 Task: Find connections with filter location Seropédica with filter topic #Trainerwith filter profile language Spanish with filter current company ArisGlobal with filter school Chaitanya Bharathi Institute Of Technology with filter industry Cutlery and Handtool Manufacturing with filter service category Corporate Events with filter keywords title Director
Action: Mouse moved to (558, 105)
Screenshot: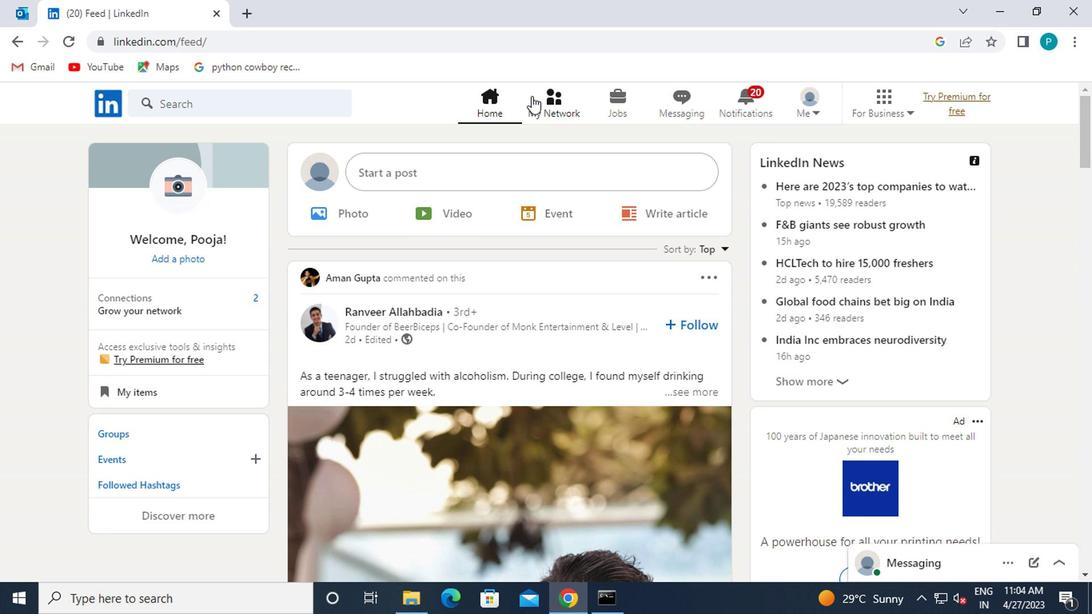 
Action: Mouse pressed left at (558, 105)
Screenshot: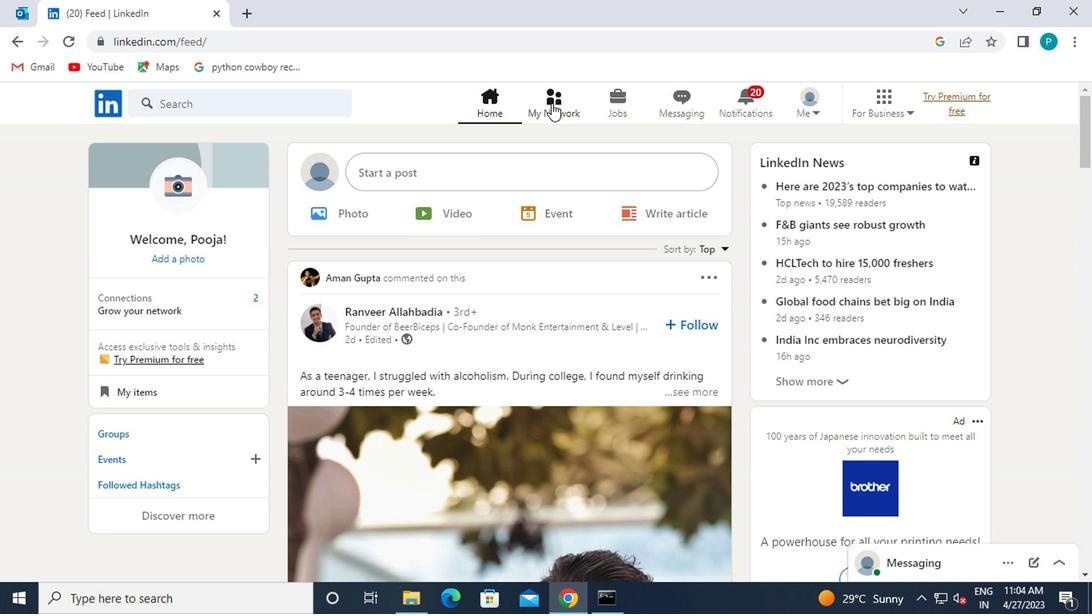 
Action: Mouse moved to (208, 197)
Screenshot: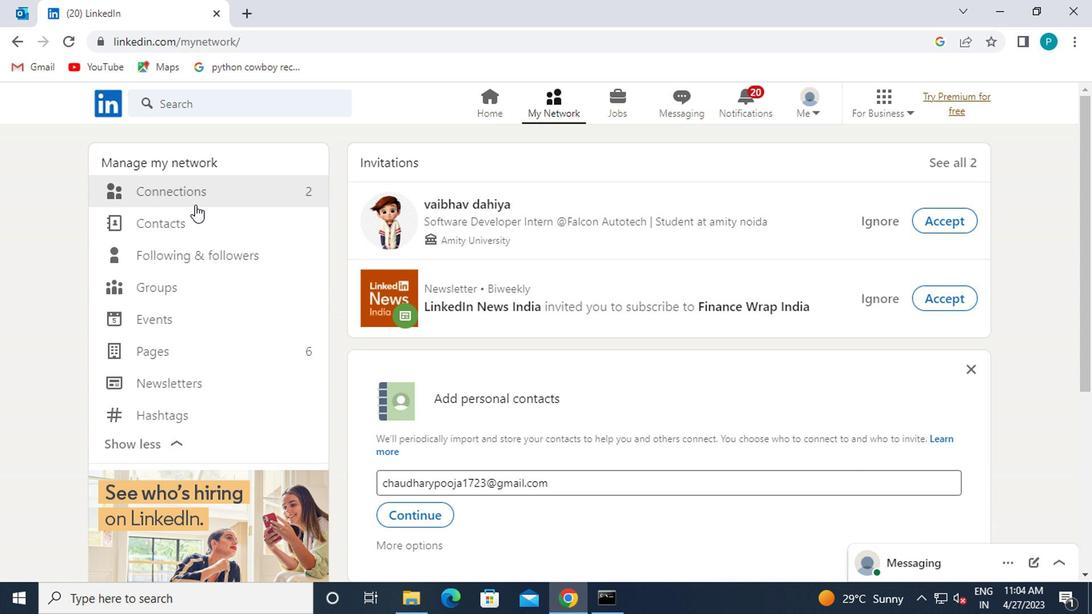 
Action: Mouse pressed left at (208, 197)
Screenshot: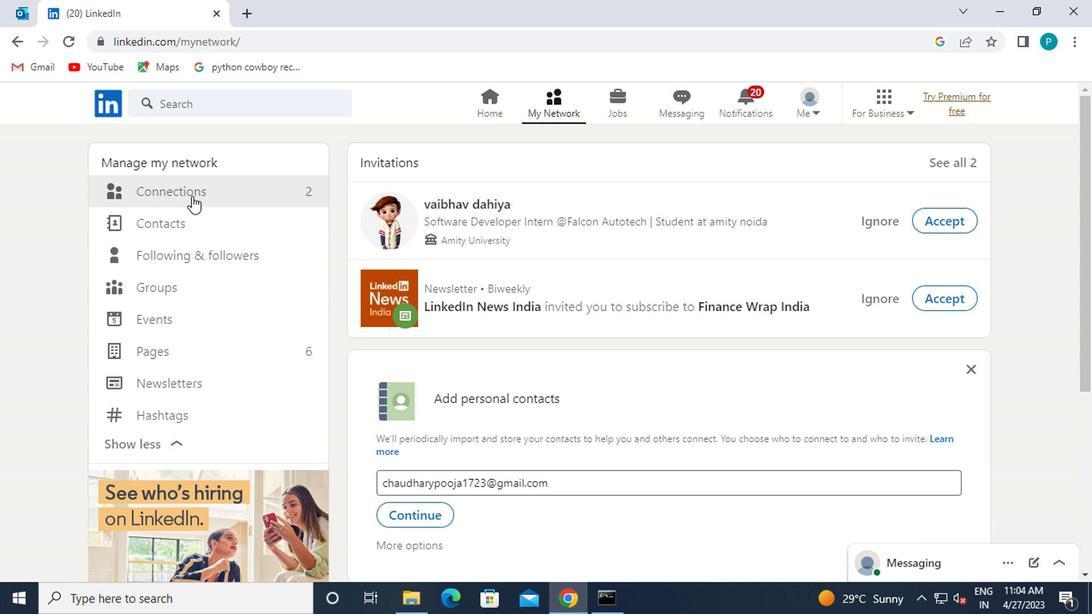 
Action: Mouse moved to (646, 191)
Screenshot: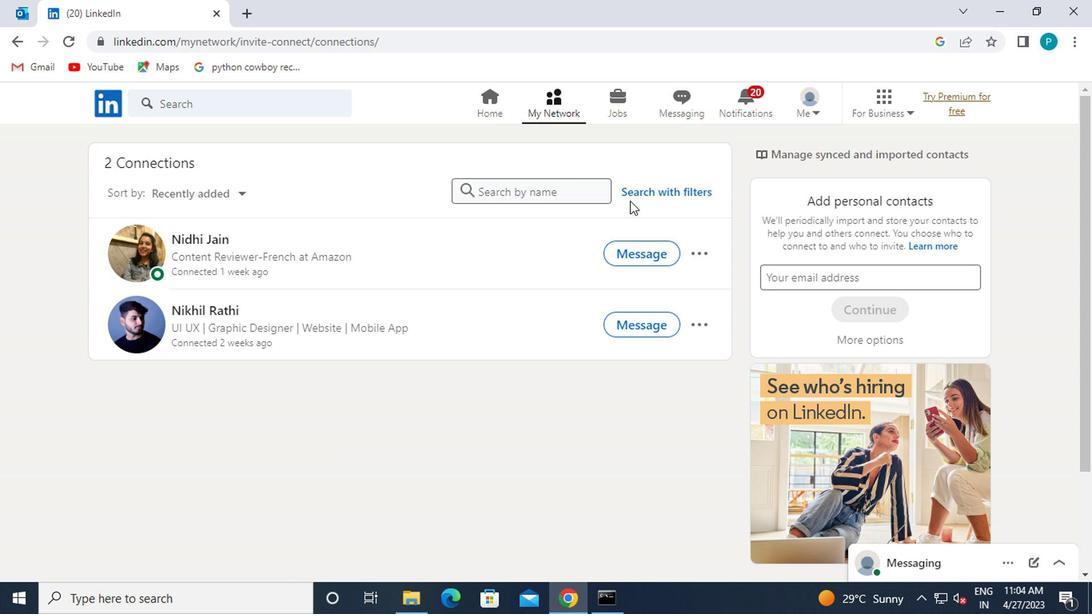 
Action: Mouse pressed left at (646, 191)
Screenshot: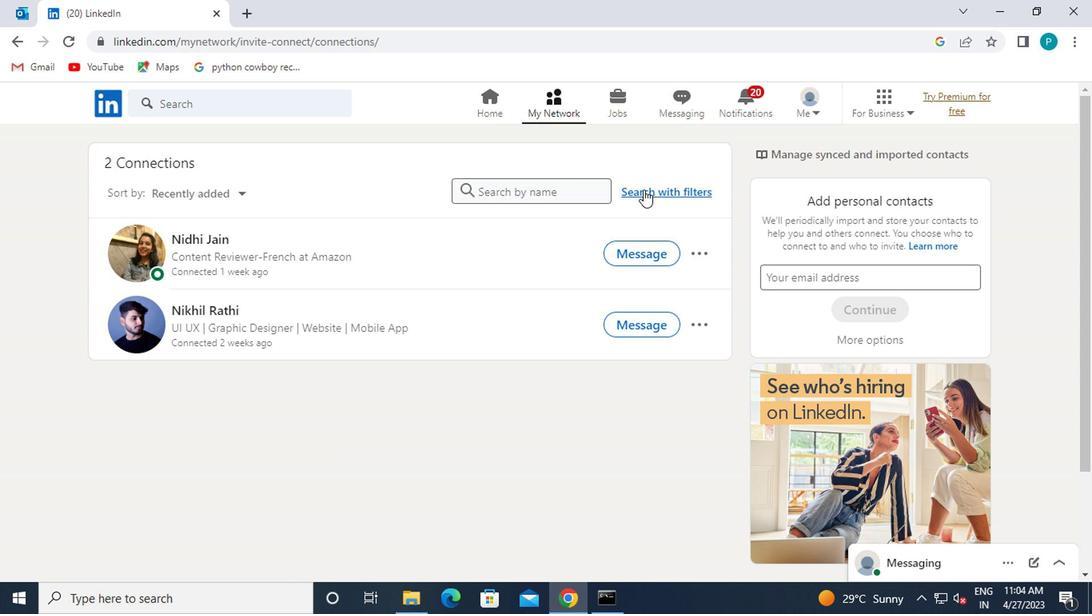 
Action: Mouse moved to (589, 148)
Screenshot: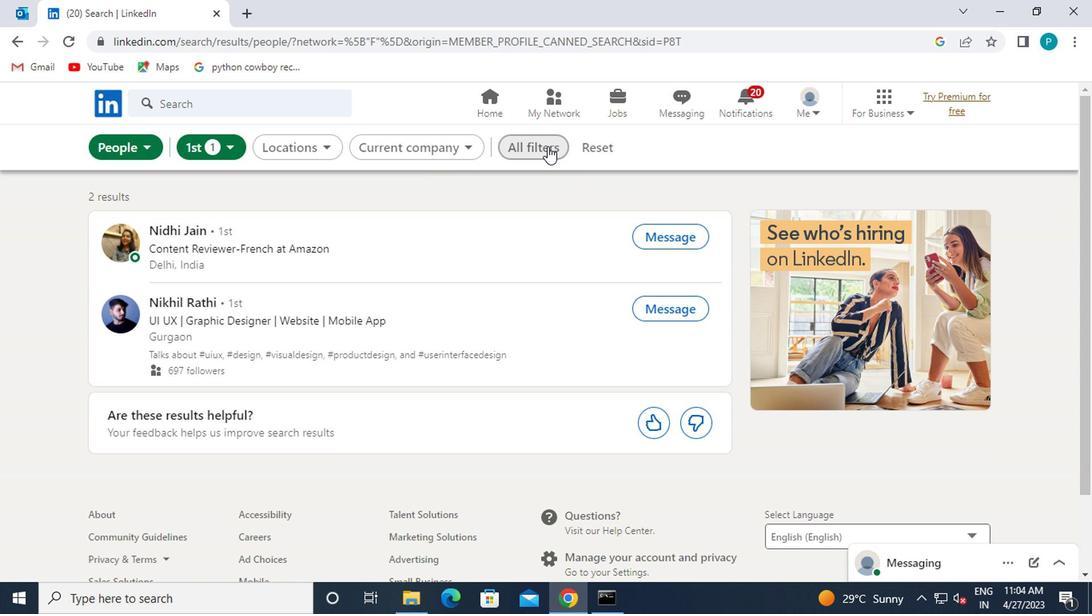 
Action: Mouse pressed left at (589, 148)
Screenshot: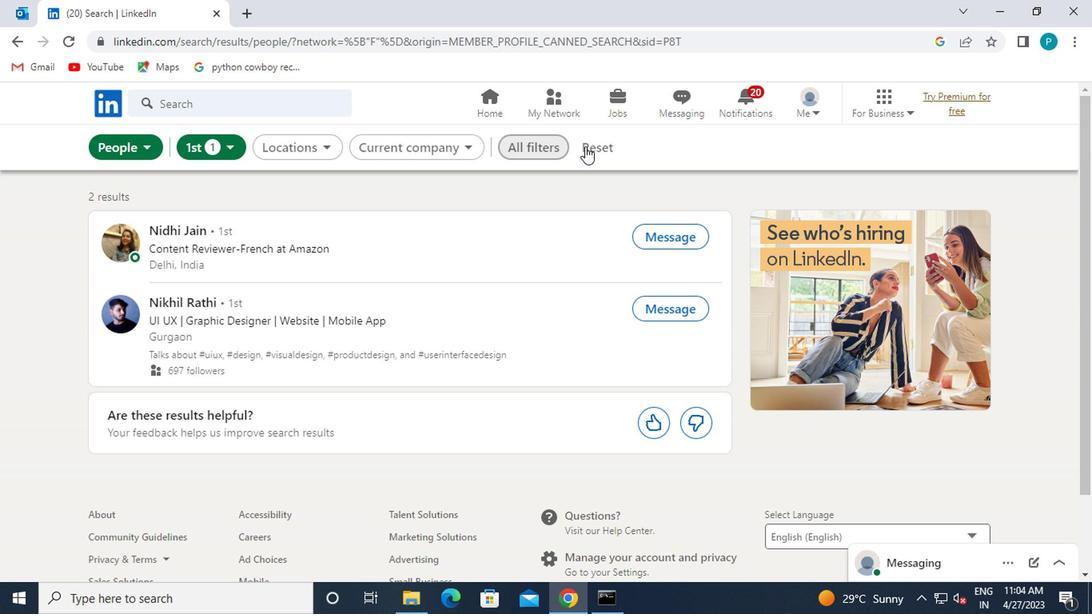 
Action: Mouse moved to (554, 147)
Screenshot: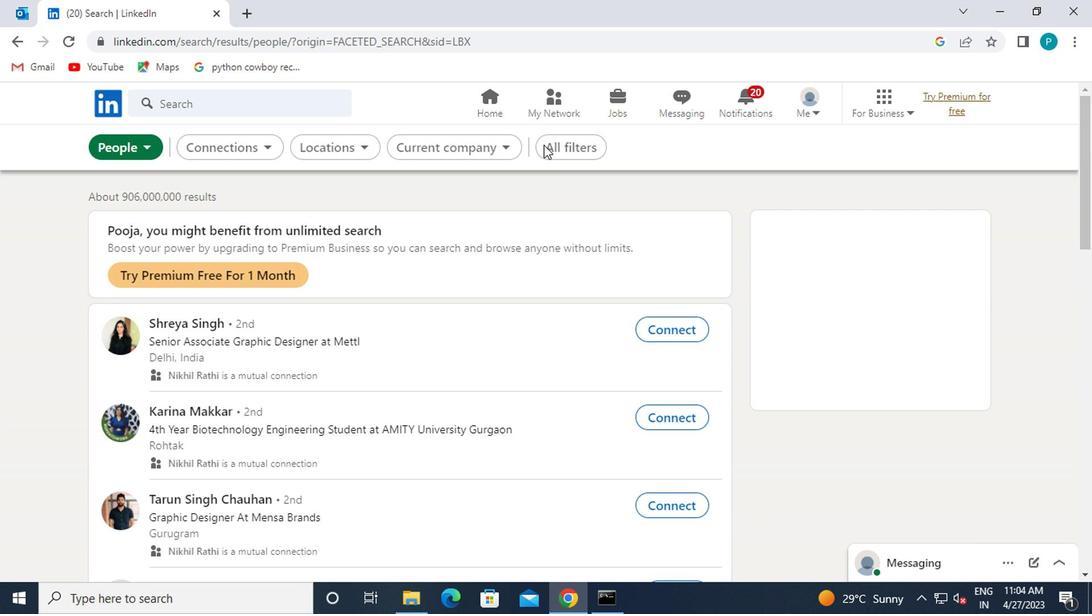 
Action: Mouse pressed left at (554, 147)
Screenshot: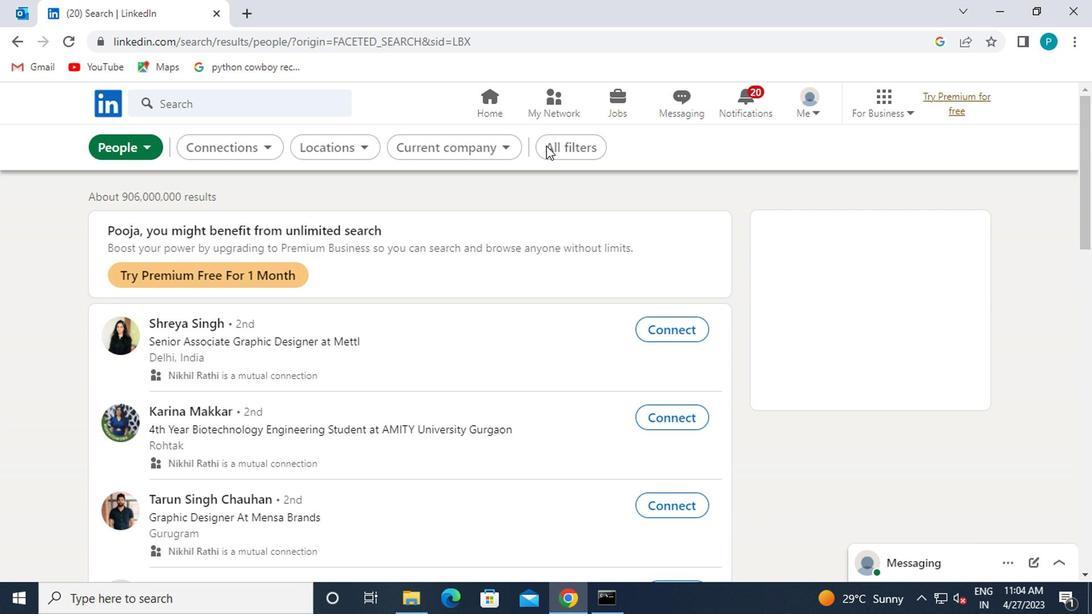 
Action: Mouse moved to (717, 315)
Screenshot: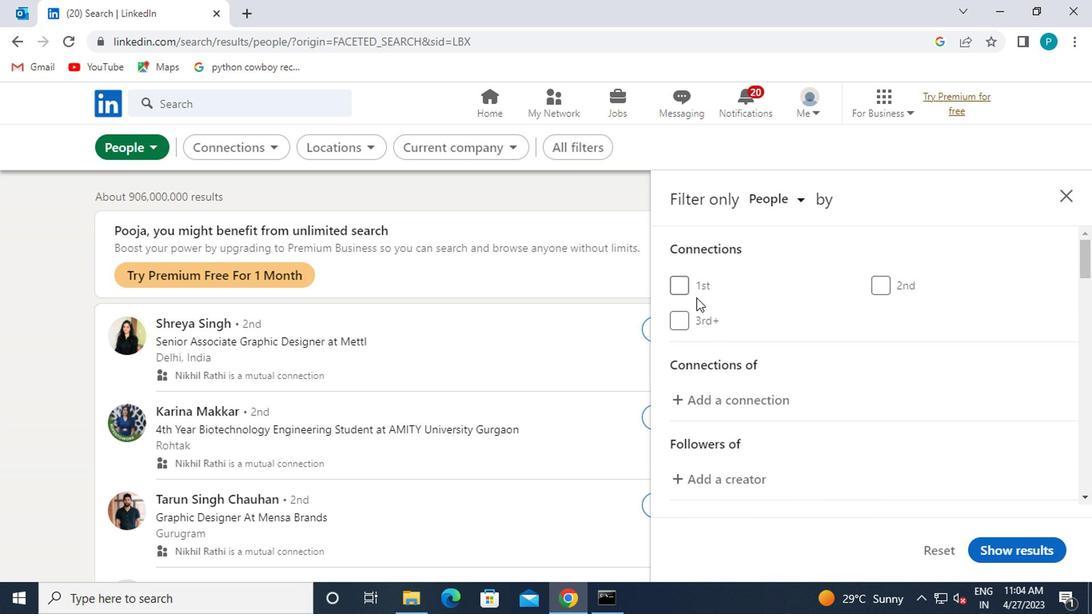 
Action: Mouse scrolled (717, 315) with delta (0, 0)
Screenshot: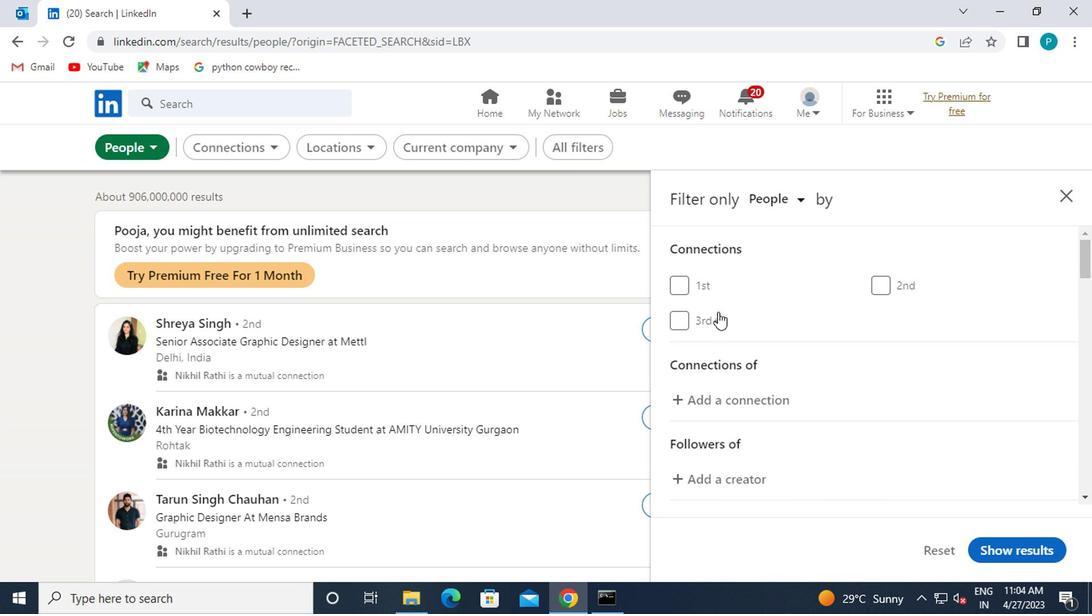 
Action: Mouse scrolled (717, 315) with delta (0, 0)
Screenshot: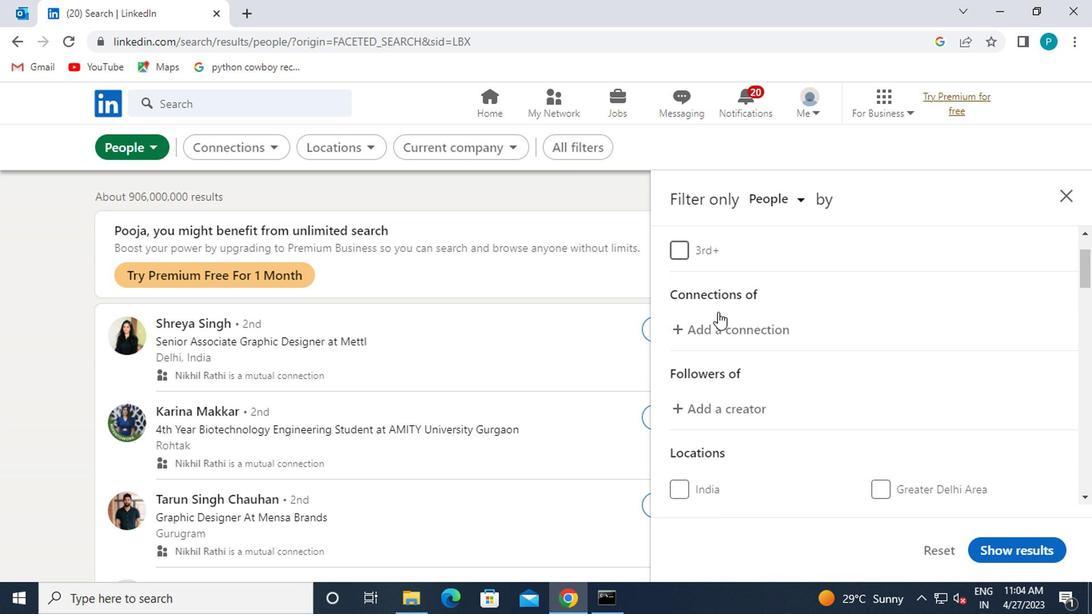 
Action: Mouse moved to (772, 359)
Screenshot: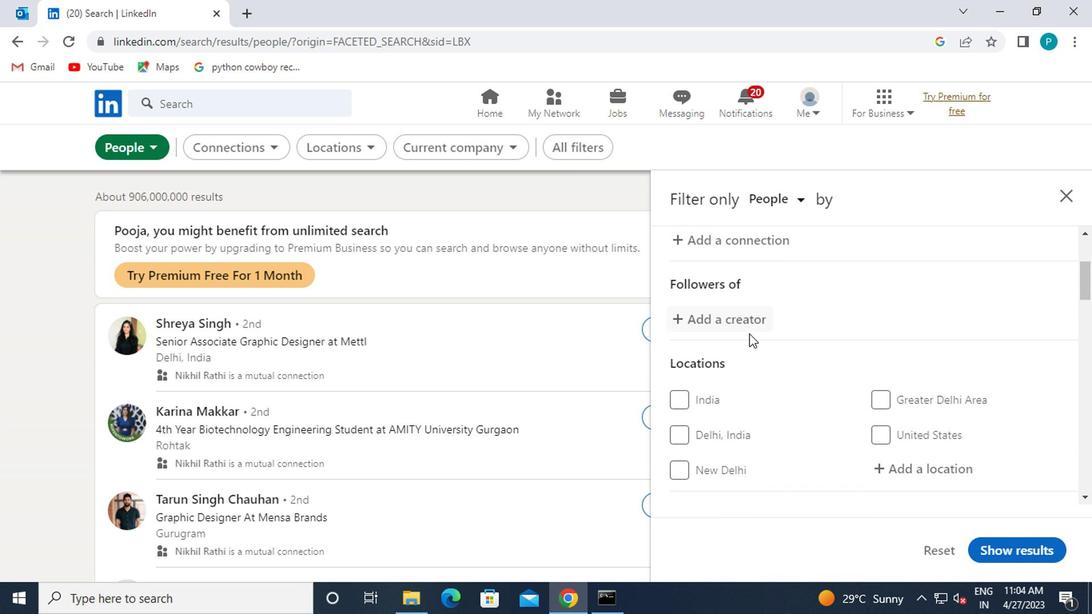 
Action: Mouse scrolled (772, 359) with delta (0, 0)
Screenshot: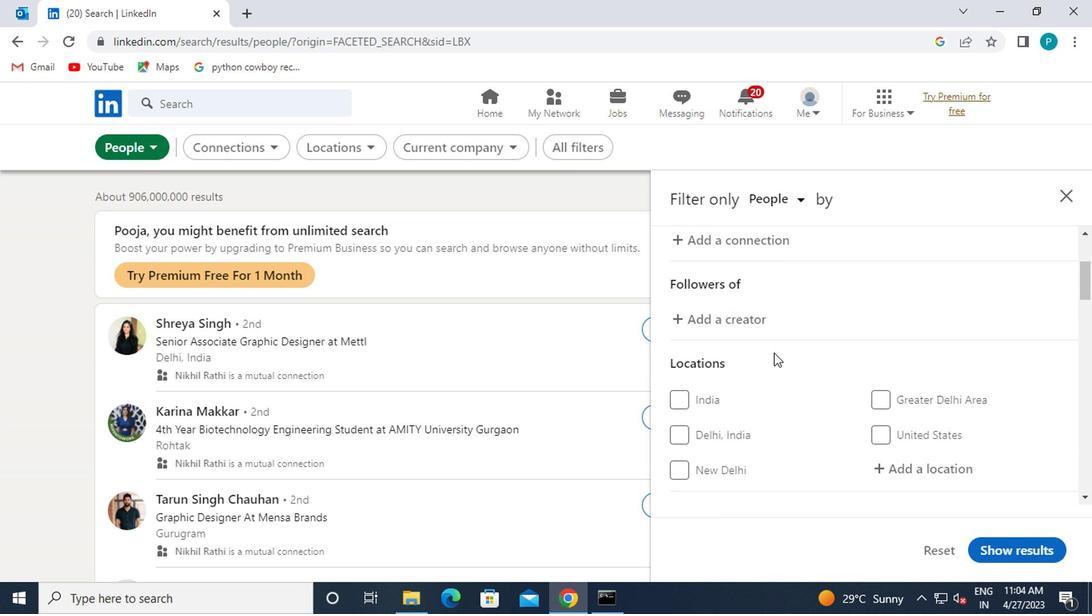 
Action: Mouse moved to (902, 386)
Screenshot: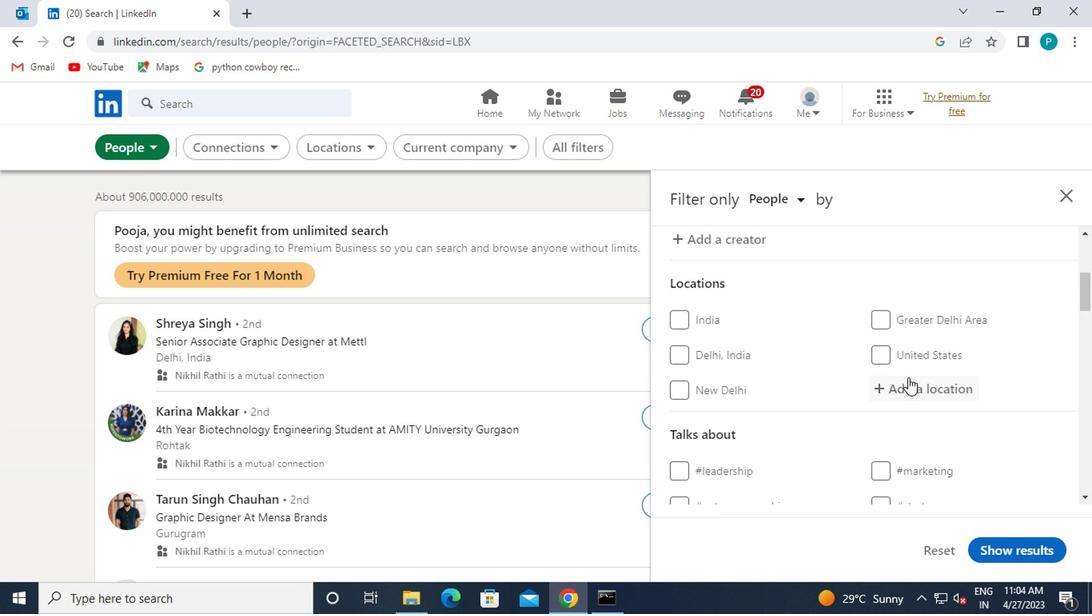 
Action: Mouse pressed left at (902, 386)
Screenshot: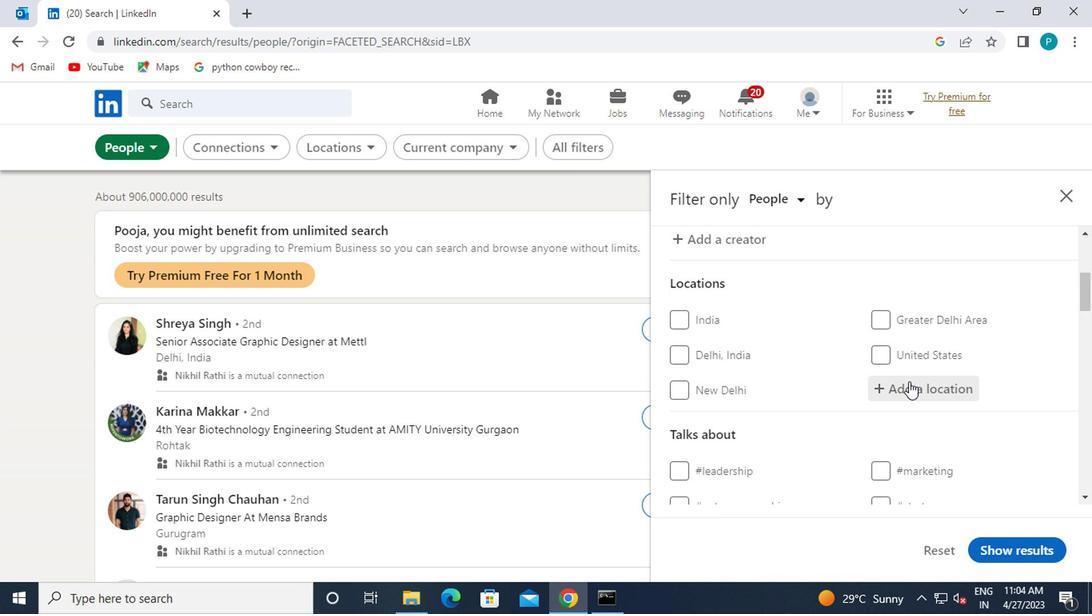 
Action: Mouse moved to (812, 450)
Screenshot: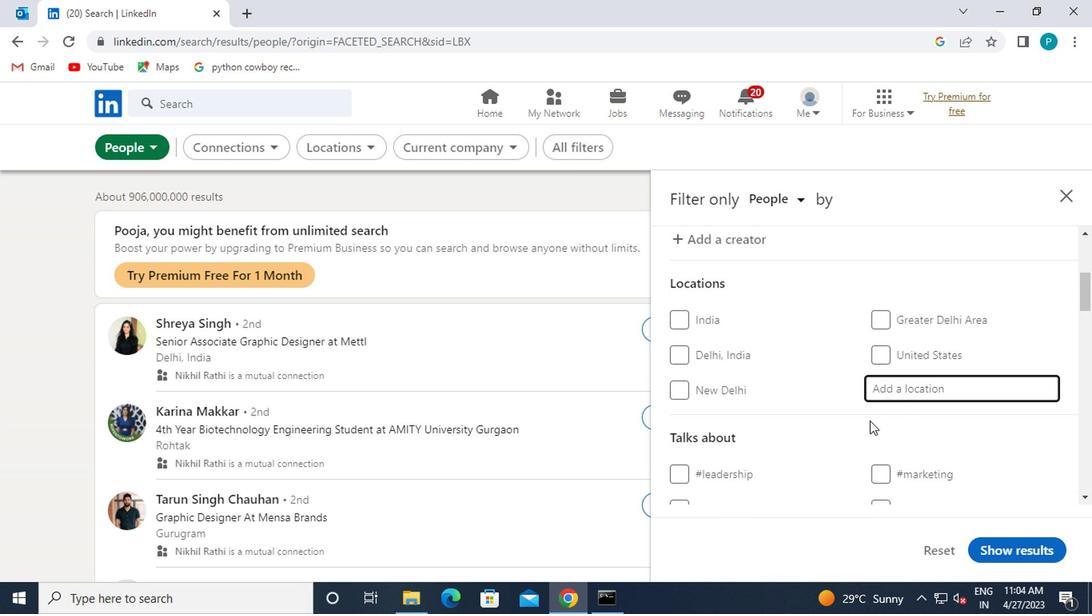 
Action: Key pressed seropedica
Screenshot: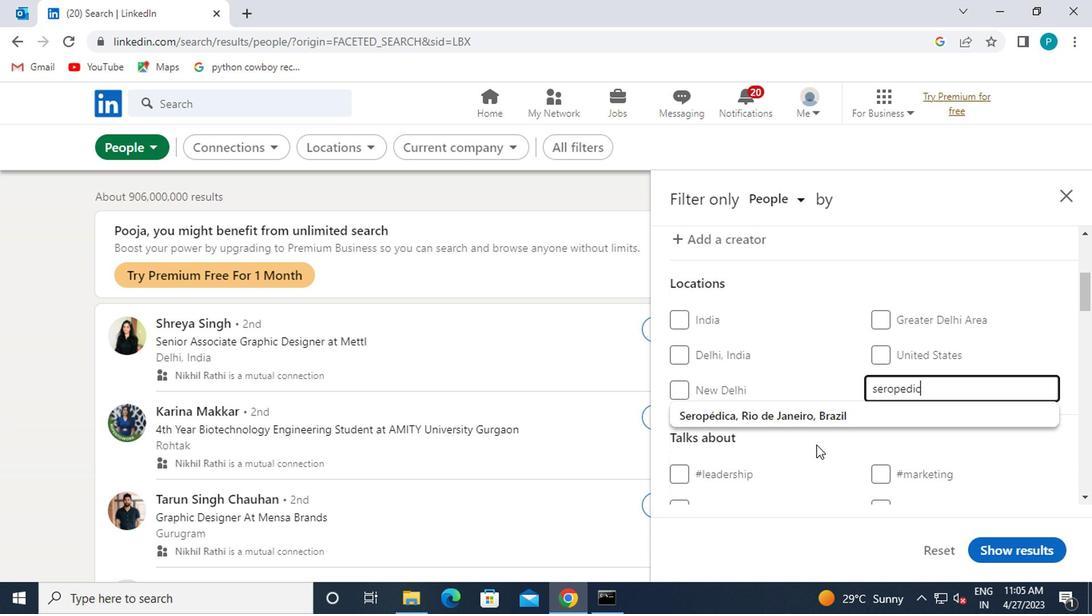 
Action: Mouse moved to (806, 428)
Screenshot: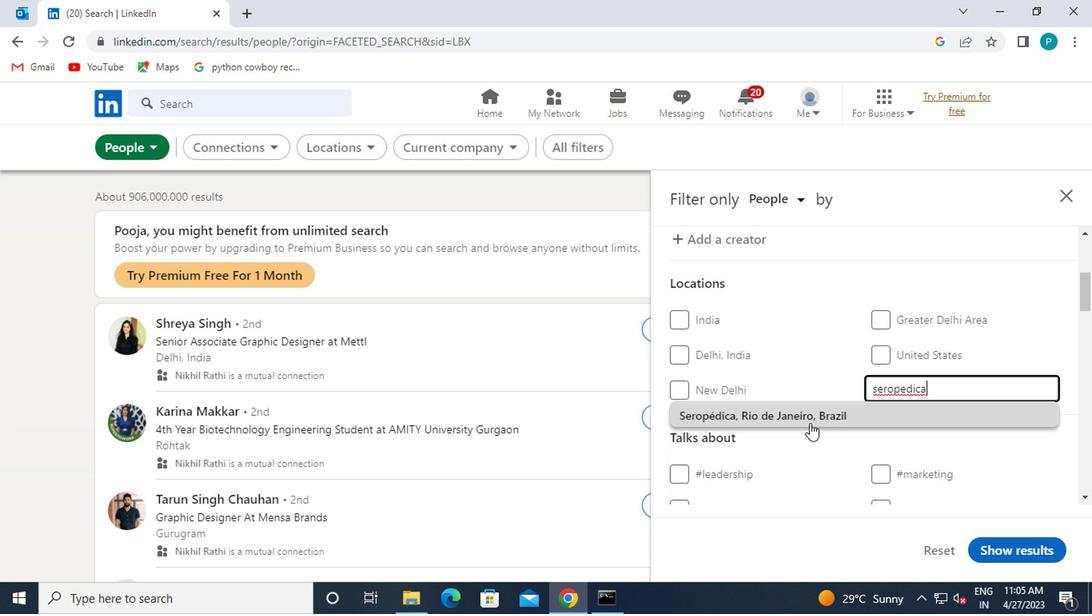 
Action: Mouse pressed left at (806, 428)
Screenshot: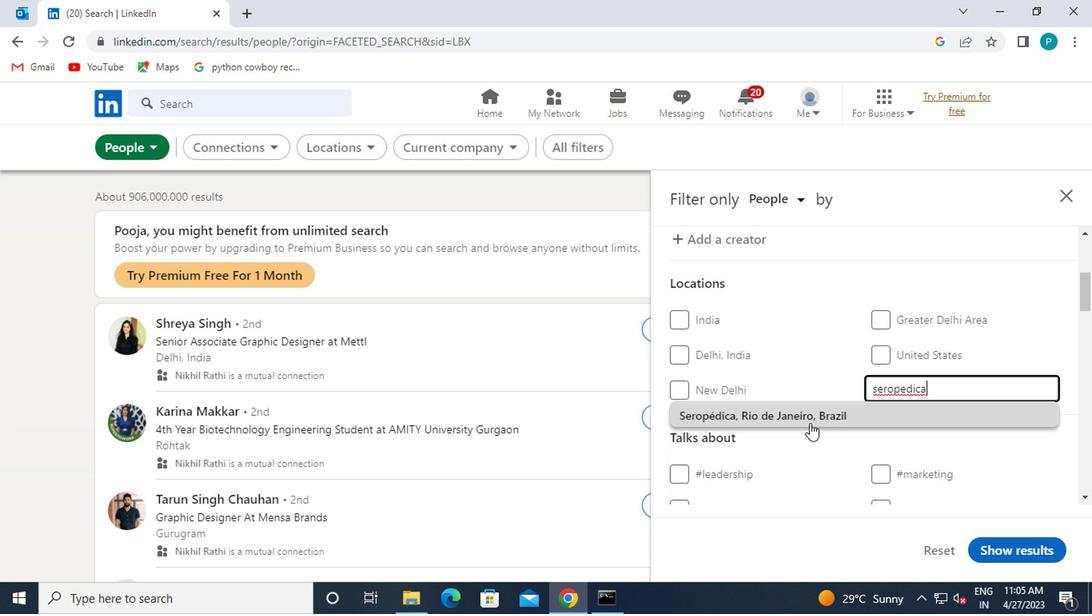 
Action: Mouse moved to (840, 441)
Screenshot: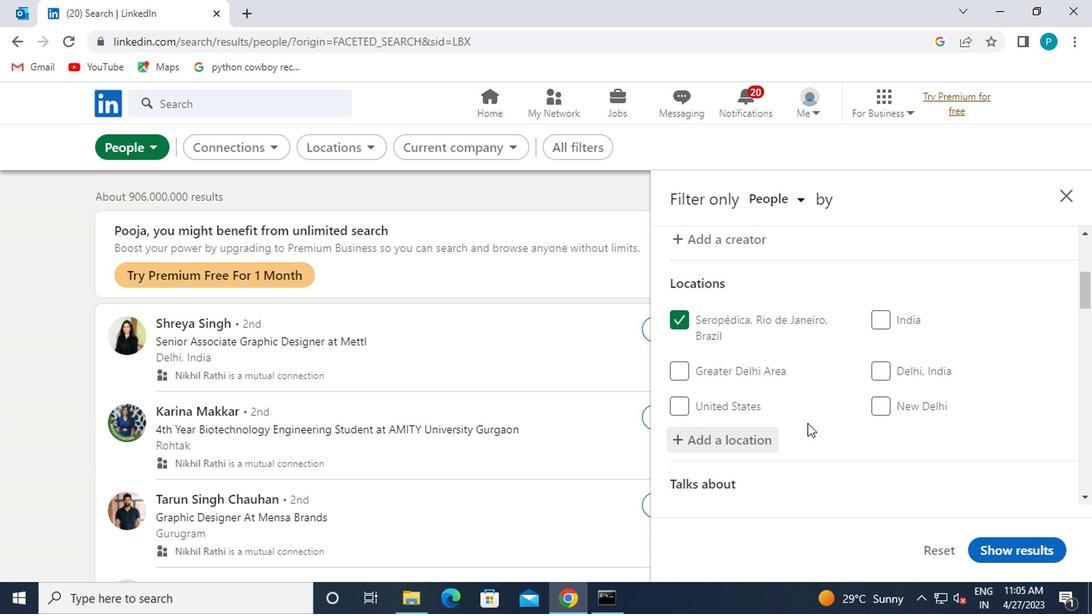 
Action: Mouse scrolled (840, 441) with delta (0, 0)
Screenshot: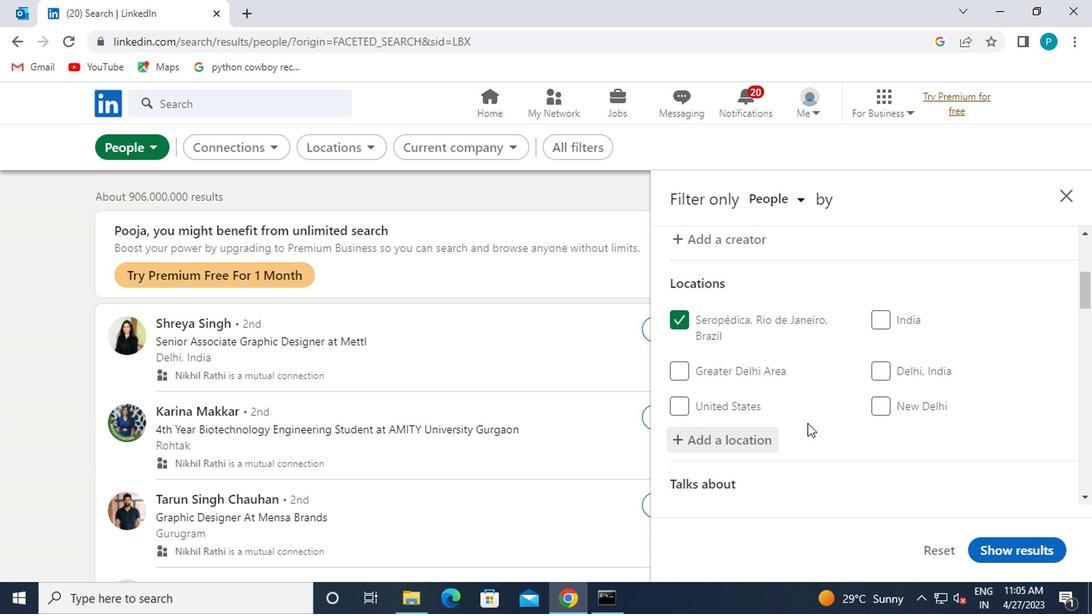 
Action: Mouse moved to (874, 432)
Screenshot: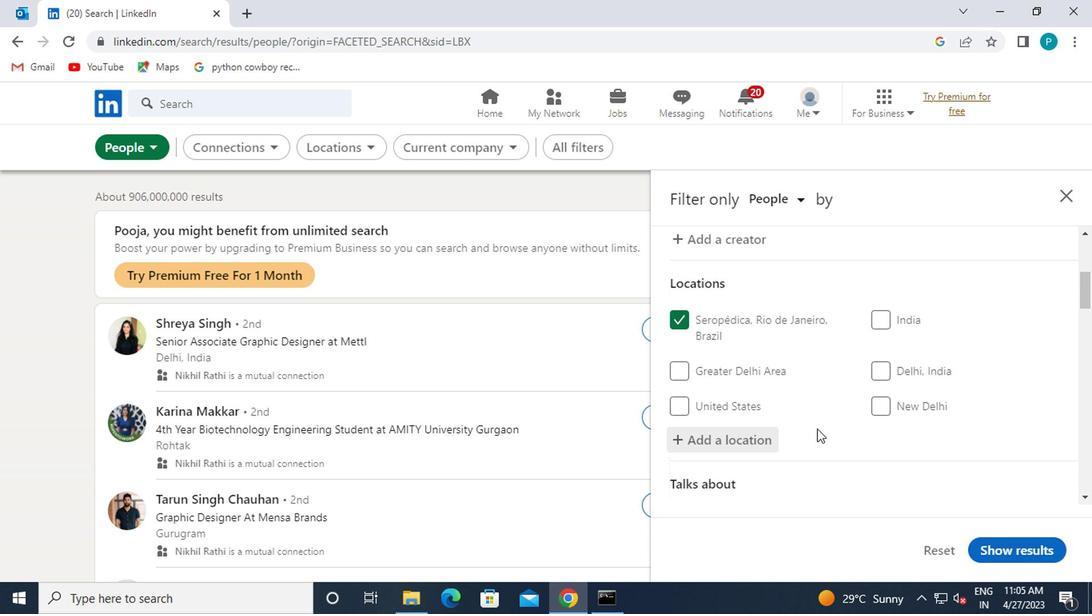 
Action: Mouse scrolled (874, 430) with delta (0, -1)
Screenshot: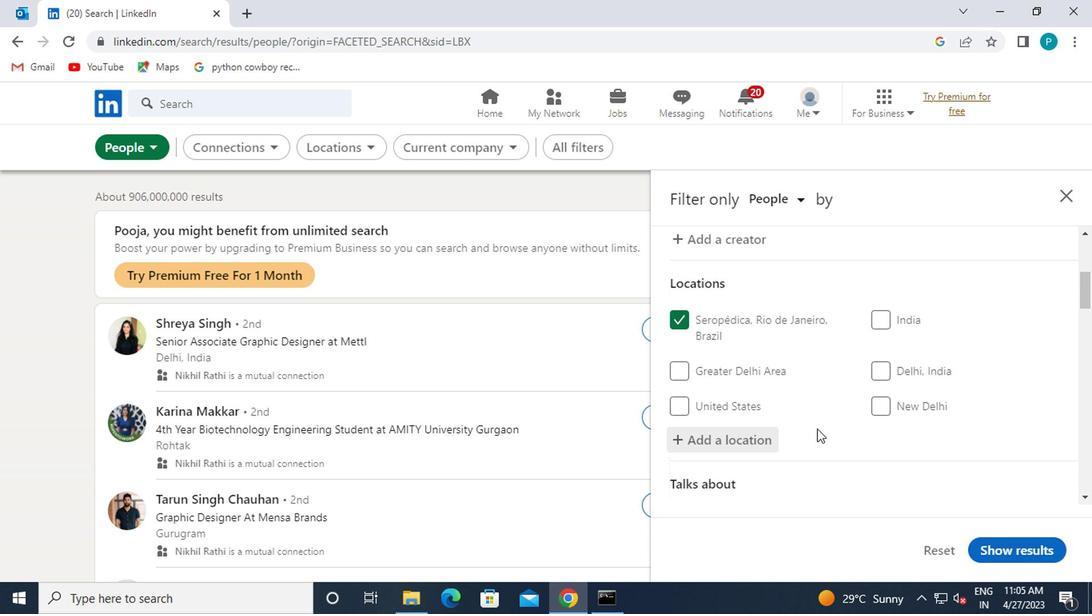 
Action: Mouse moved to (819, 404)
Screenshot: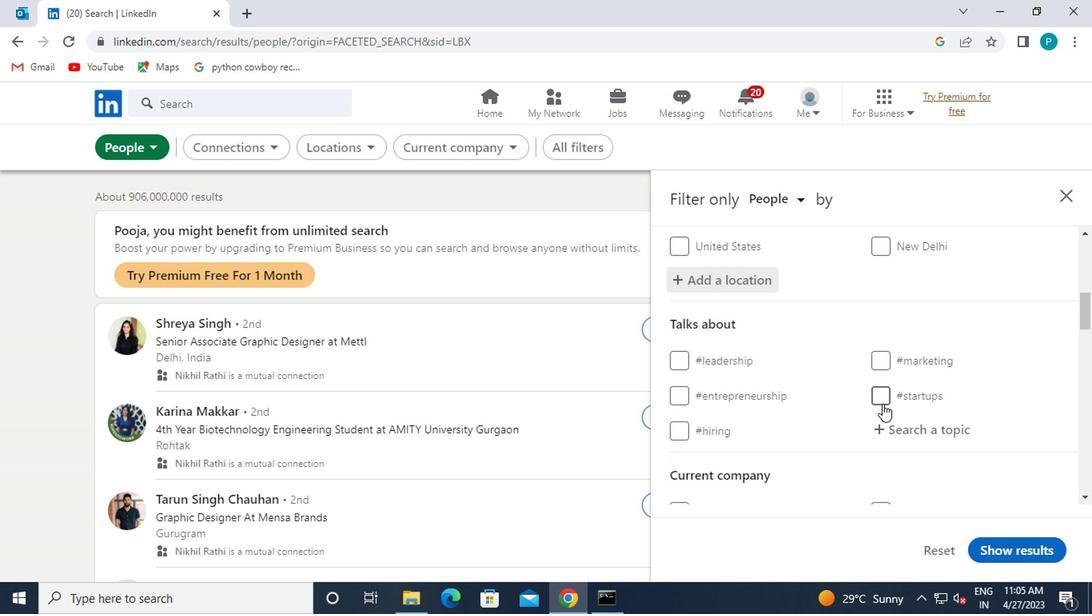 
Action: Mouse scrolled (819, 405) with delta (0, 1)
Screenshot: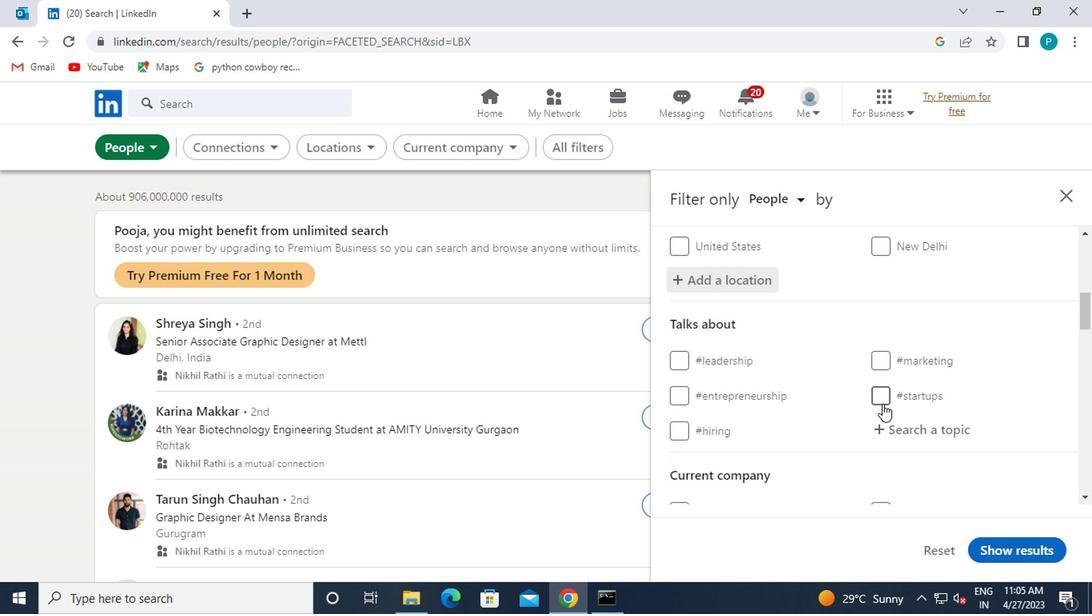 
Action: Mouse moved to (811, 407)
Screenshot: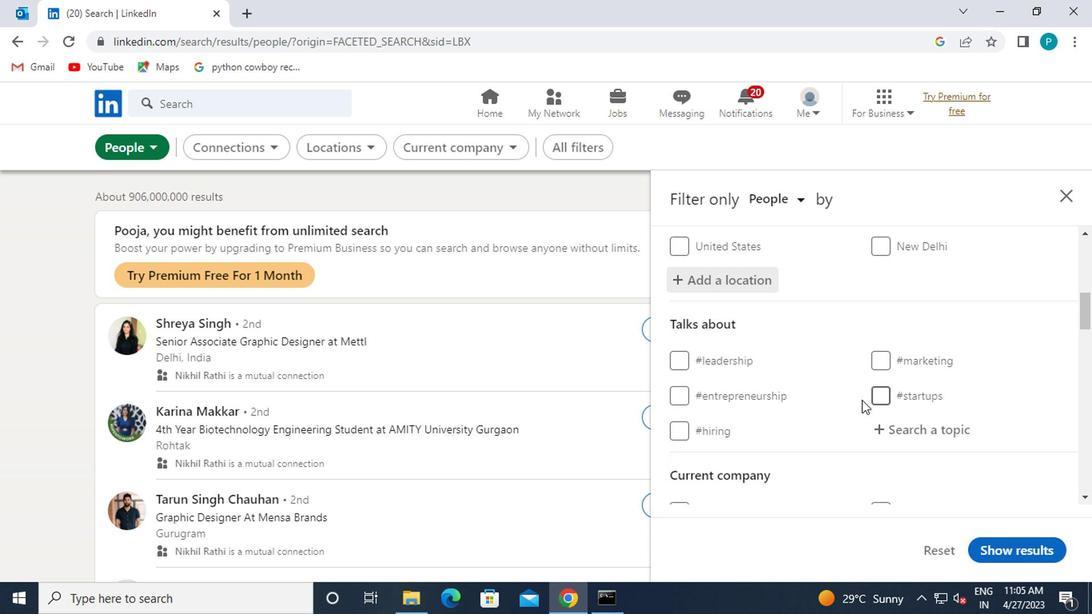 
Action: Mouse scrolled (811, 407) with delta (0, 0)
Screenshot: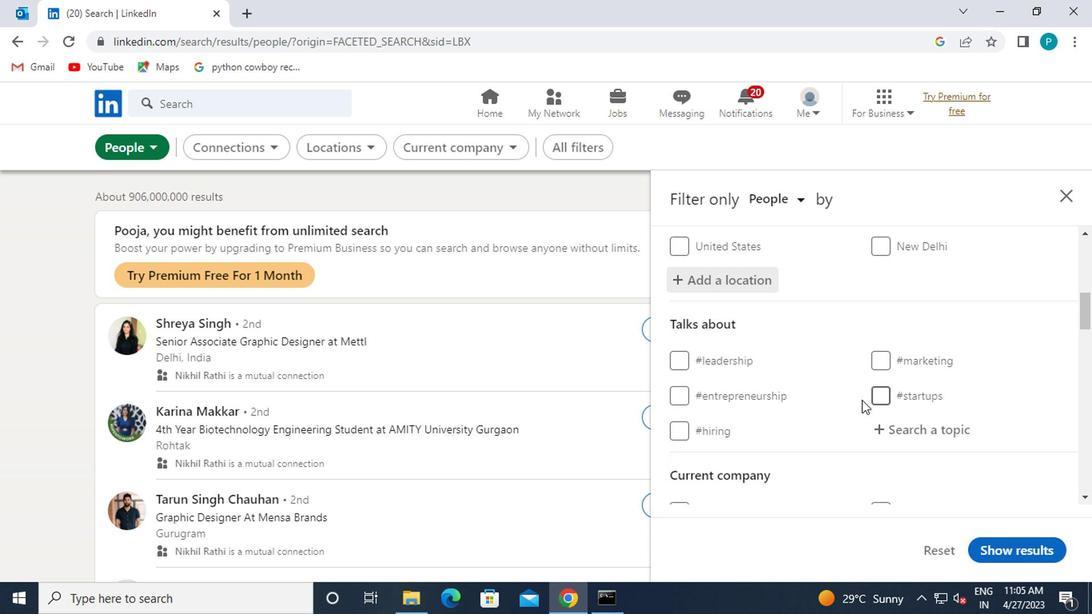 
Action: Mouse moved to (806, 407)
Screenshot: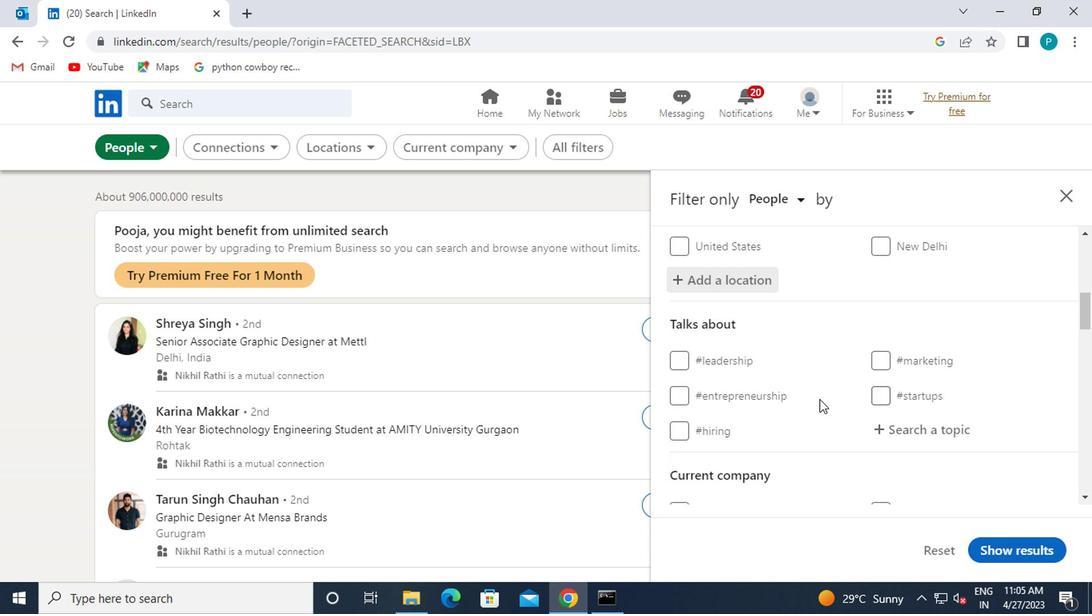 
Action: Mouse scrolled (806, 405) with delta (0, -1)
Screenshot: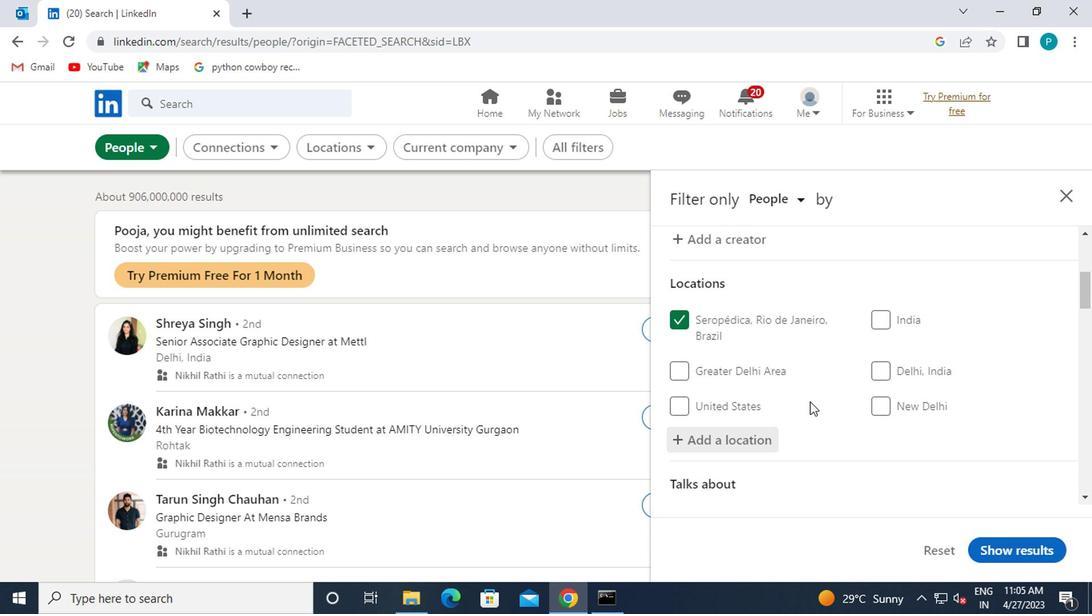 
Action: Mouse scrolled (806, 405) with delta (0, -1)
Screenshot: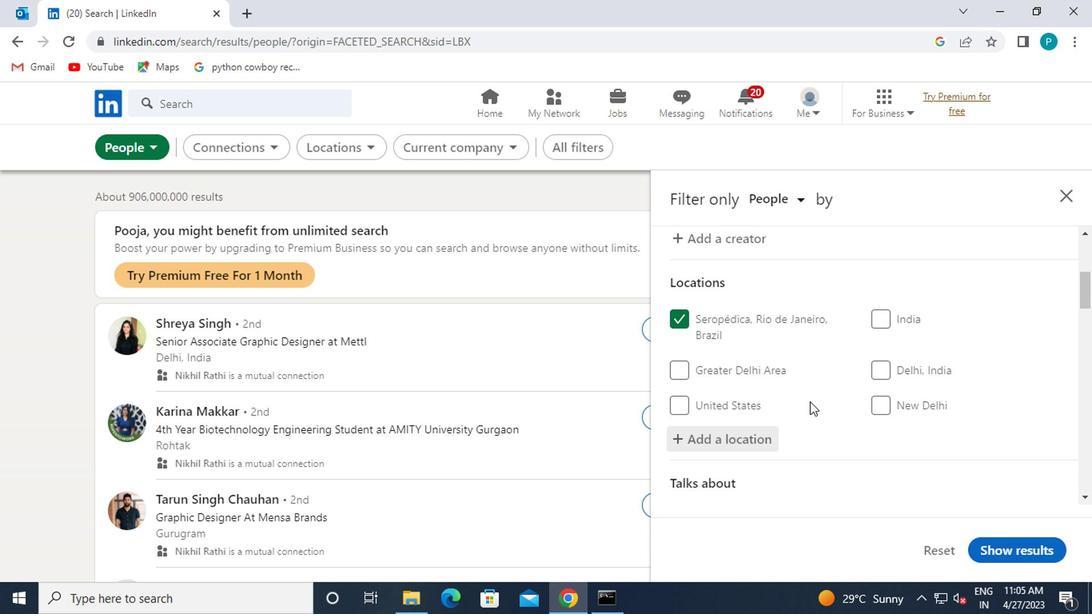 
Action: Mouse scrolled (806, 405) with delta (0, -1)
Screenshot: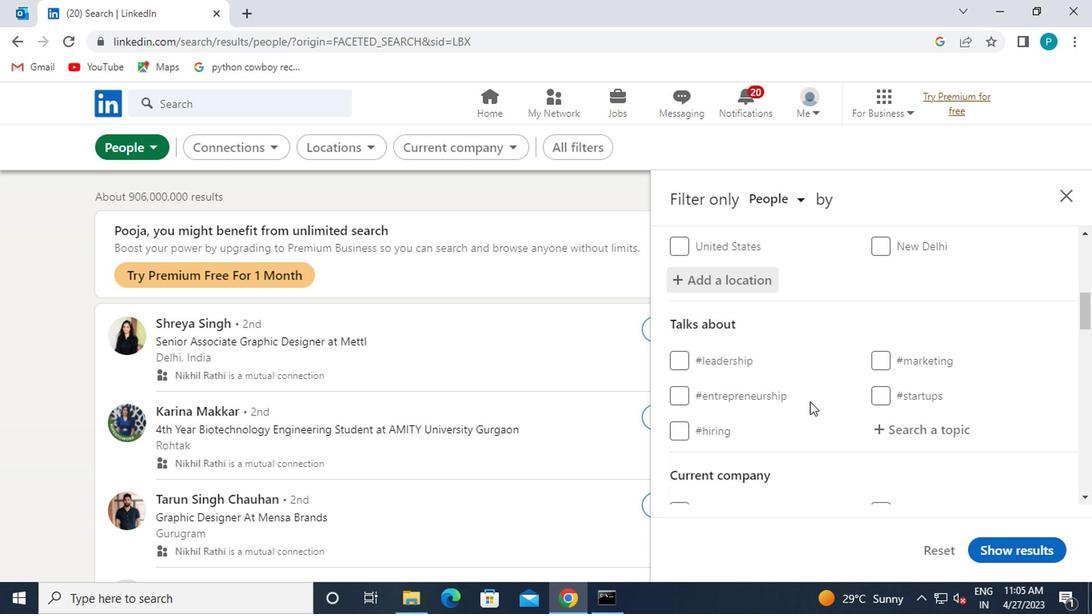 
Action: Mouse moved to (875, 363)
Screenshot: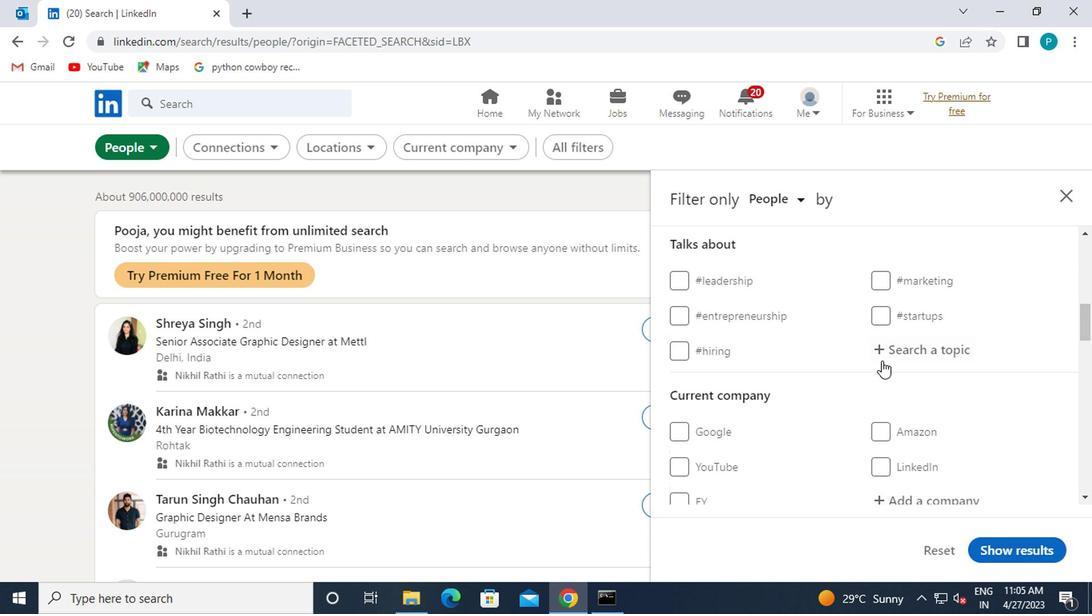 
Action: Mouse pressed left at (875, 363)
Screenshot: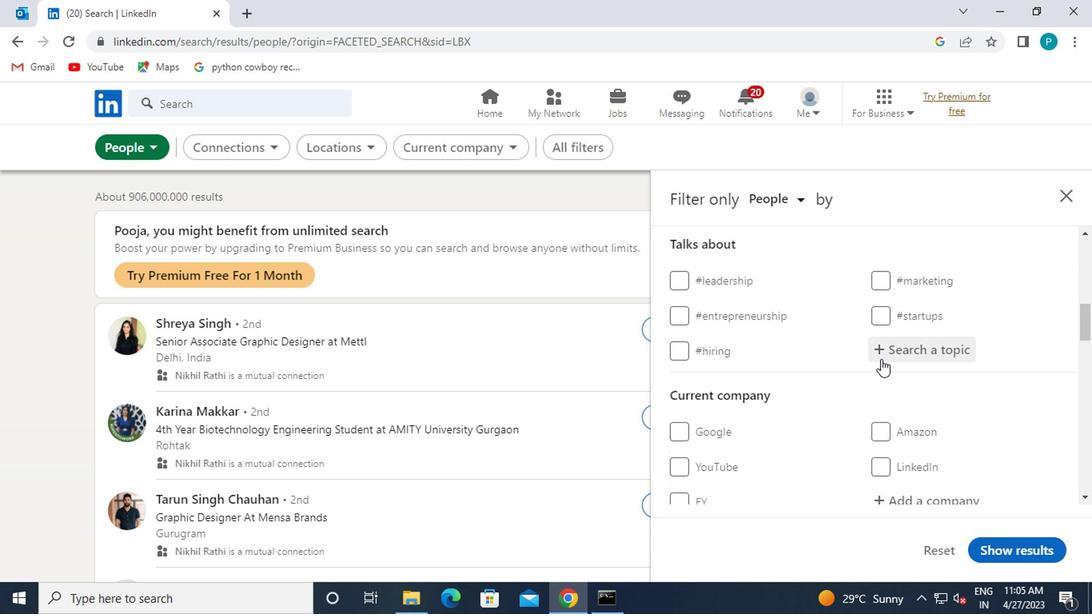 
Action: Mouse moved to (178, 378)
Screenshot: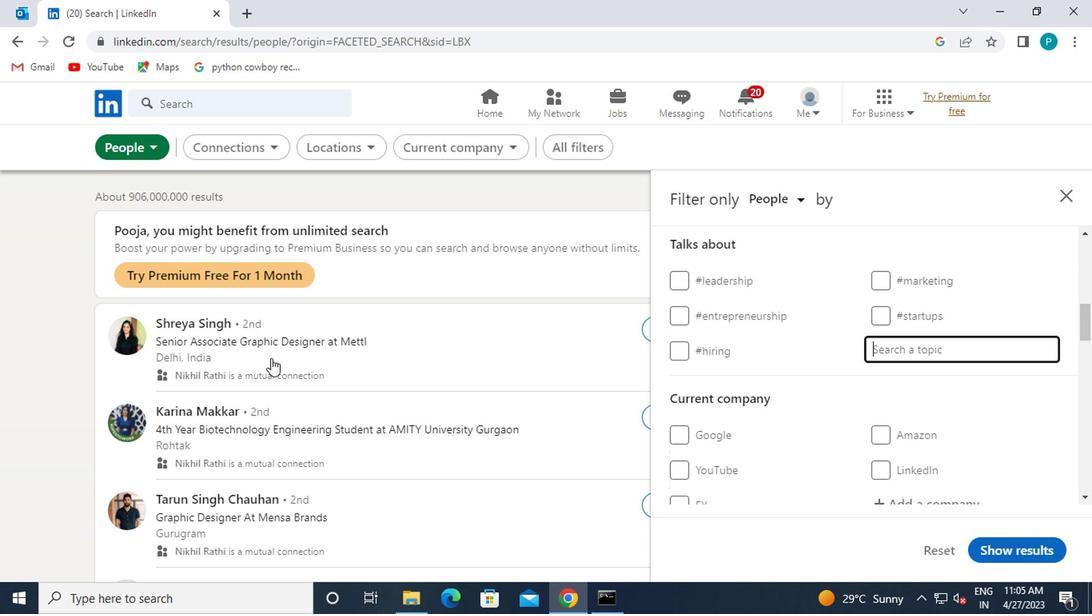 
Action: Key pressed <Key.shift>#<Key.caps_lock>T<Key.caps_lock>RAINER
Screenshot: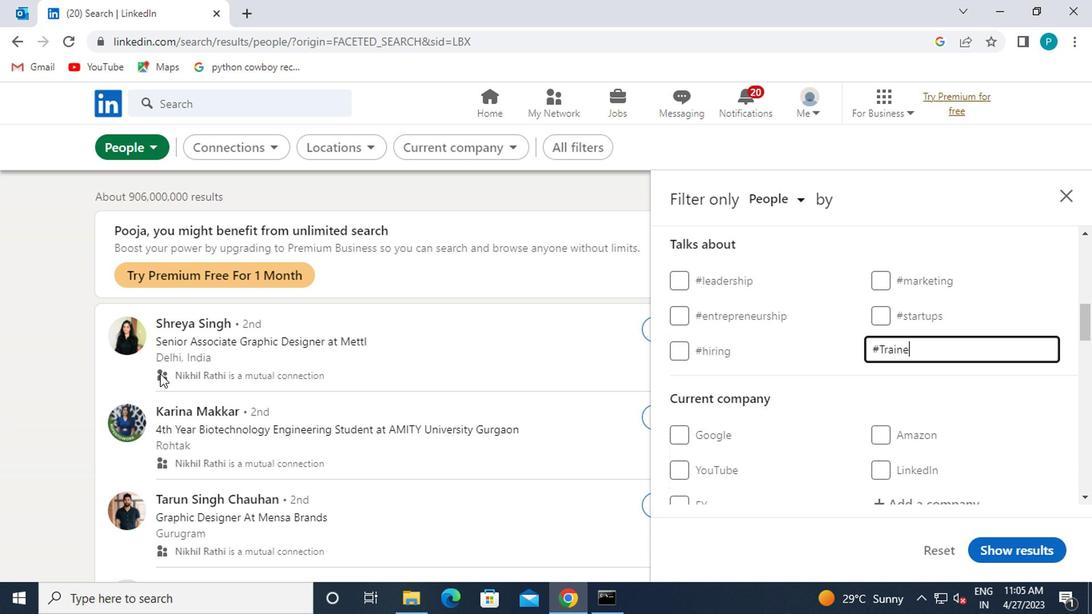 
Action: Mouse moved to (247, 412)
Screenshot: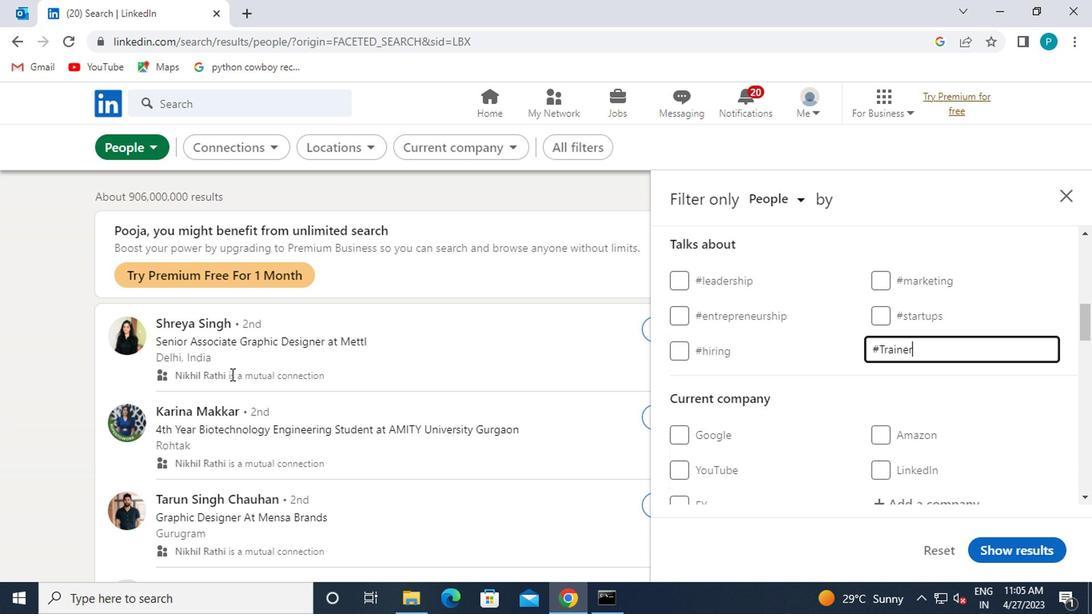 
Action: Mouse scrolled (247, 411) with delta (0, -1)
Screenshot: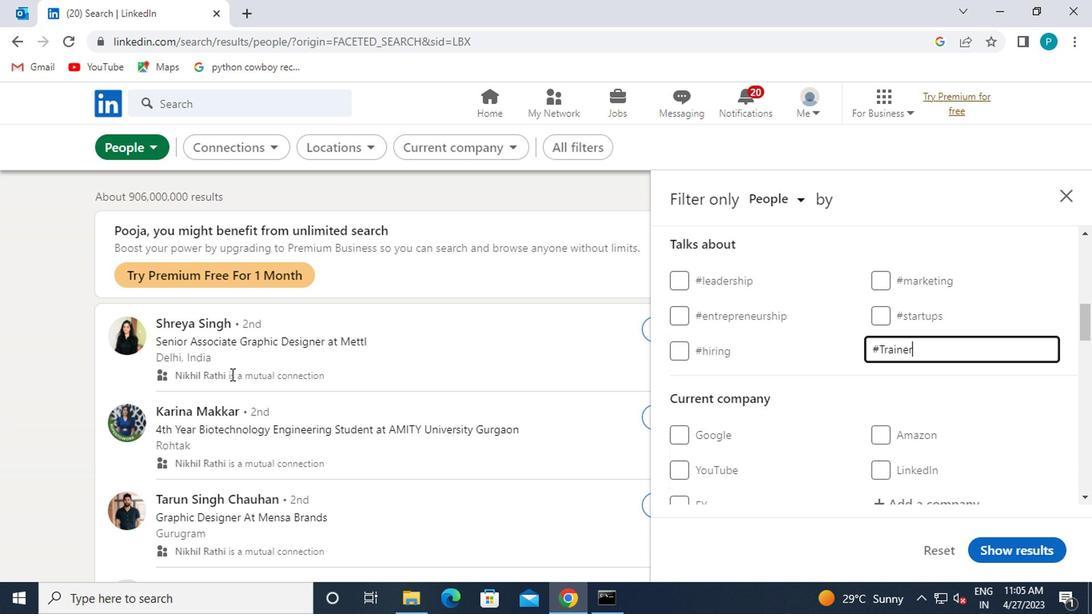 
Action: Mouse moved to (792, 390)
Screenshot: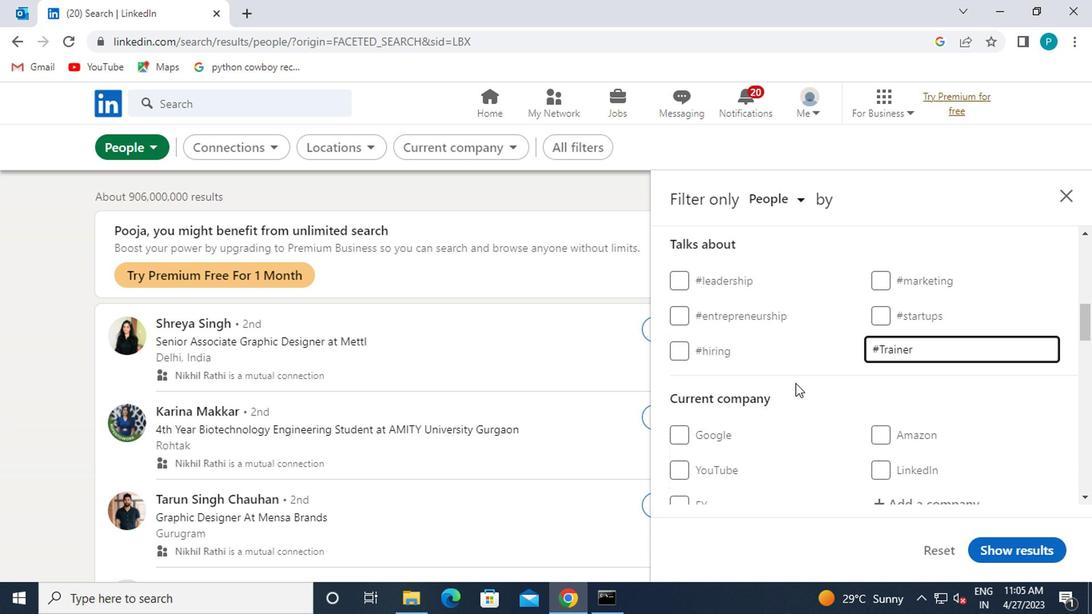 
Action: Mouse scrolled (792, 389) with delta (0, 0)
Screenshot: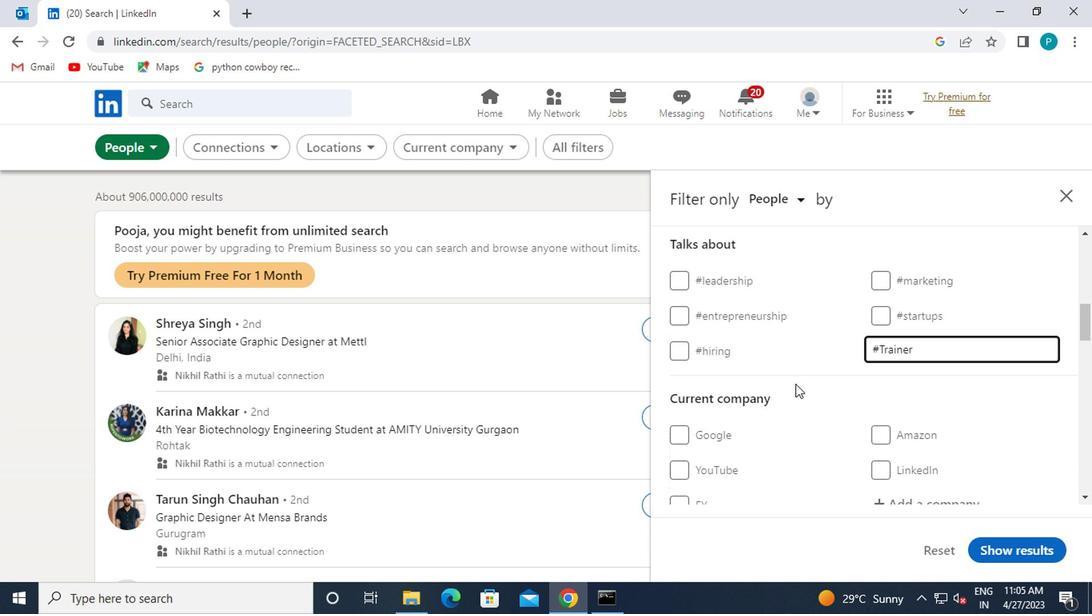 
Action: Mouse scrolled (792, 389) with delta (0, 0)
Screenshot: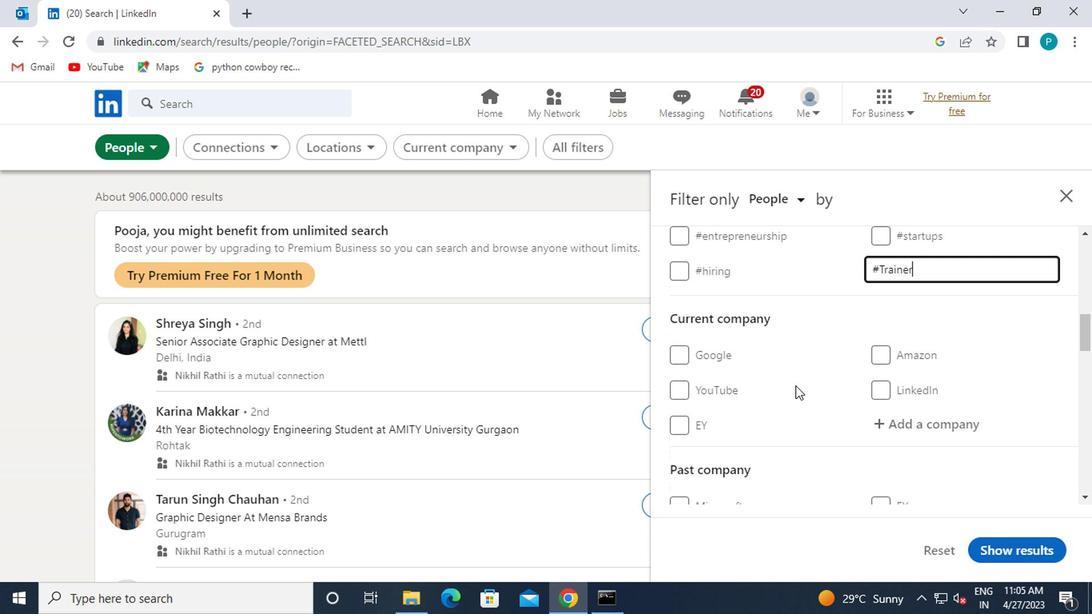 
Action: Mouse moved to (801, 403)
Screenshot: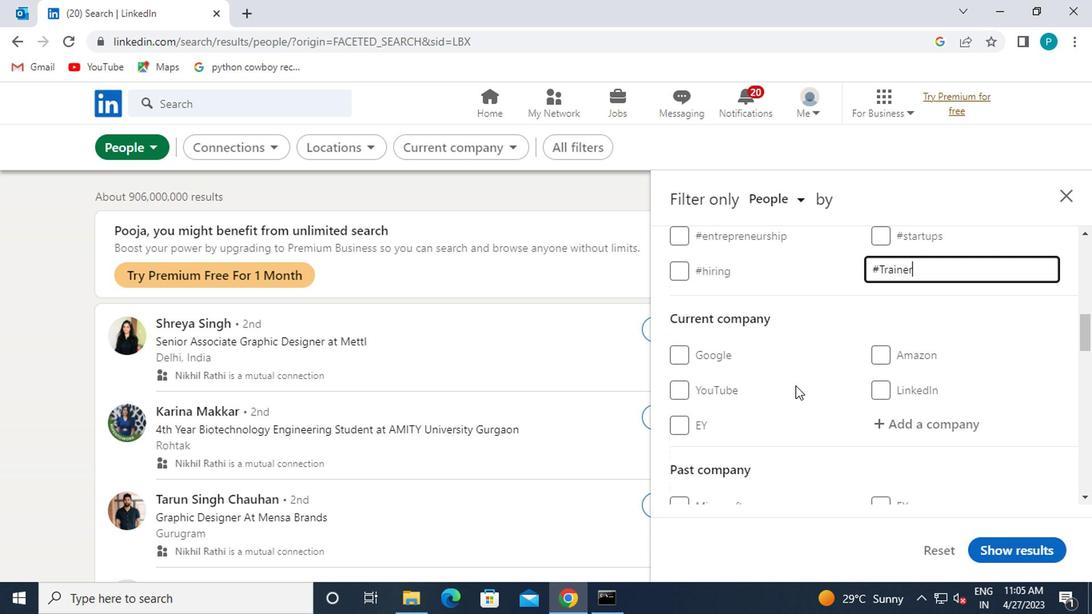
Action: Mouse scrolled (801, 401) with delta (0, -1)
Screenshot: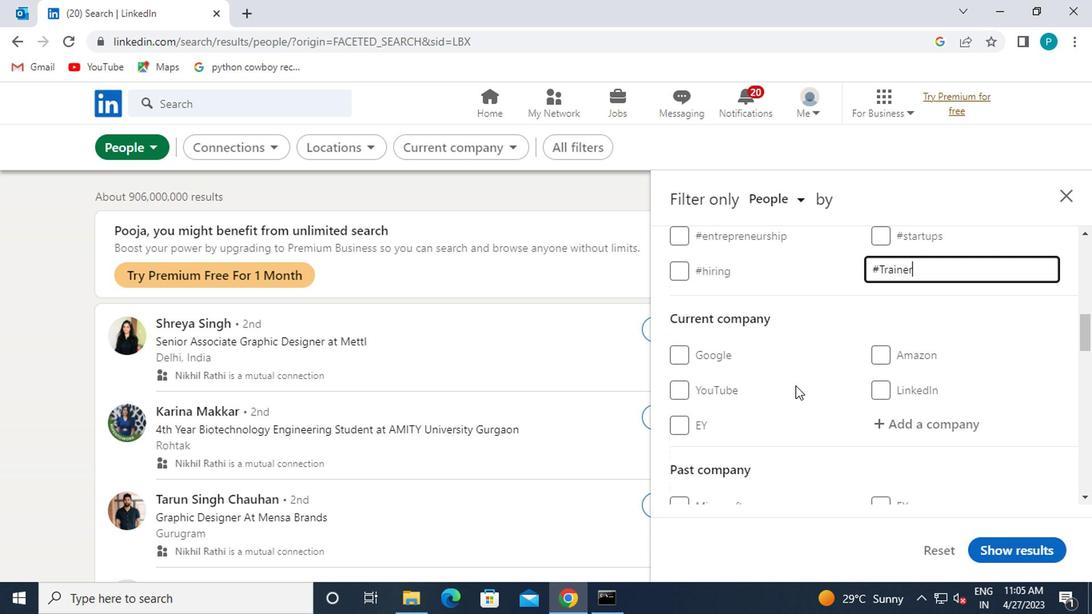 
Action: Mouse moved to (825, 322)
Screenshot: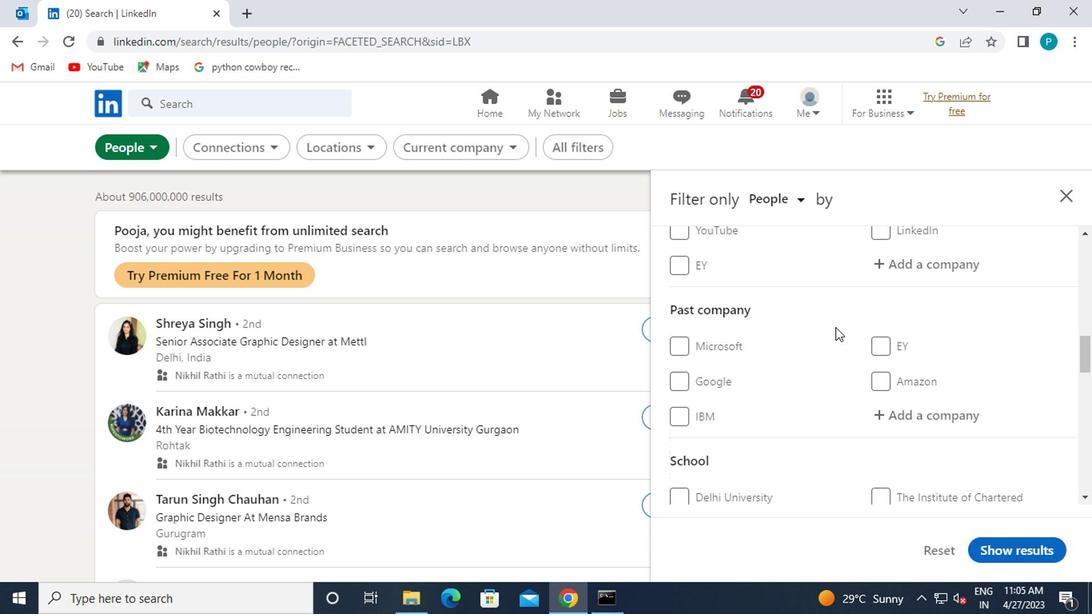 
Action: Mouse pressed left at (825, 322)
Screenshot: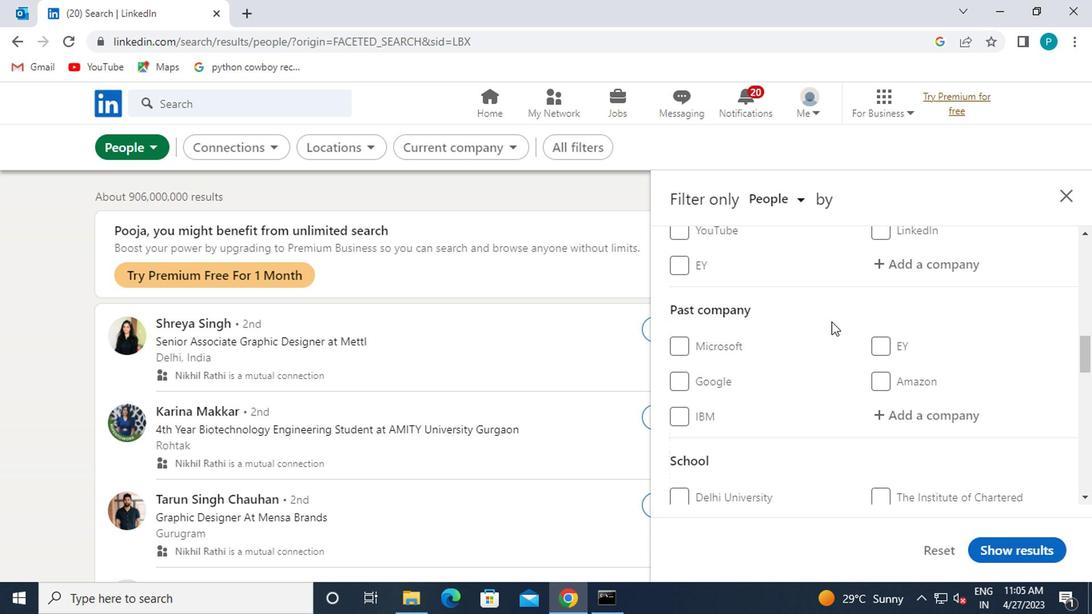 
Action: Mouse moved to (881, 311)
Screenshot: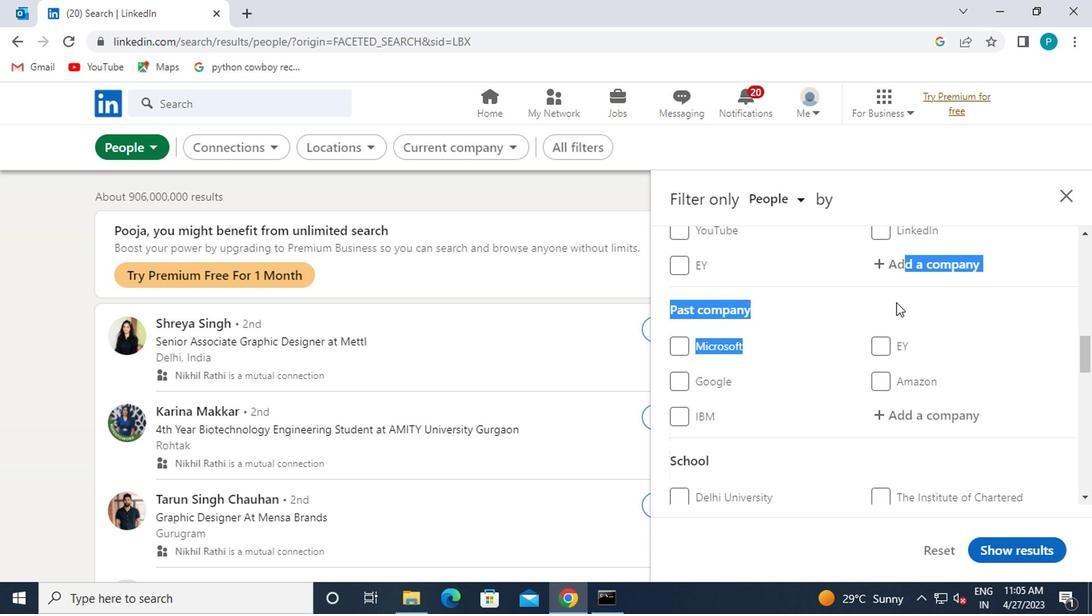 
Action: Mouse pressed left at (881, 311)
Screenshot: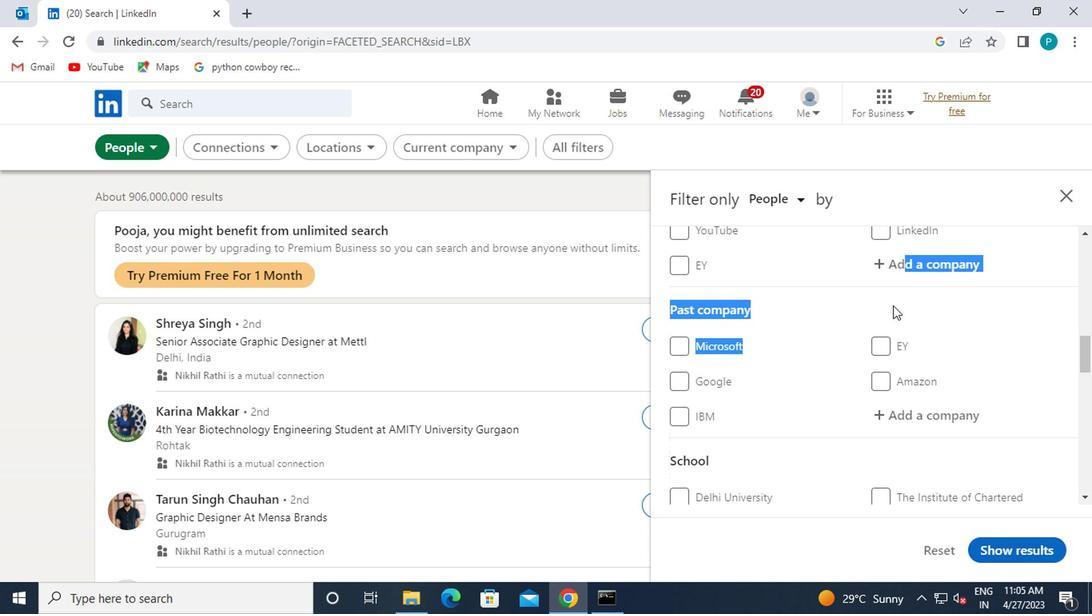 
Action: Mouse moved to (885, 310)
Screenshot: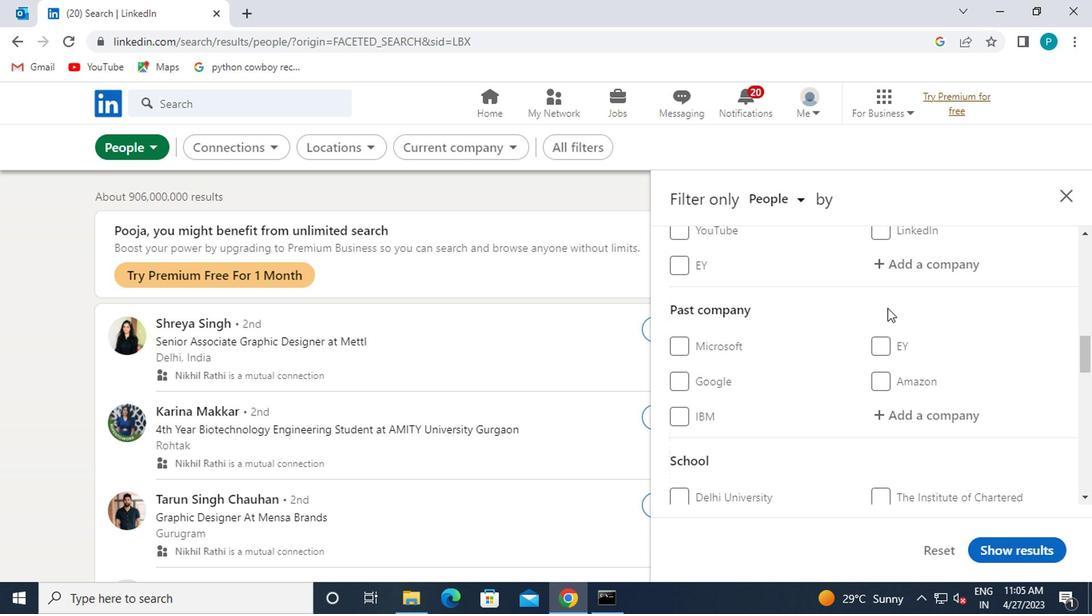 
Action: Mouse scrolled (885, 311) with delta (0, 1)
Screenshot: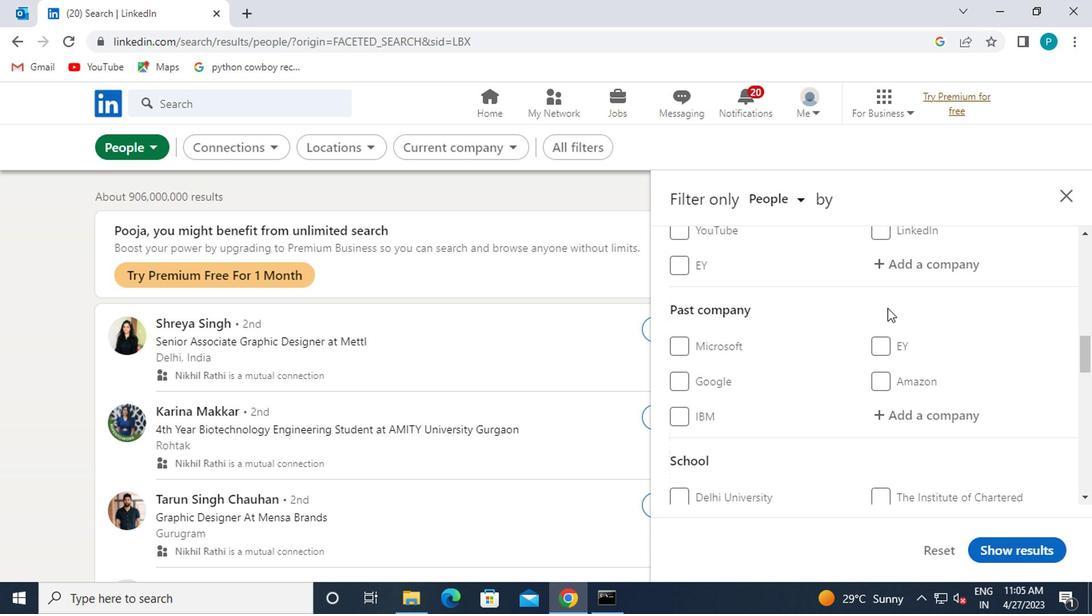 
Action: Mouse scrolled (885, 311) with delta (0, 1)
Screenshot: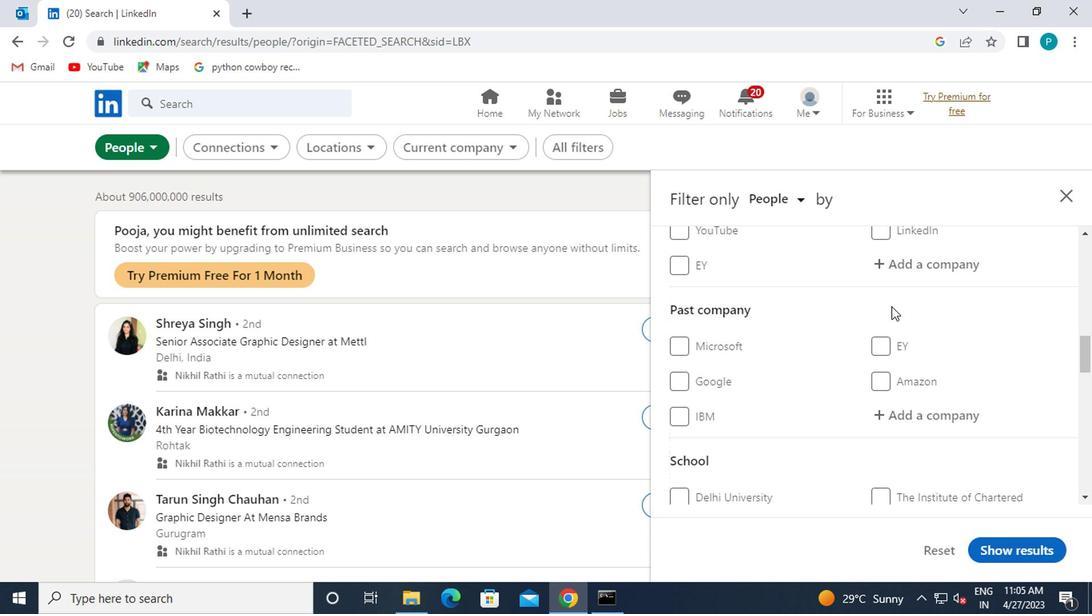 
Action: Mouse moved to (885, 426)
Screenshot: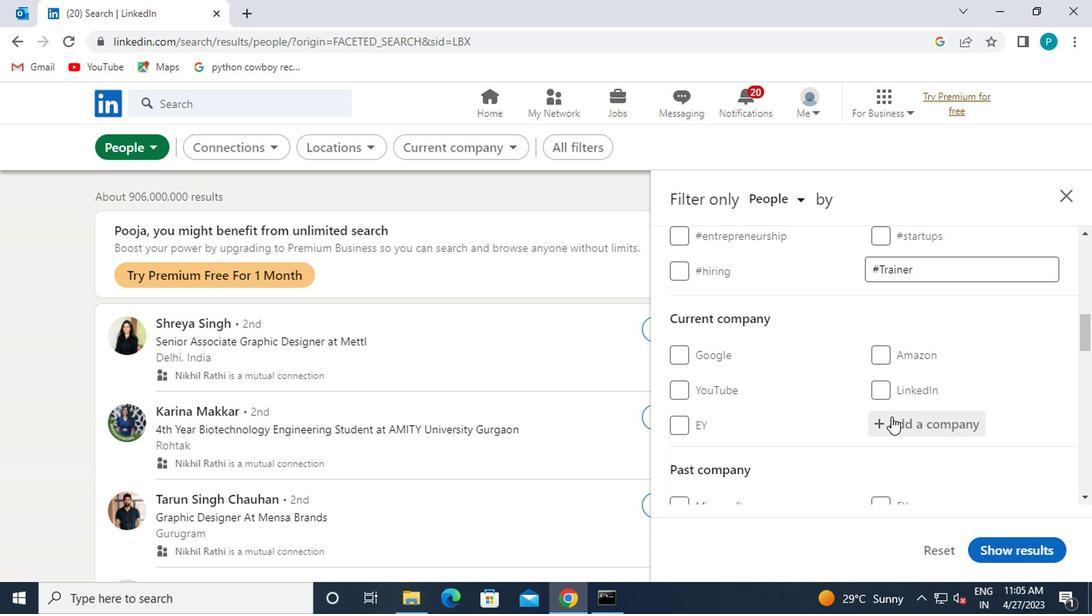 
Action: Mouse pressed left at (885, 426)
Screenshot: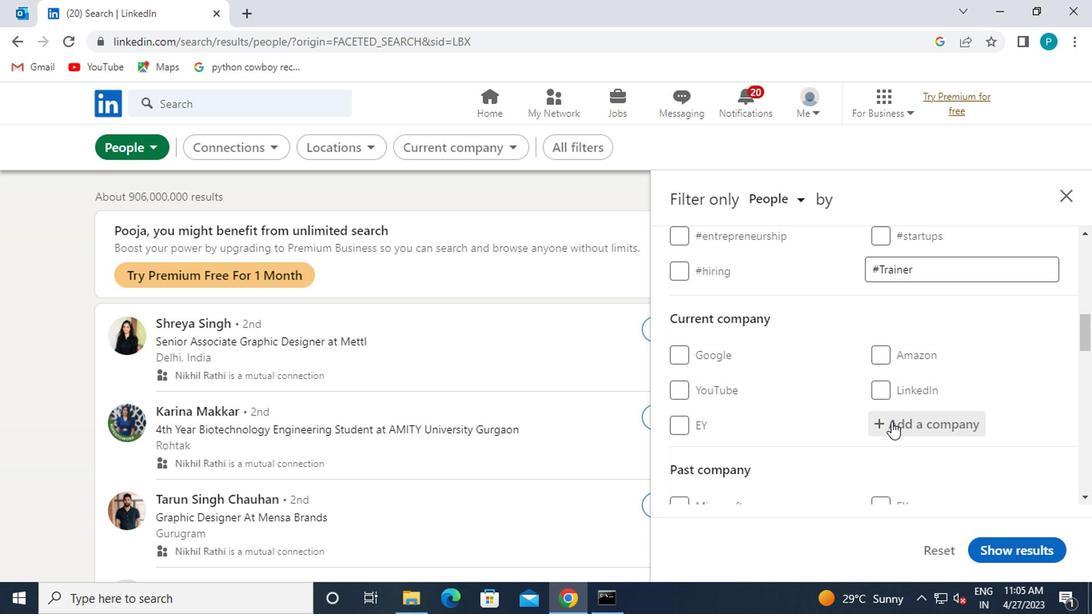 
Action: Mouse moved to (885, 428)
Screenshot: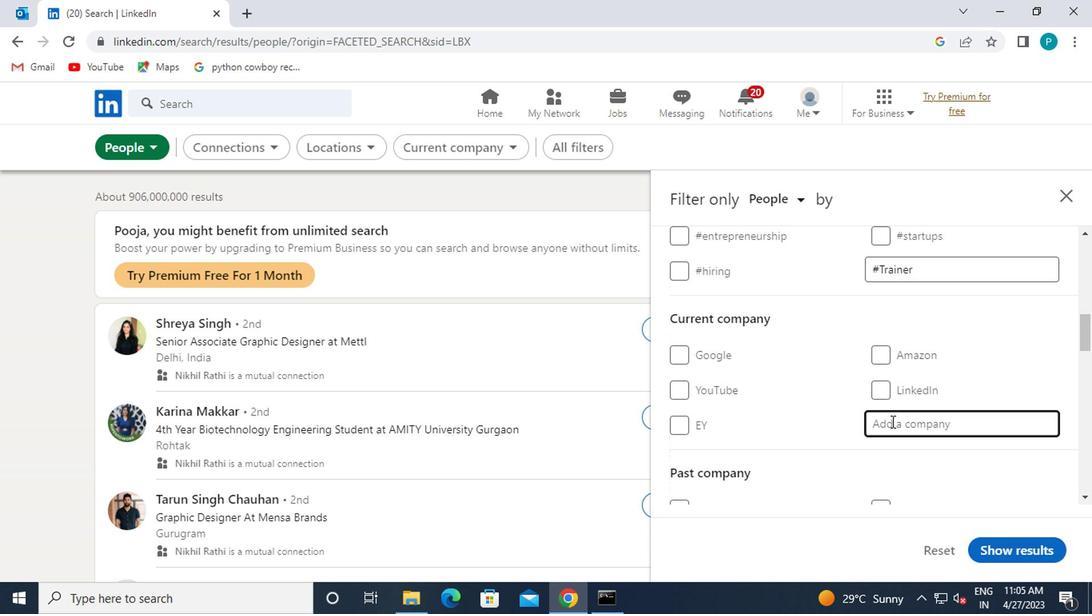 
Action: Key pressed <Key.caps_lock>A<Key.caps_lock>RIS
Screenshot: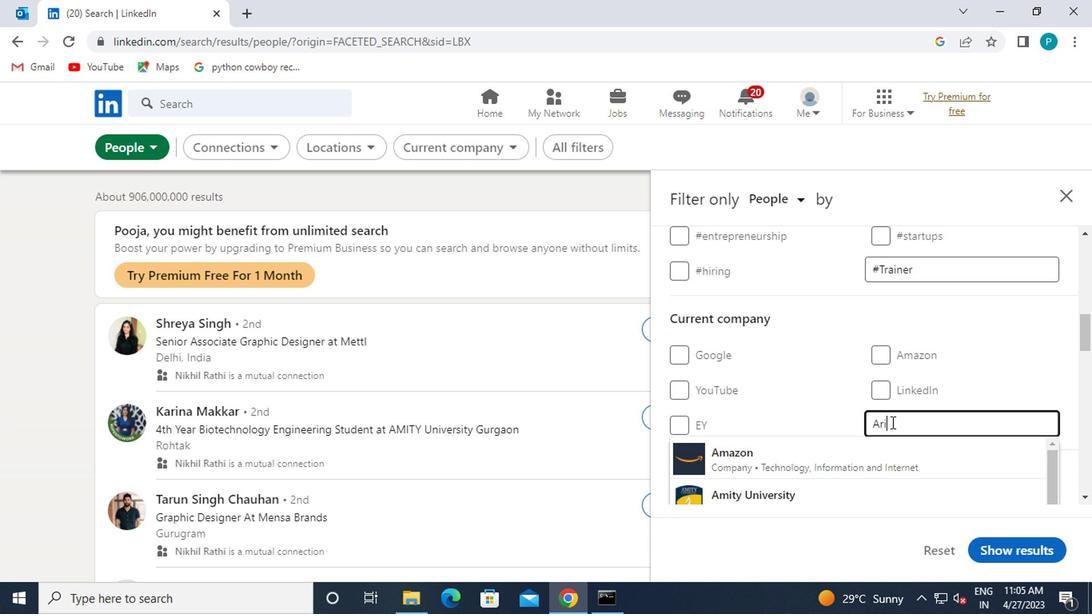 
Action: Mouse moved to (872, 444)
Screenshot: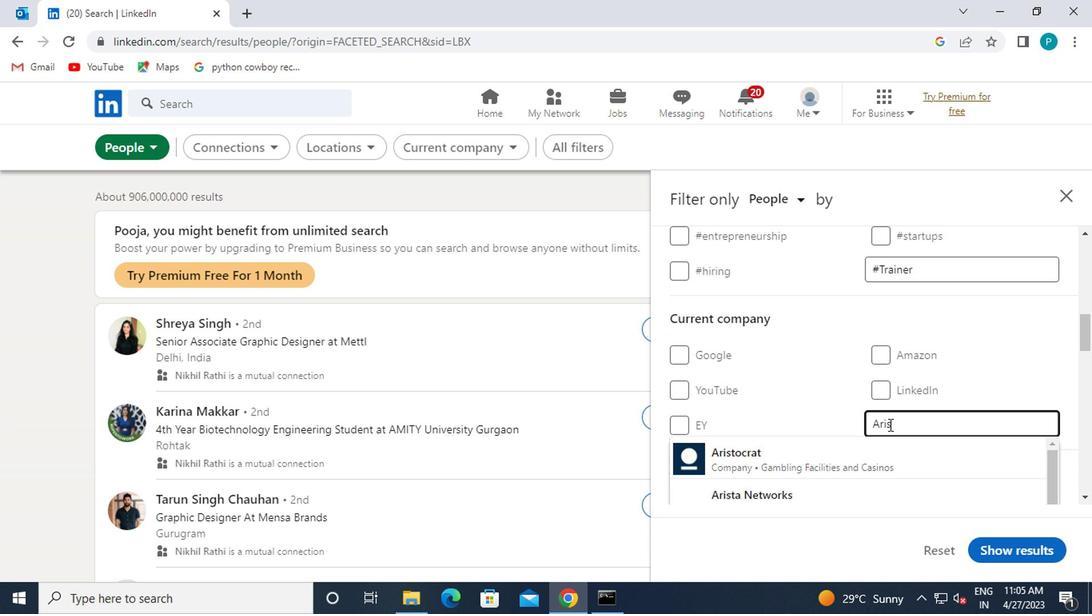 
Action: Mouse scrolled (872, 443) with delta (0, 0)
Screenshot: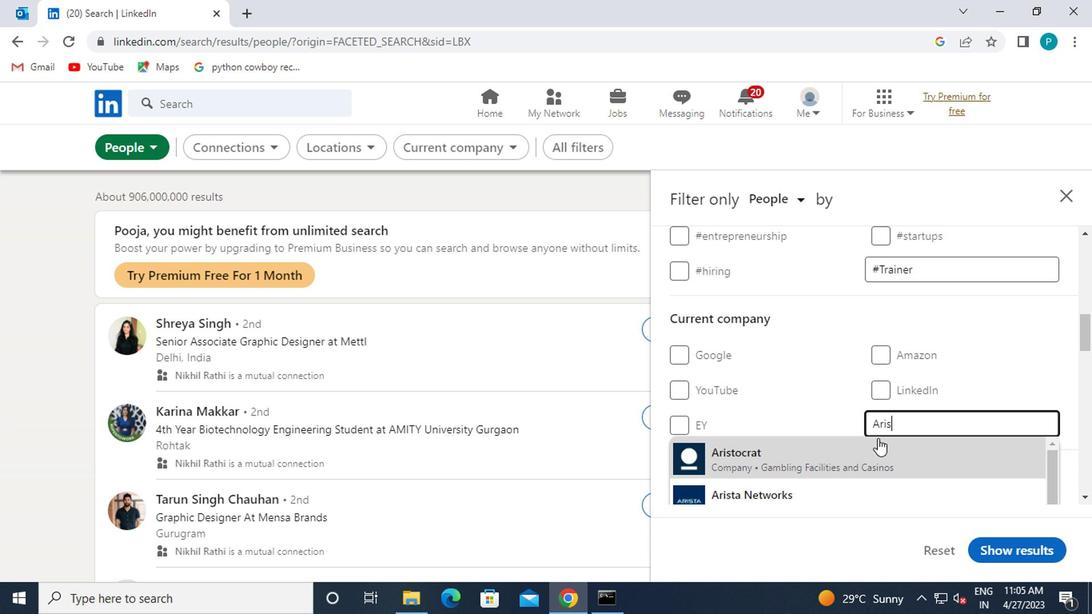 
Action: Mouse moved to (745, 501)
Screenshot: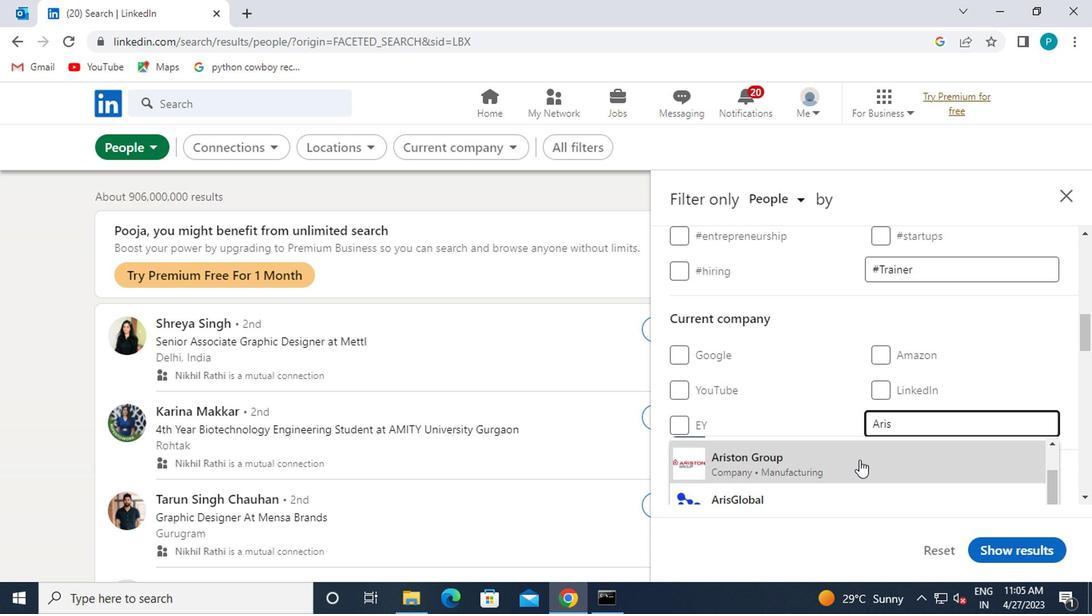 
Action: Mouse pressed left at (745, 501)
Screenshot: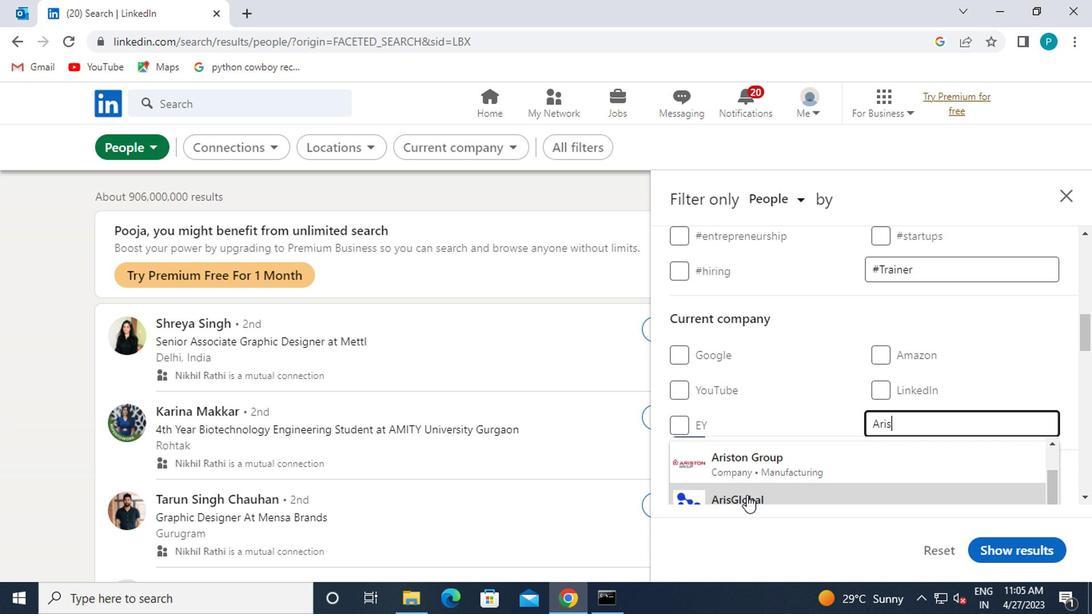 
Action: Mouse moved to (725, 470)
Screenshot: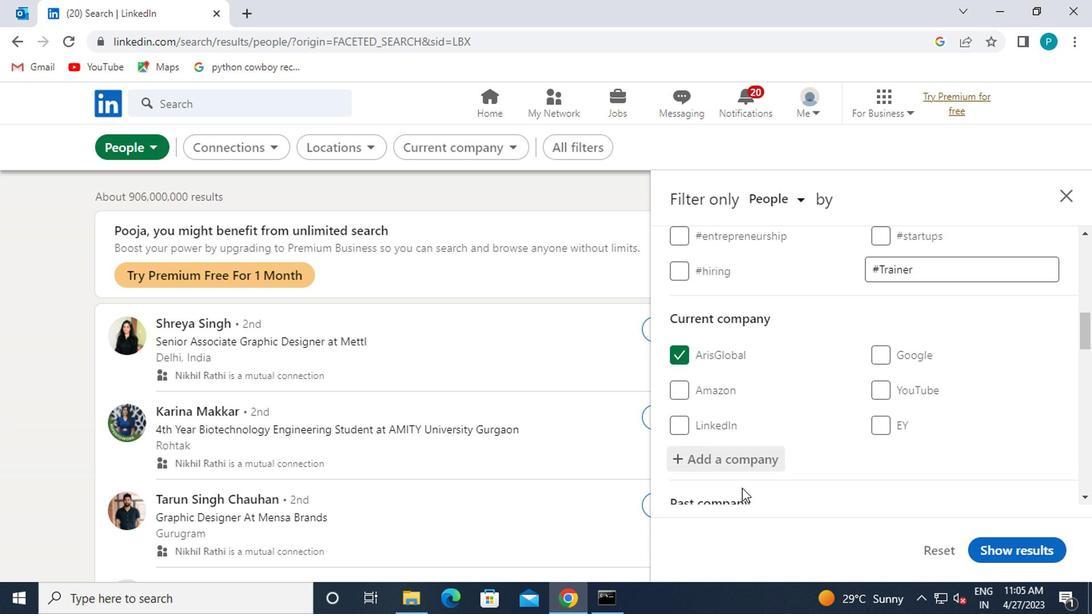 
Action: Mouse scrolled (725, 470) with delta (0, 0)
Screenshot: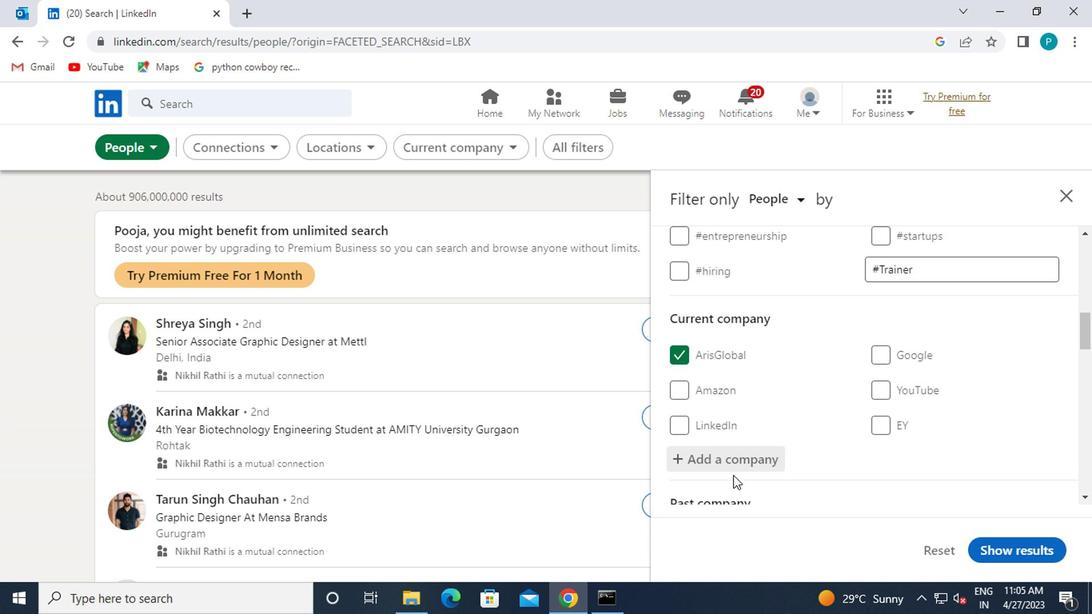 
Action: Mouse scrolled (725, 470) with delta (0, 0)
Screenshot: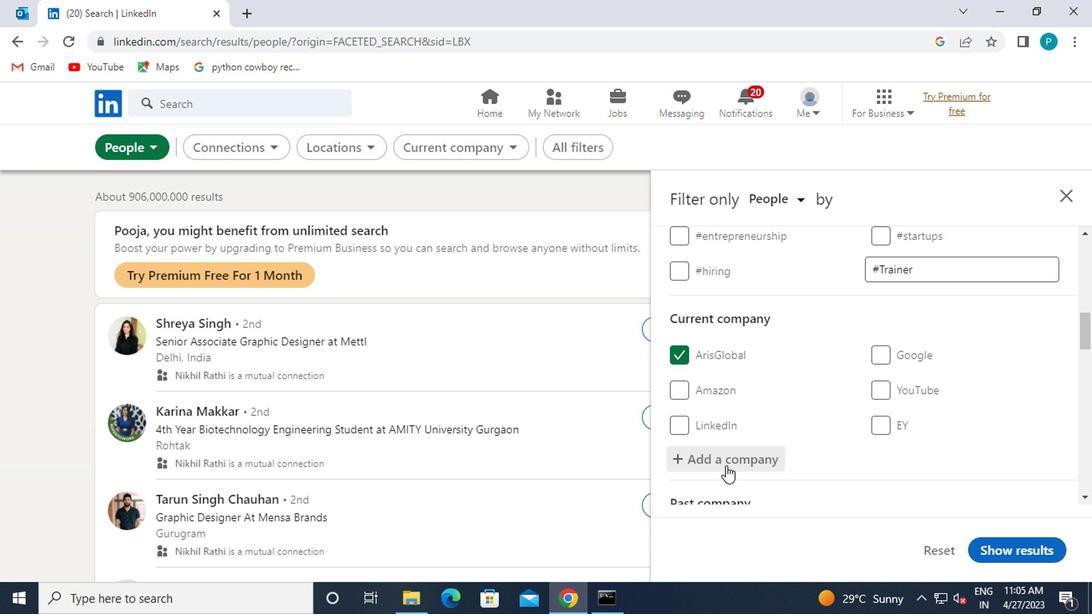 
Action: Mouse moved to (801, 426)
Screenshot: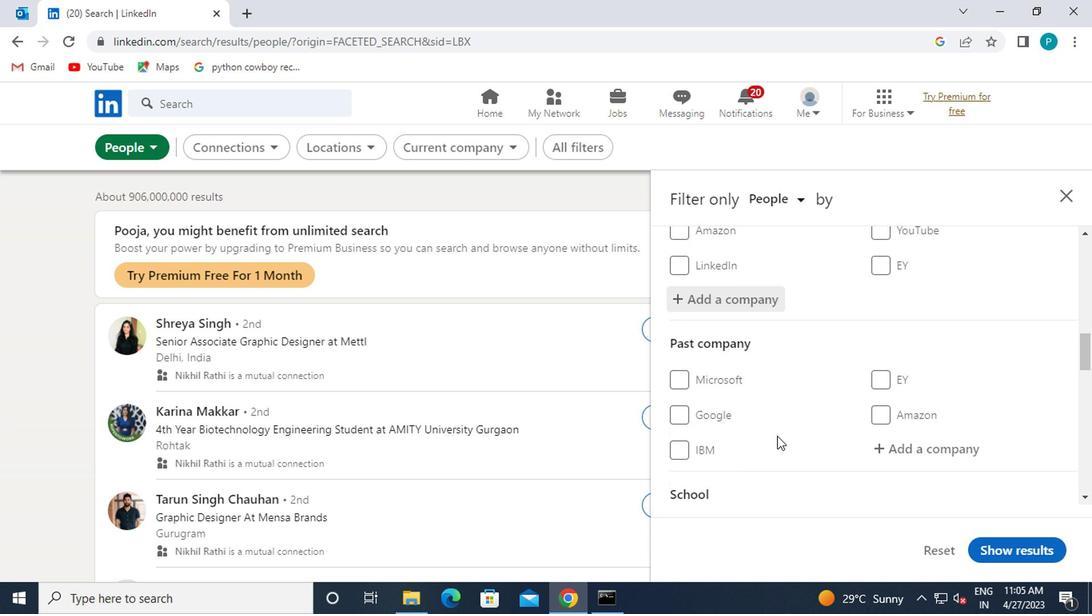 
Action: Mouse scrolled (801, 426) with delta (0, 0)
Screenshot: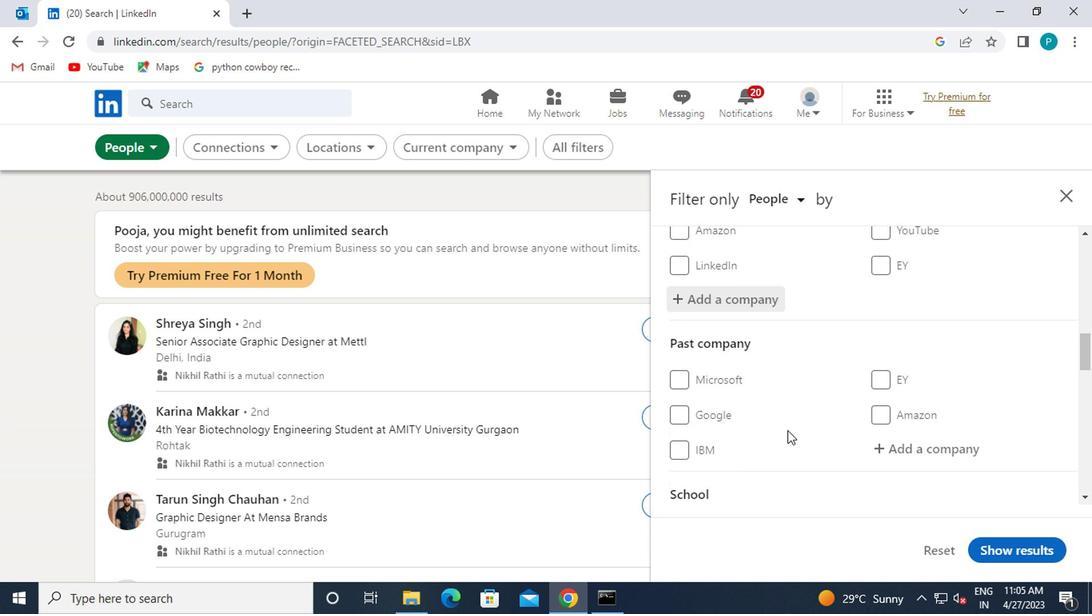 
Action: Mouse moved to (834, 415)
Screenshot: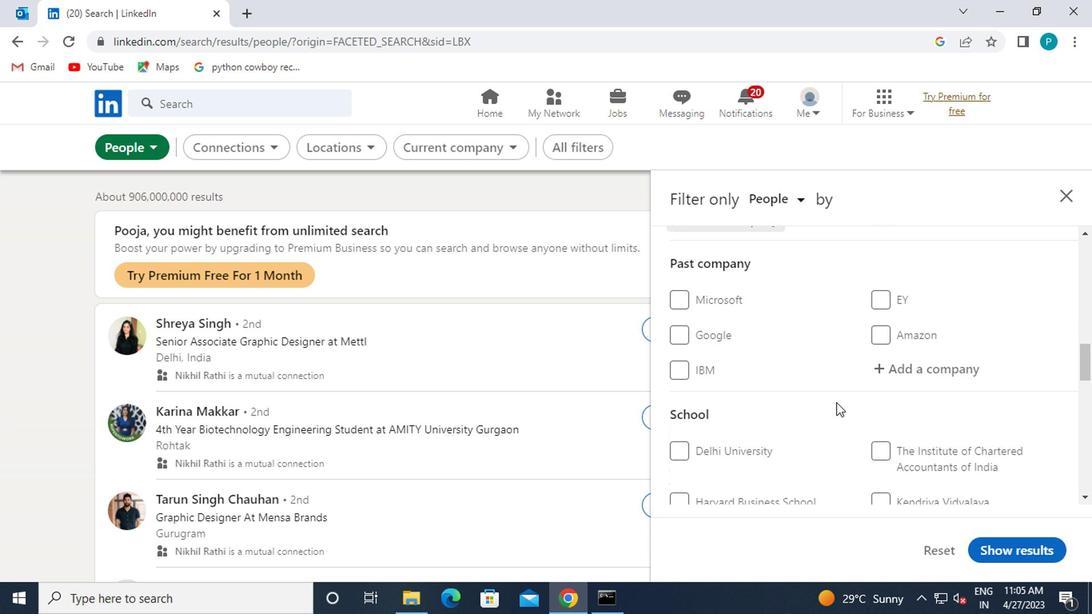 
Action: Mouse scrolled (834, 414) with delta (0, 0)
Screenshot: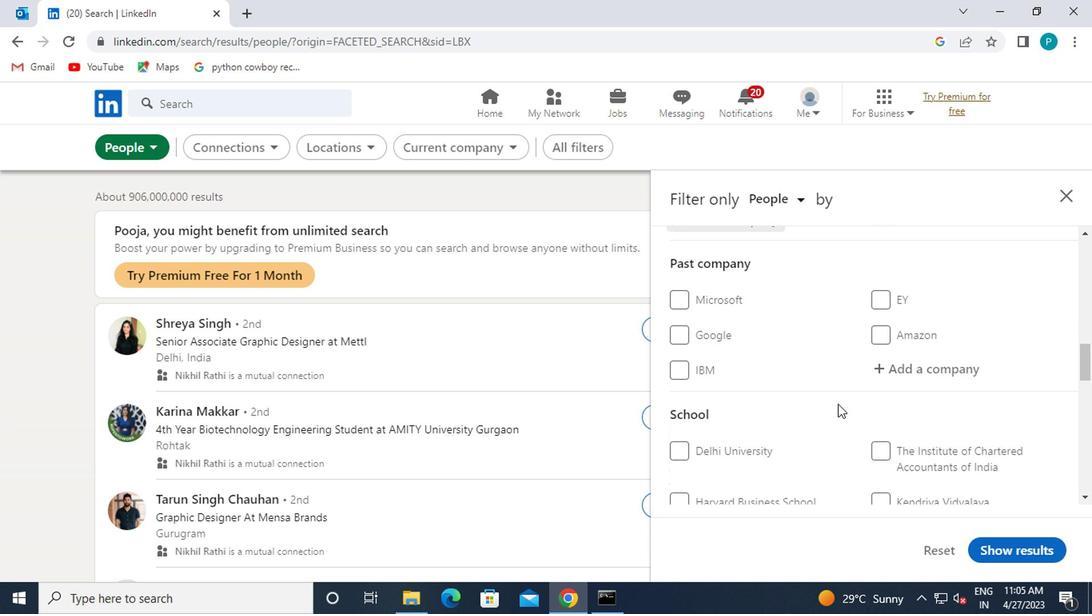 
Action: Mouse scrolled (834, 414) with delta (0, 0)
Screenshot: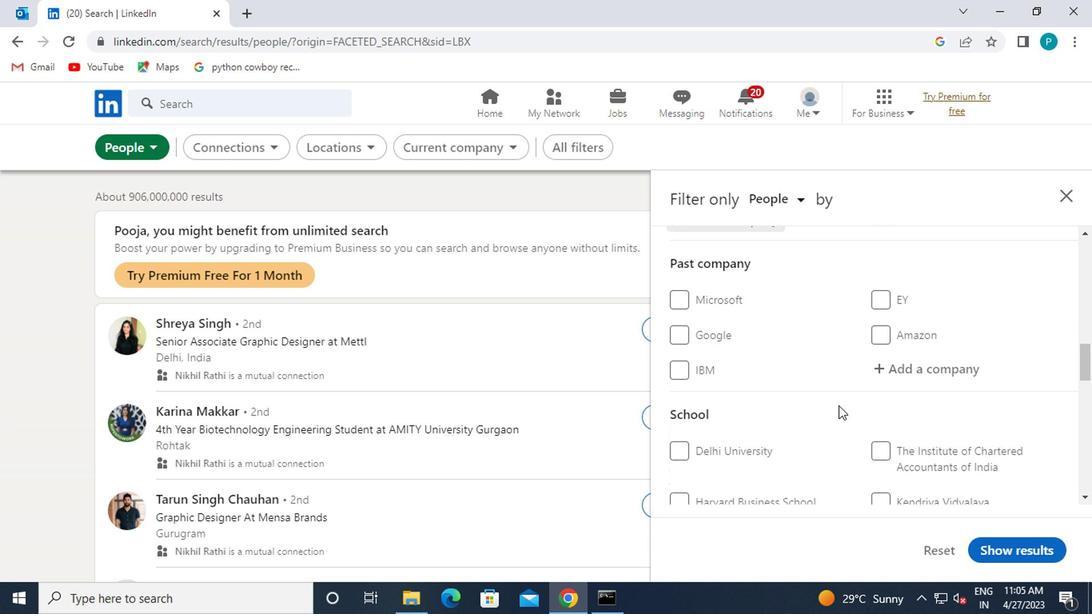 
Action: Mouse moved to (869, 386)
Screenshot: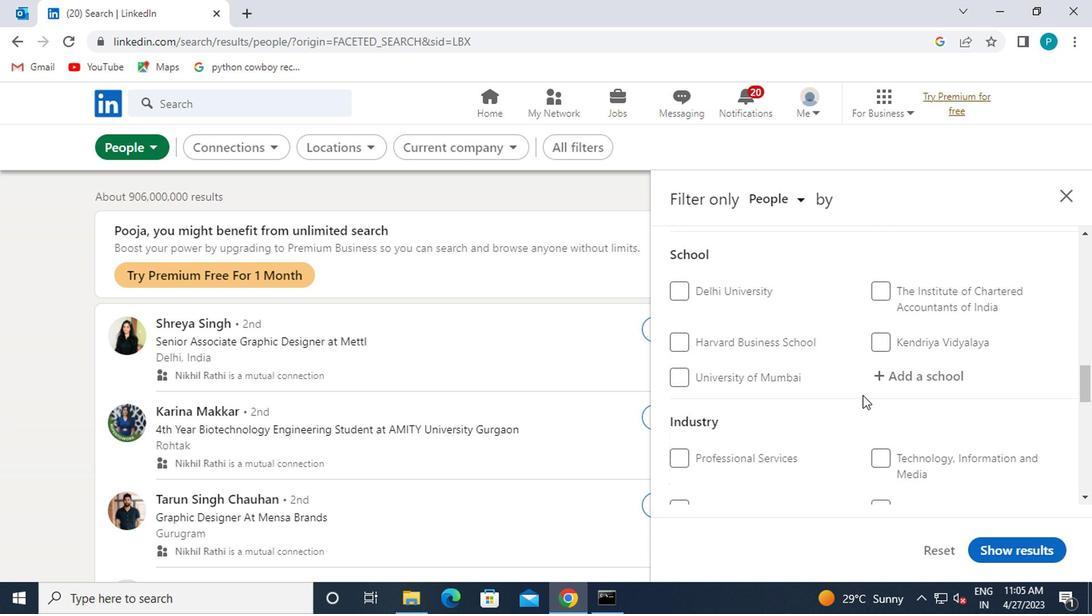 
Action: Mouse pressed left at (869, 386)
Screenshot: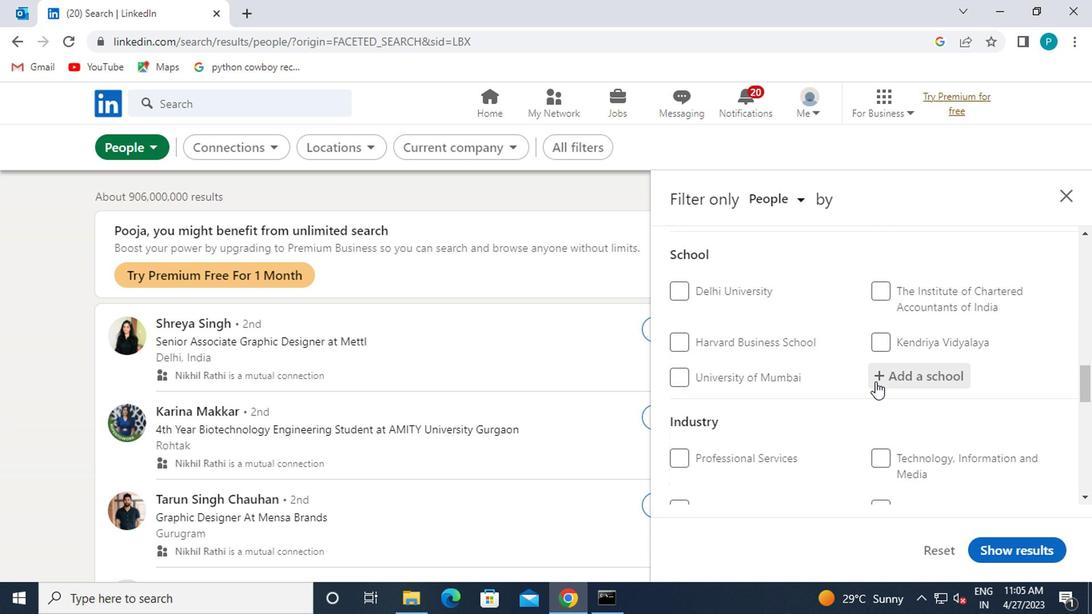 
Action: Key pressed <Key.caps_lock>C<Key.caps_lock>HAITANYA
Screenshot: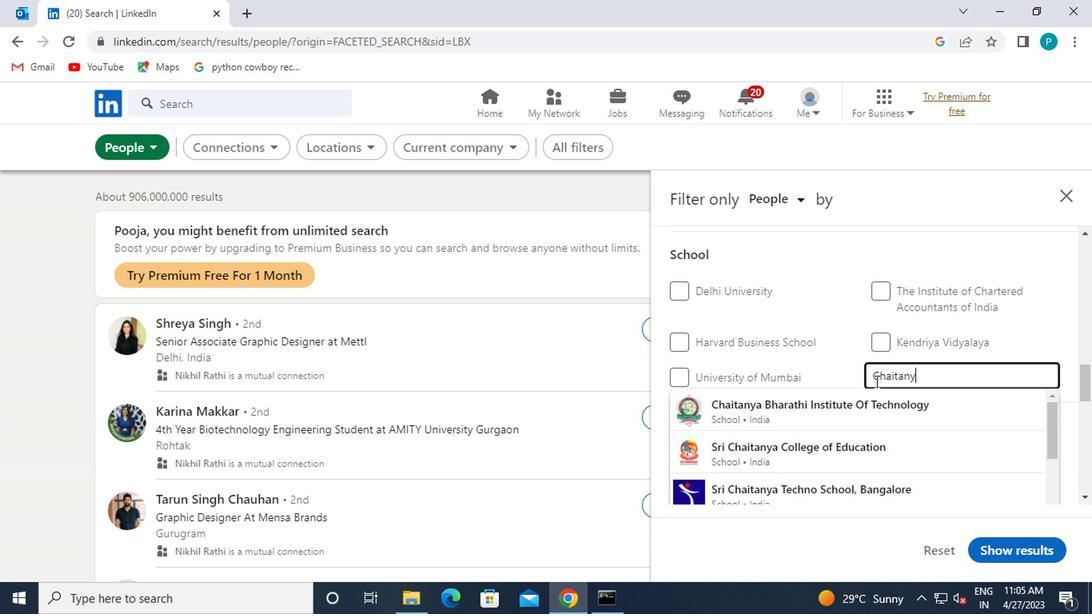 
Action: Mouse moved to (840, 407)
Screenshot: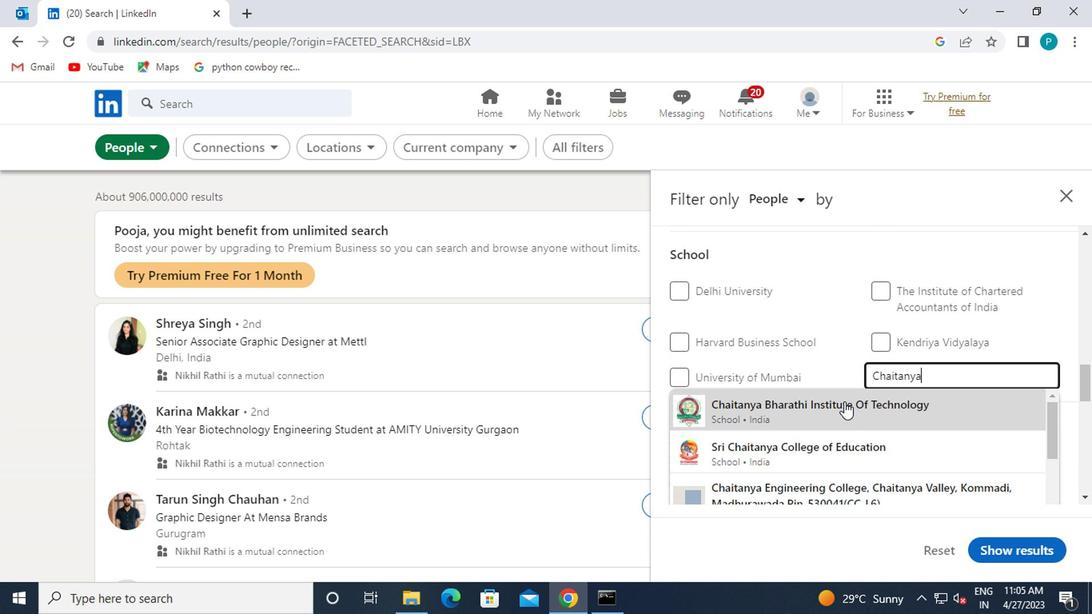 
Action: Mouse pressed left at (840, 407)
Screenshot: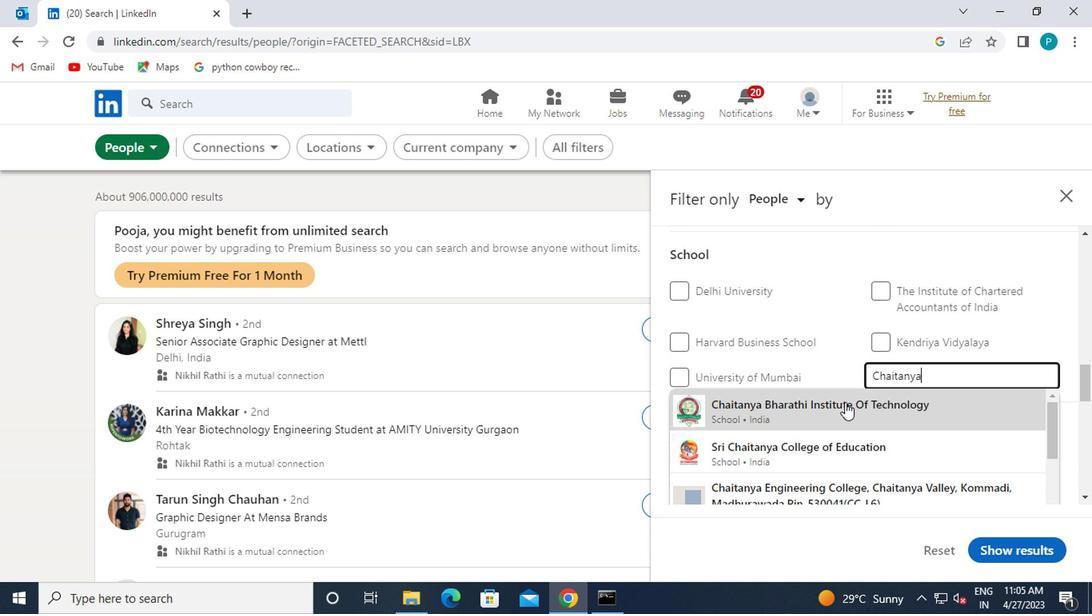 
Action: Mouse moved to (840, 407)
Screenshot: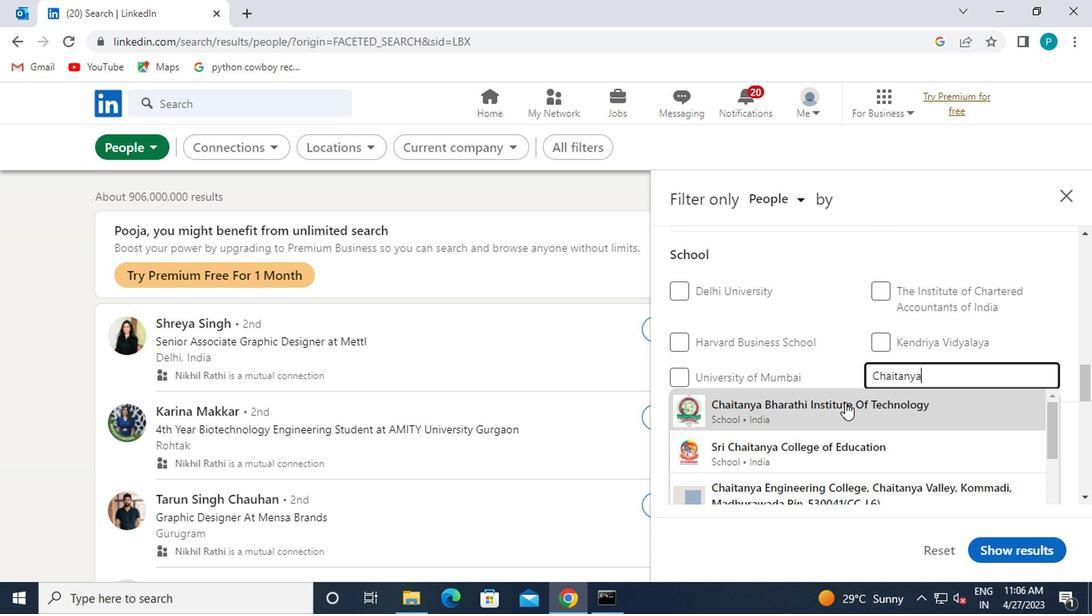 
Action: Mouse scrolled (840, 407) with delta (0, 0)
Screenshot: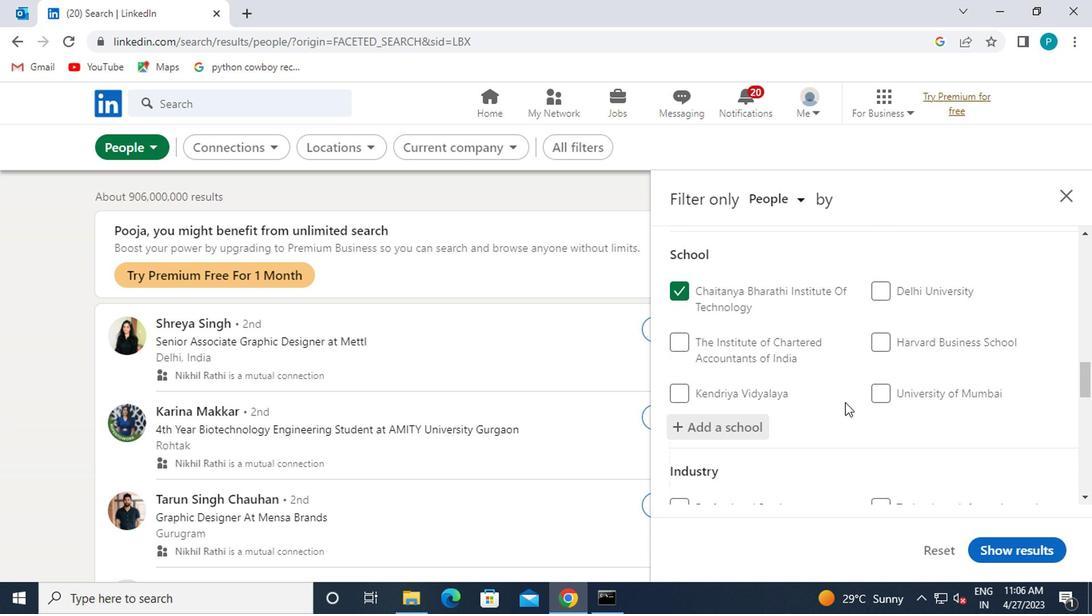 
Action: Mouse moved to (711, 407)
Screenshot: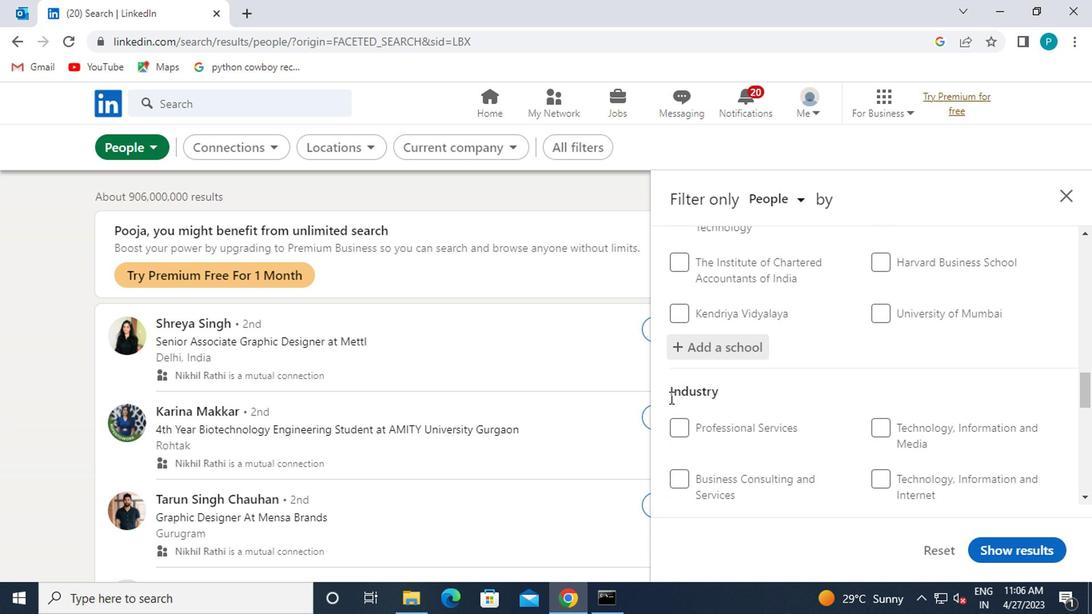 
Action: Mouse scrolled (711, 407) with delta (0, 0)
Screenshot: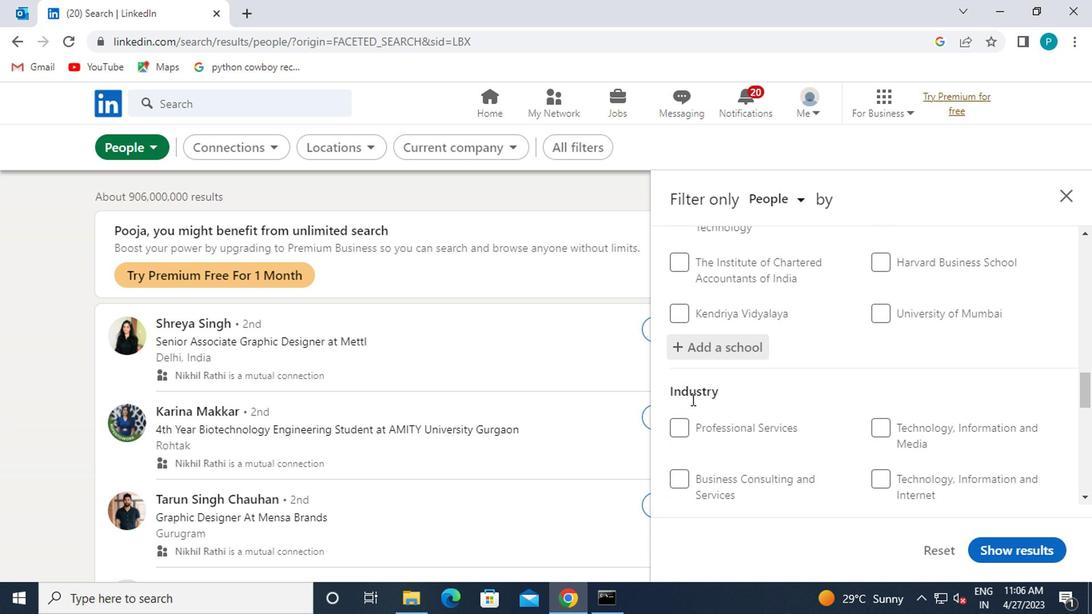 
Action: Mouse moved to (716, 444)
Screenshot: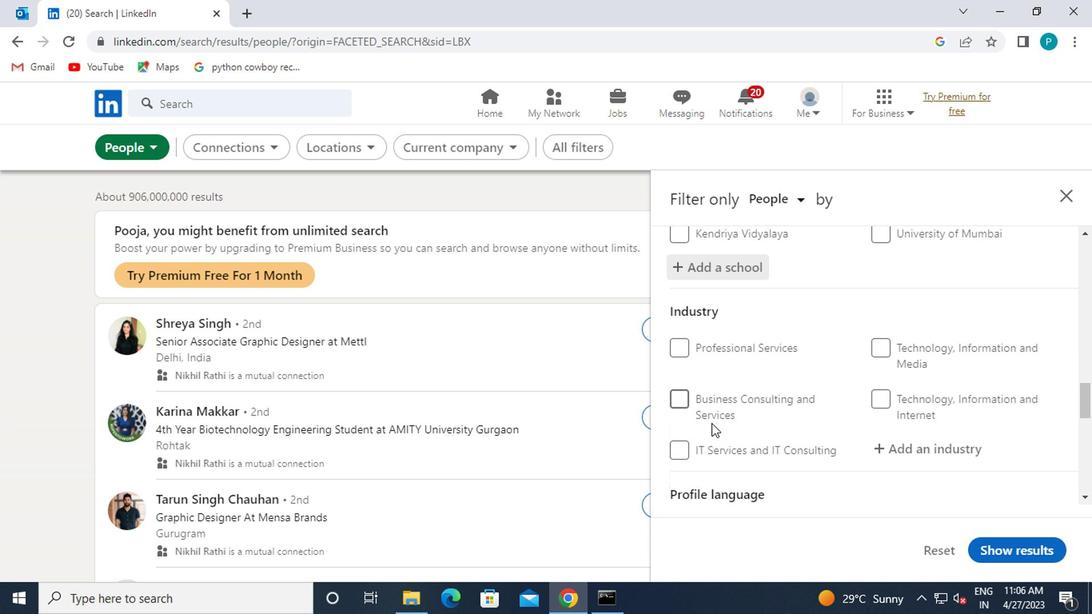
Action: Mouse scrolled (716, 443) with delta (0, 0)
Screenshot: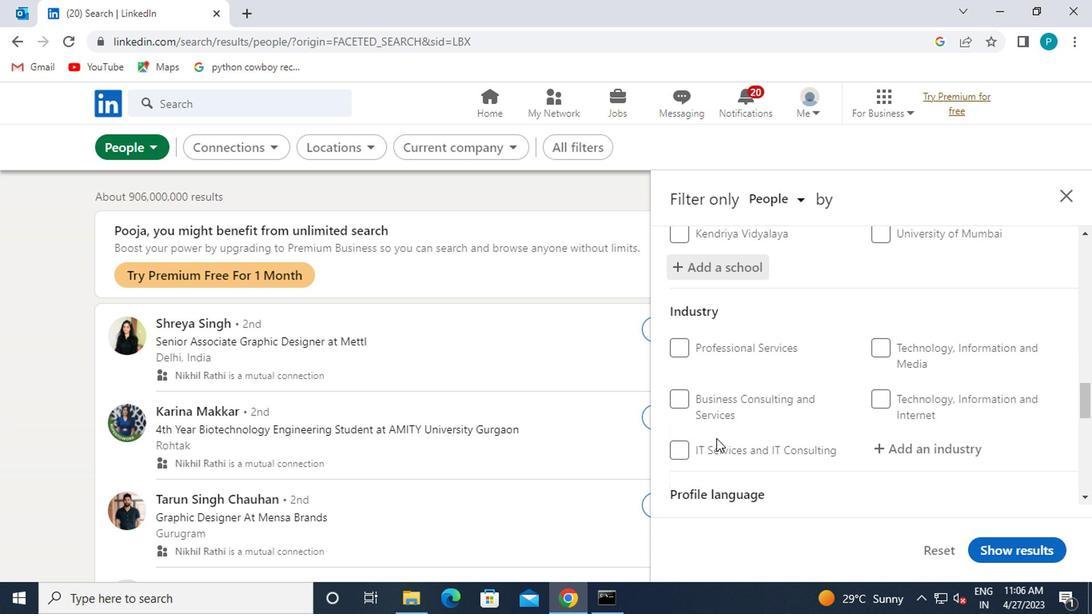 
Action: Mouse moved to (884, 360)
Screenshot: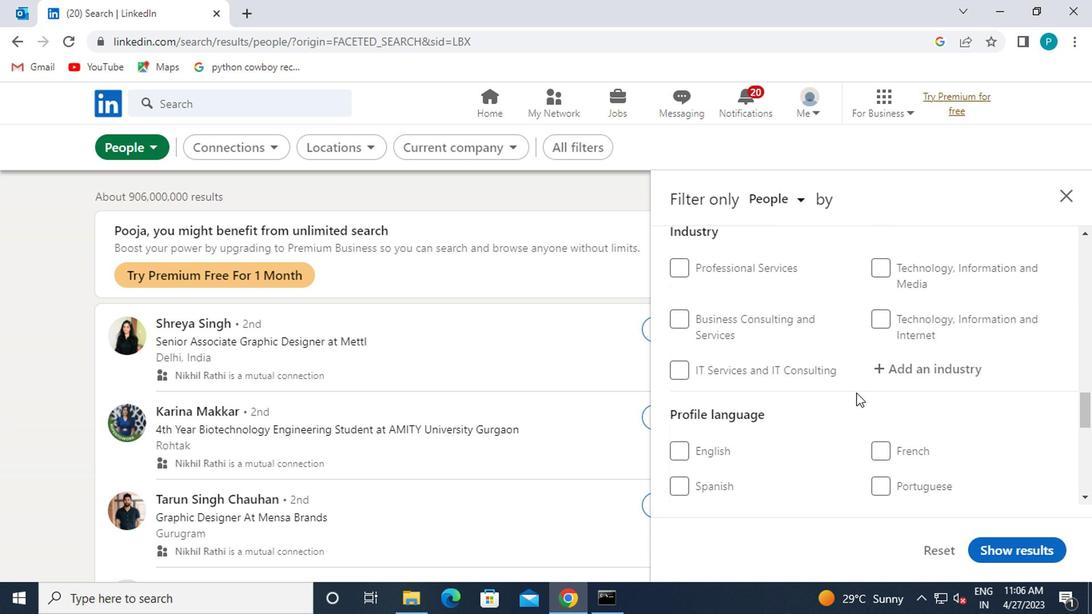 
Action: Mouse pressed left at (884, 360)
Screenshot: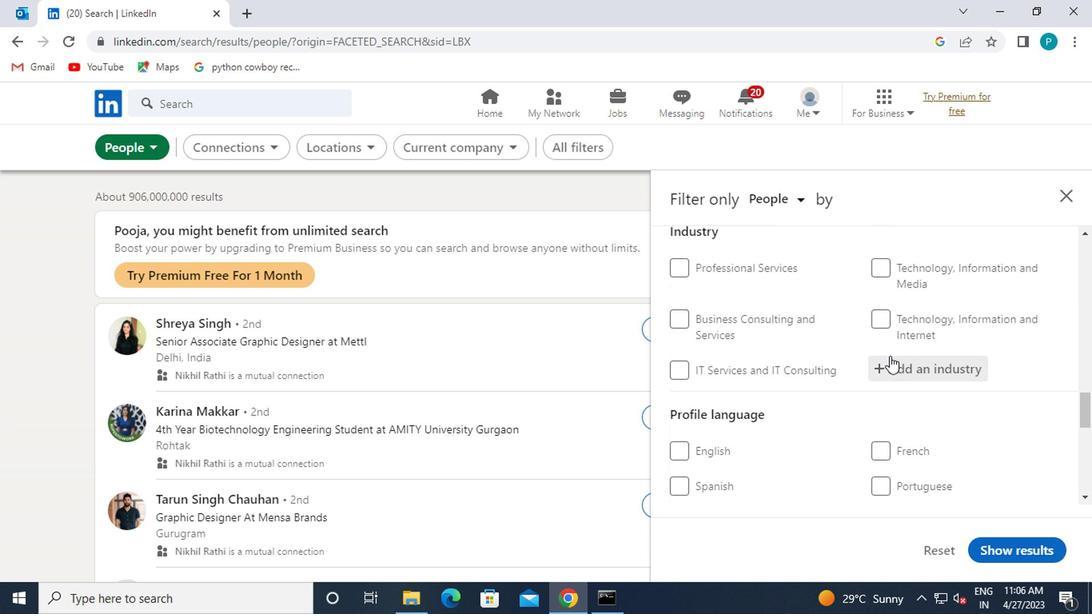 
Action: Key pressed CUL<Key.backspace>TLERY
Screenshot: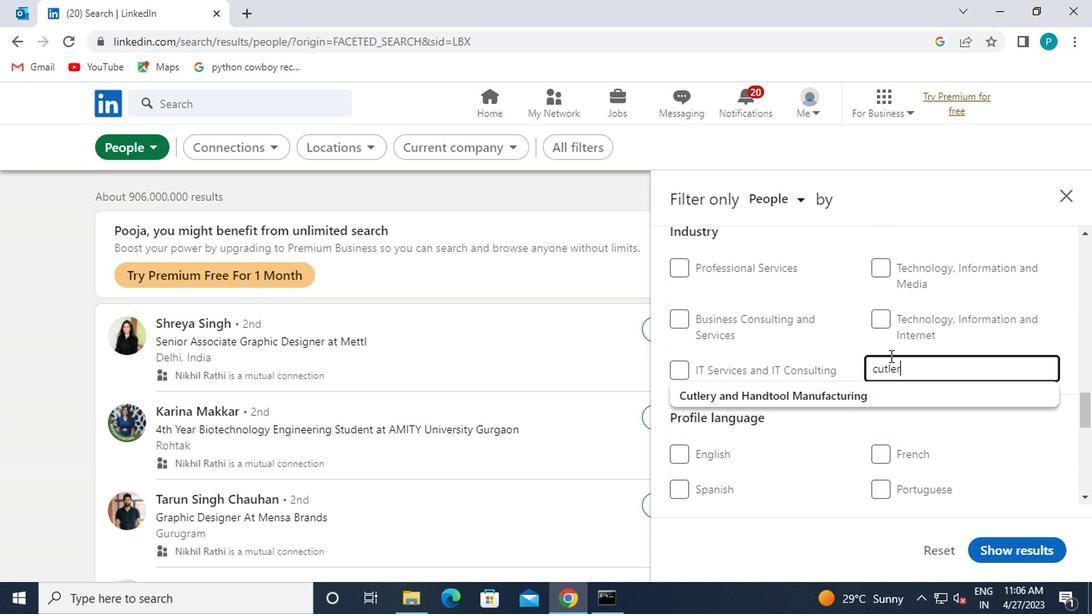 
Action: Mouse moved to (876, 396)
Screenshot: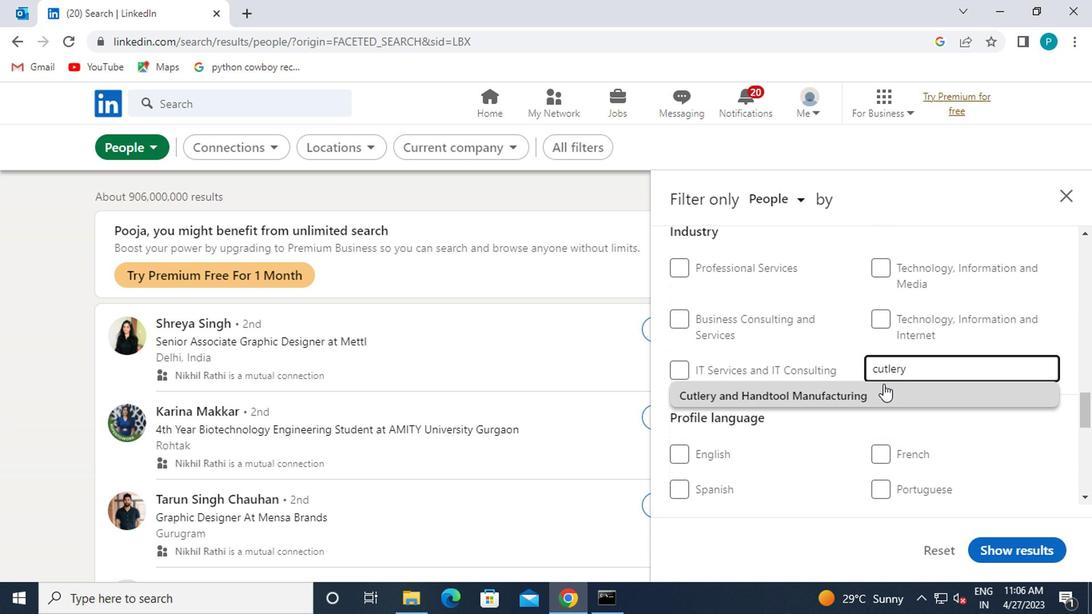
Action: Mouse pressed left at (876, 396)
Screenshot: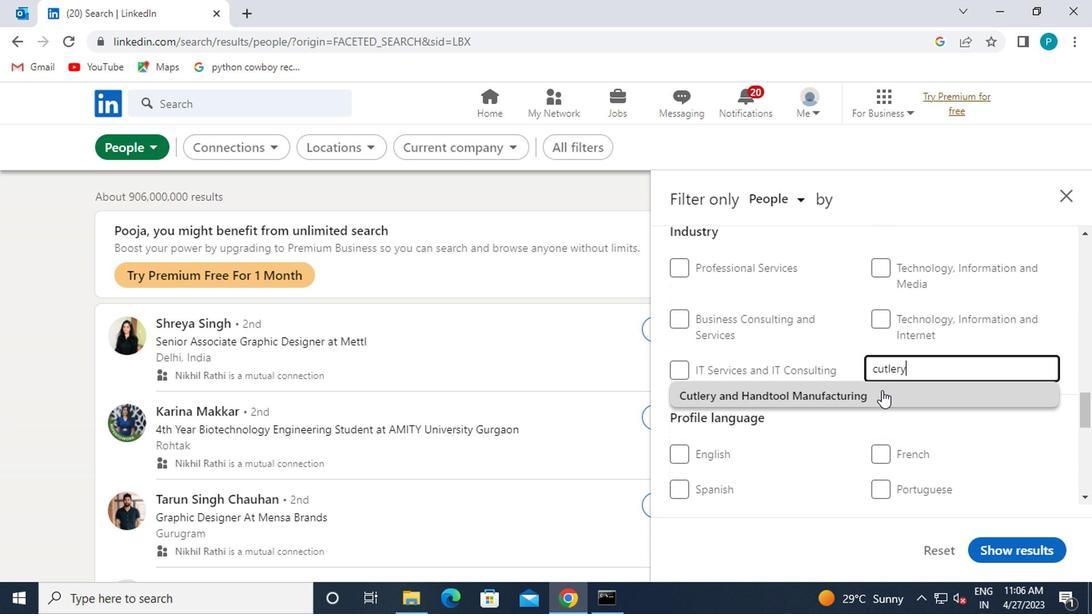 
Action: Mouse moved to (789, 374)
Screenshot: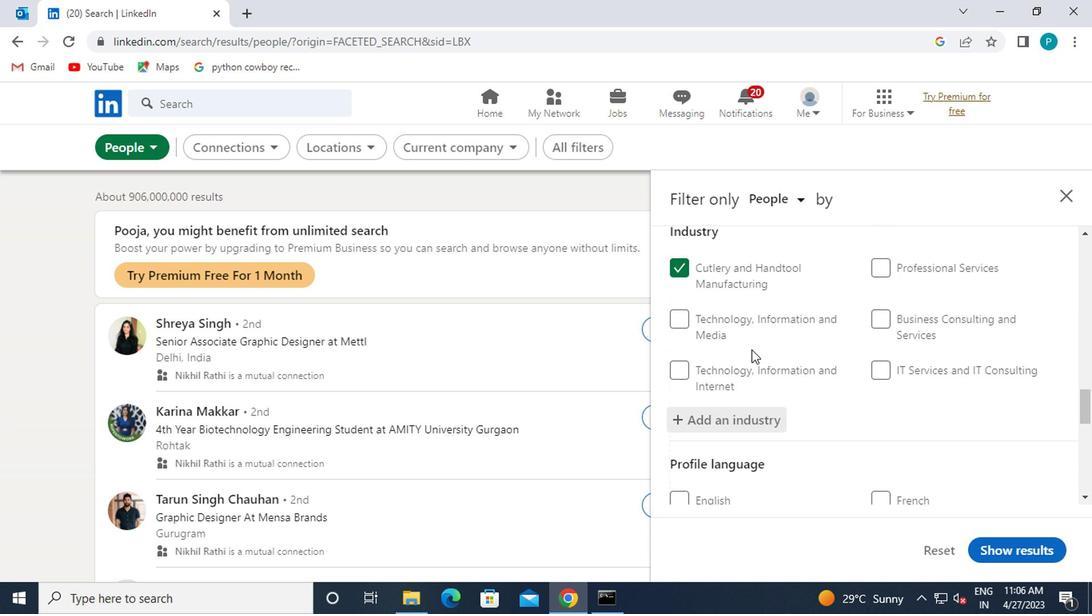 
Action: Mouse scrolled (789, 373) with delta (0, -1)
Screenshot: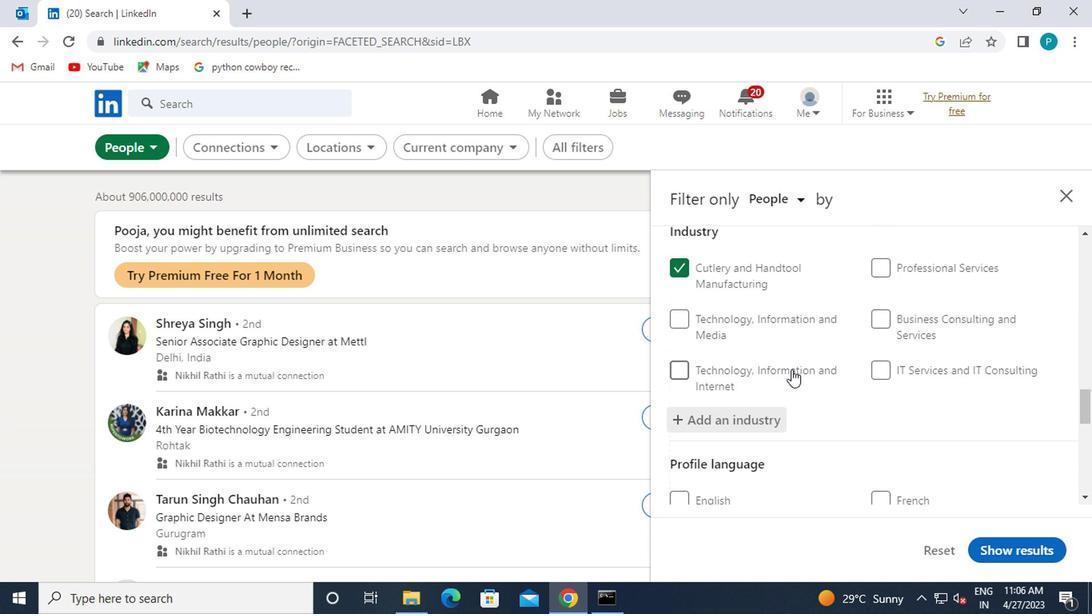 
Action: Mouse scrolled (789, 373) with delta (0, -1)
Screenshot: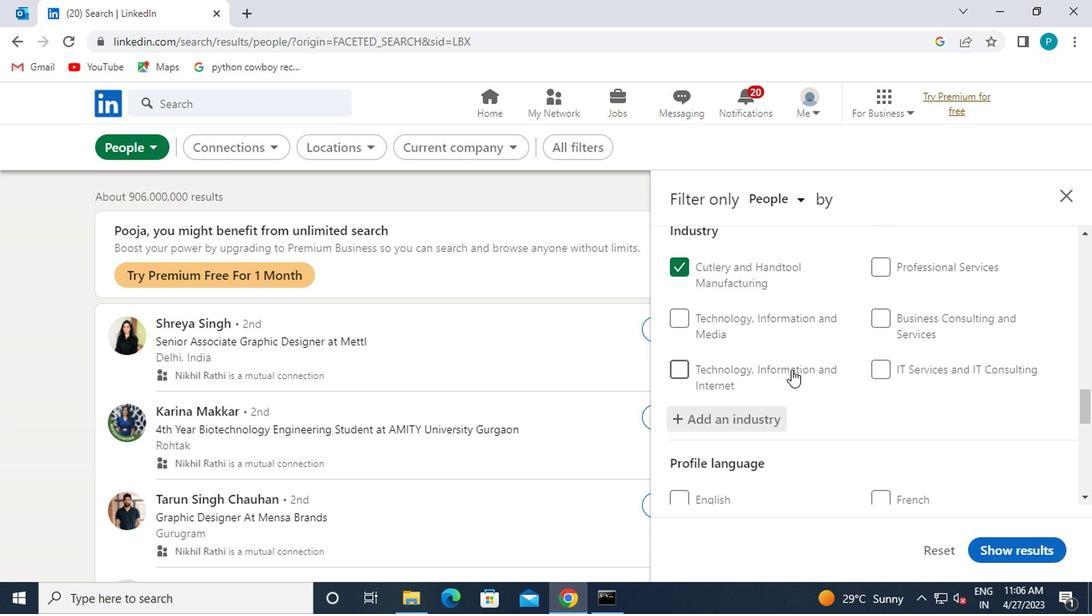 
Action: Mouse moved to (707, 376)
Screenshot: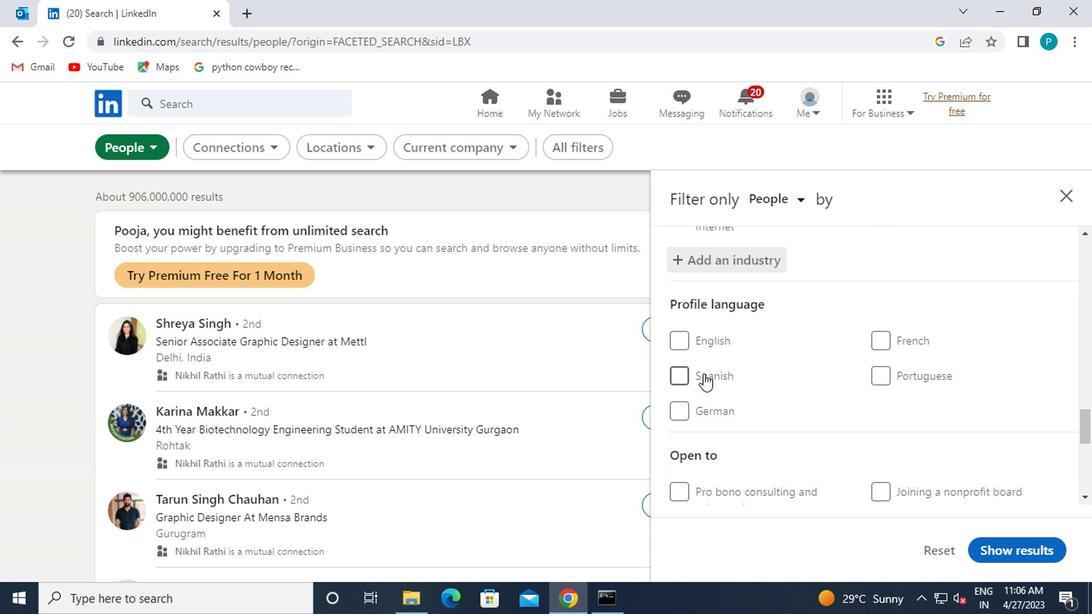 
Action: Mouse pressed left at (707, 376)
Screenshot: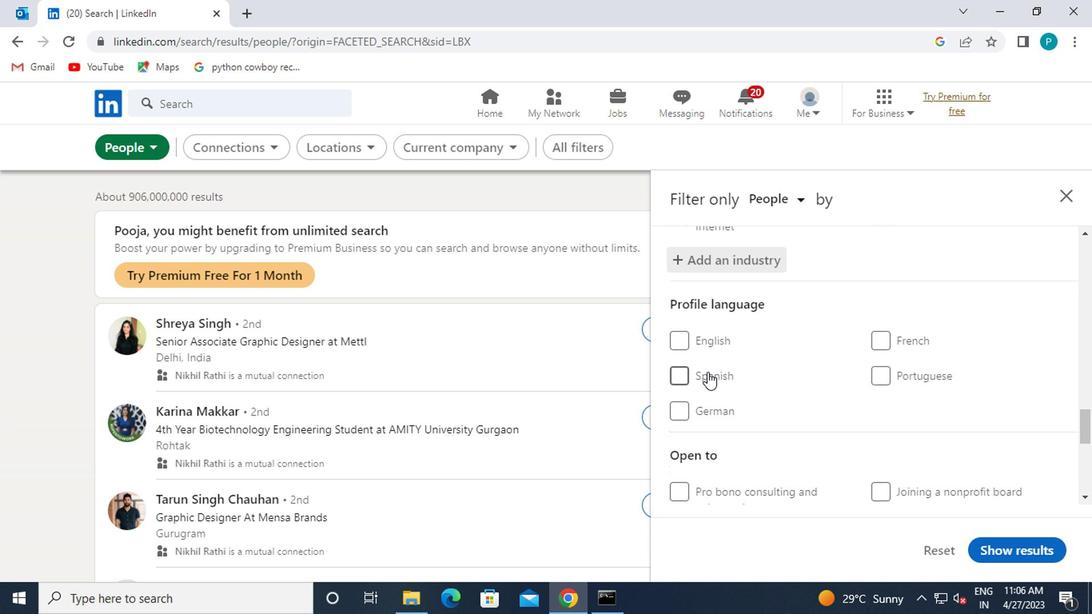 
Action: Mouse scrolled (707, 376) with delta (0, 0)
Screenshot: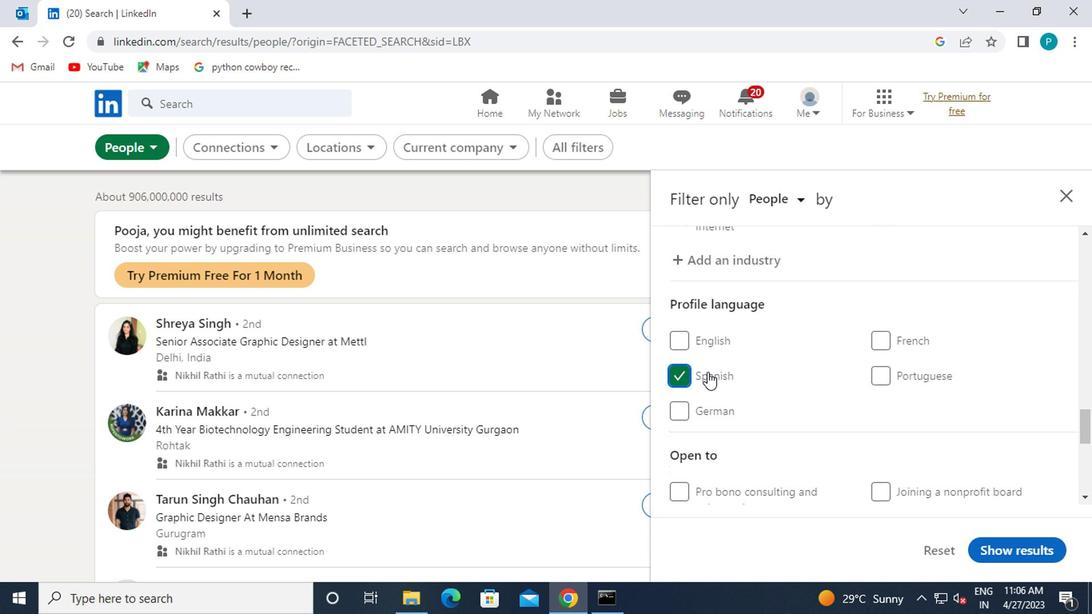 
Action: Mouse scrolled (707, 376) with delta (0, 0)
Screenshot: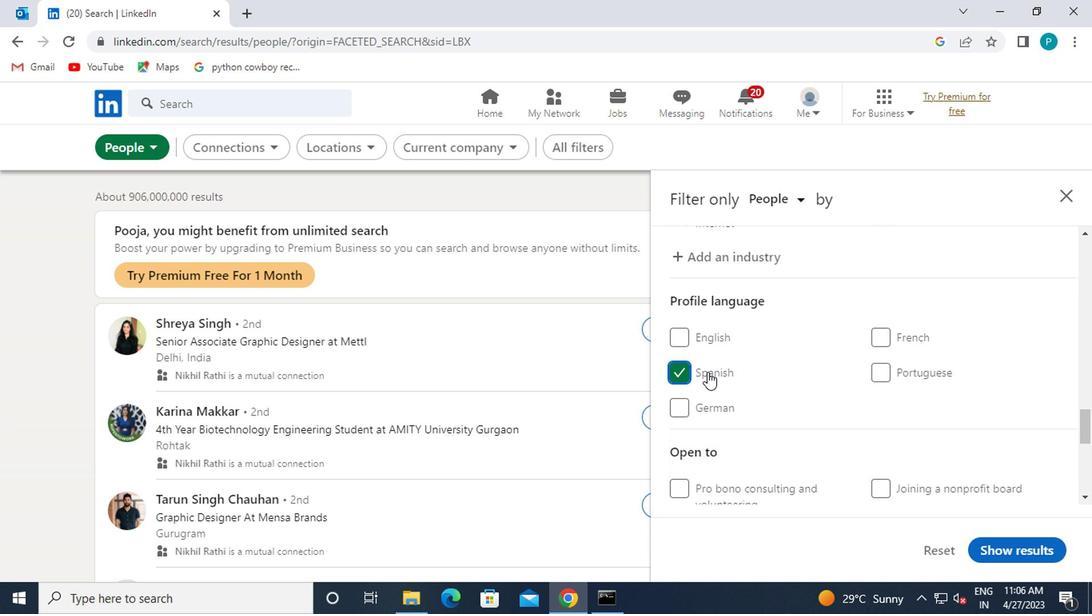 
Action: Mouse moved to (836, 403)
Screenshot: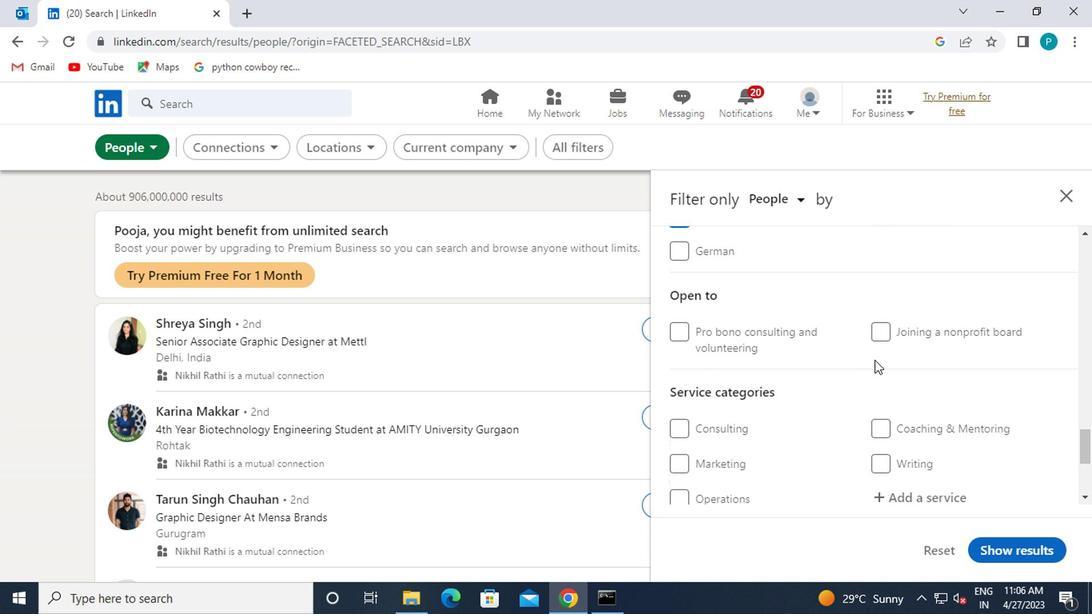 
Action: Mouse scrolled (836, 403) with delta (0, 0)
Screenshot: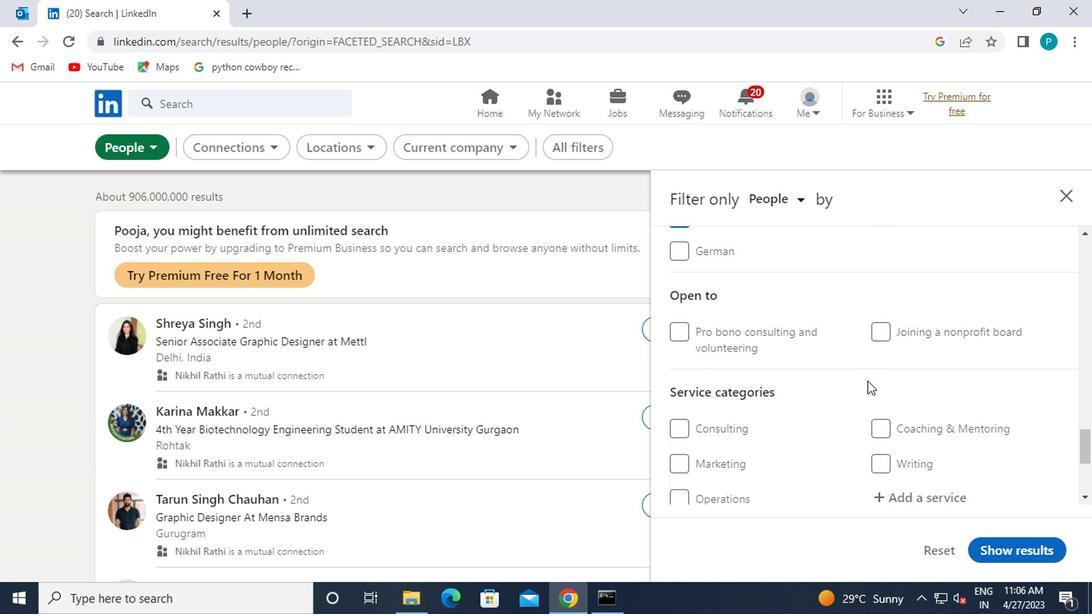 
Action: Mouse moved to (834, 404)
Screenshot: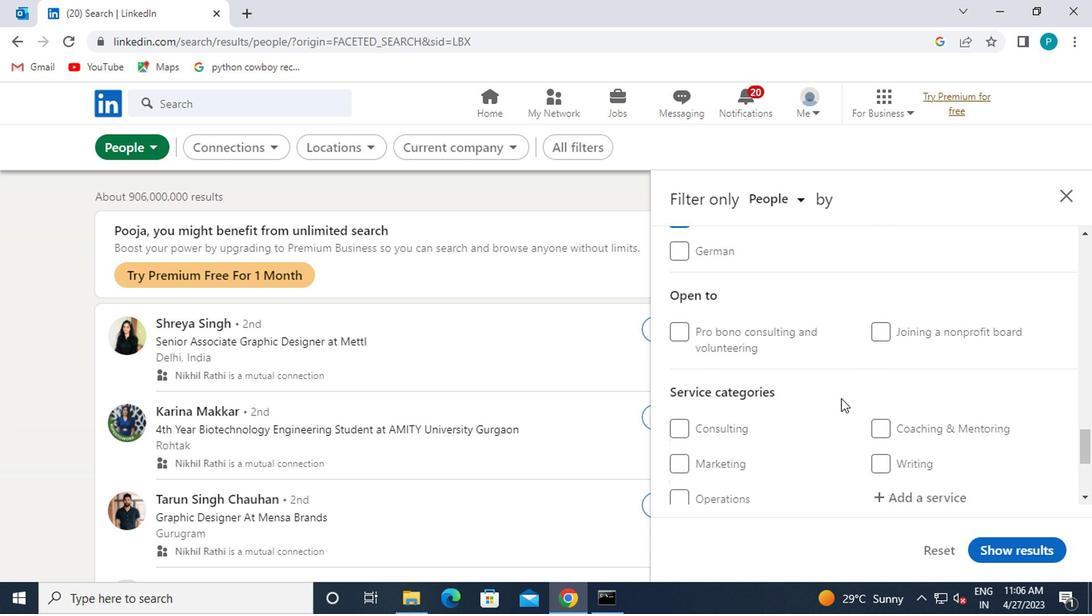 
Action: Mouse scrolled (834, 403) with delta (0, 0)
Screenshot: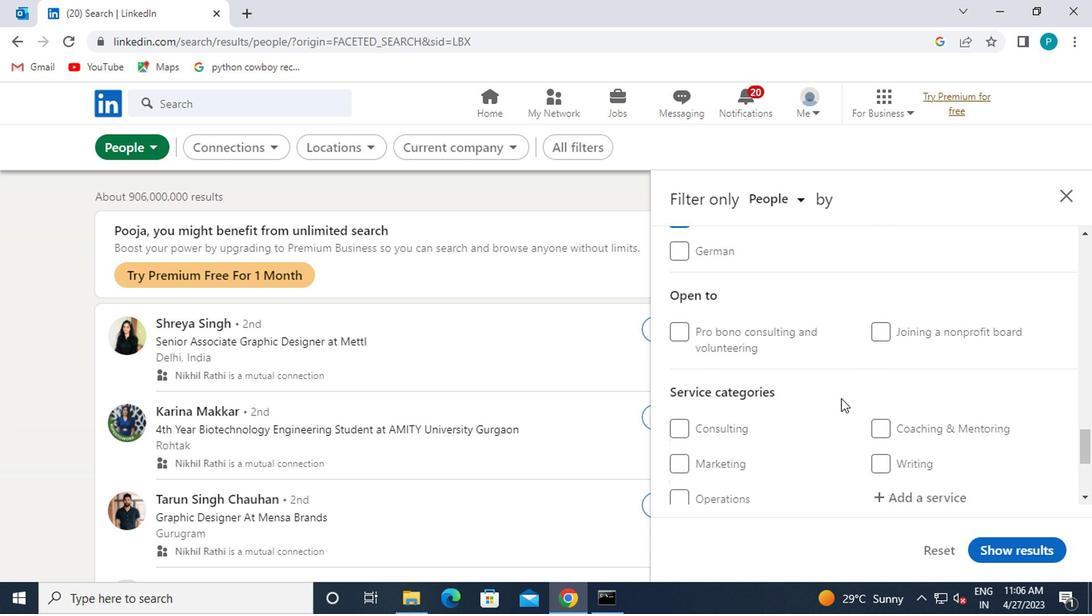 
Action: Mouse moved to (910, 340)
Screenshot: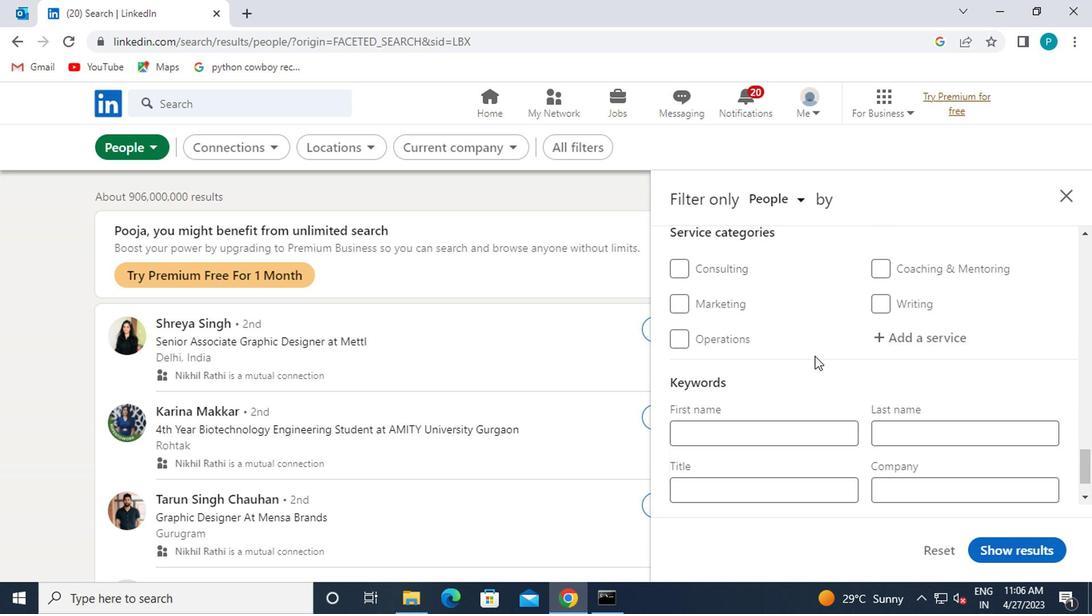 
Action: Mouse pressed left at (910, 340)
Screenshot: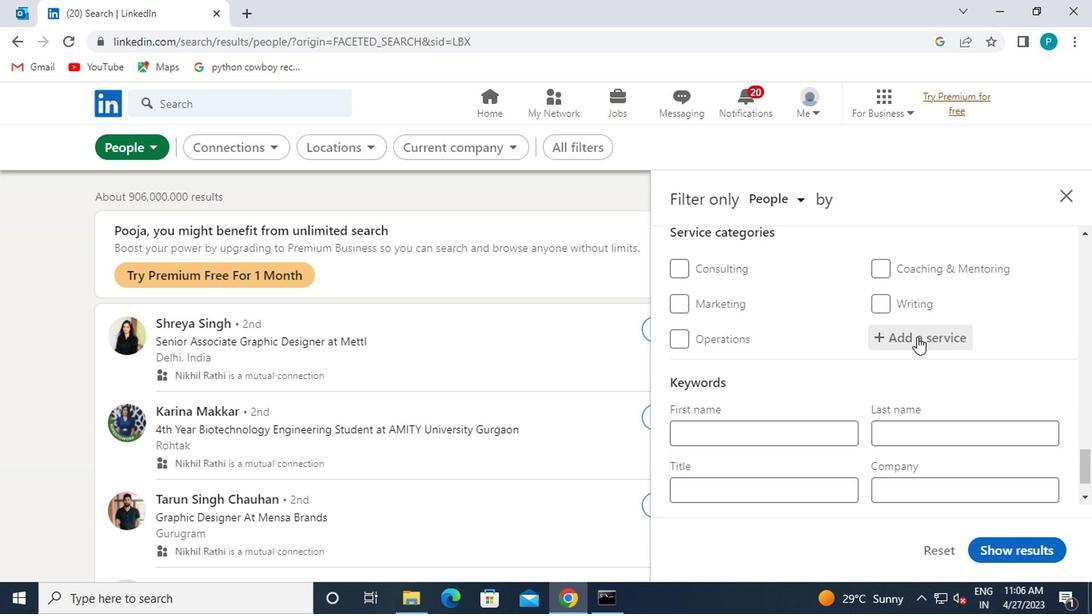 
Action: Key pressed CORPORAT
Screenshot: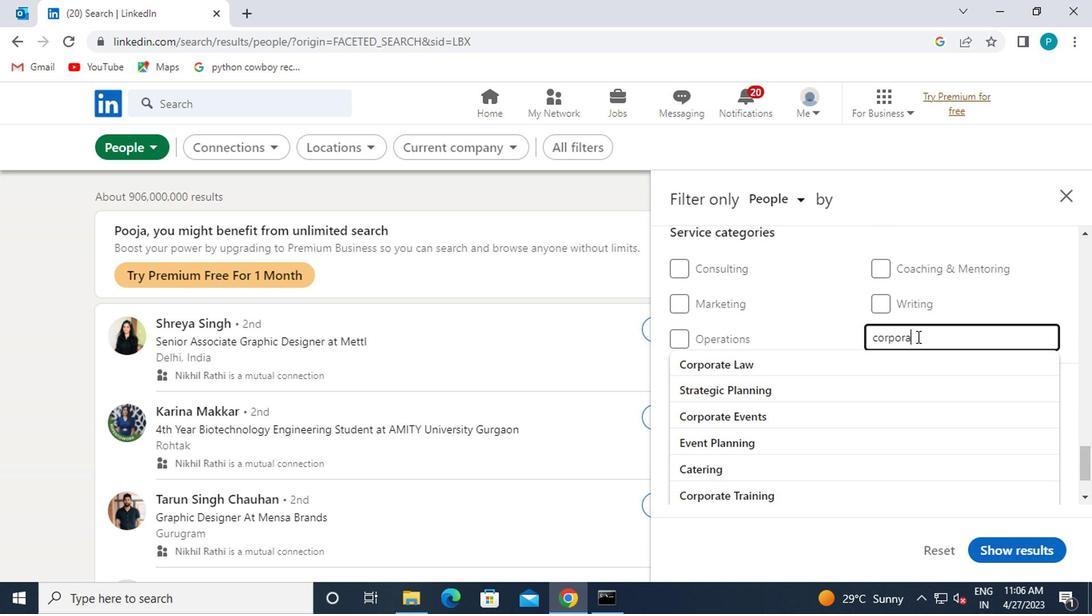 
Action: Mouse moved to (828, 412)
Screenshot: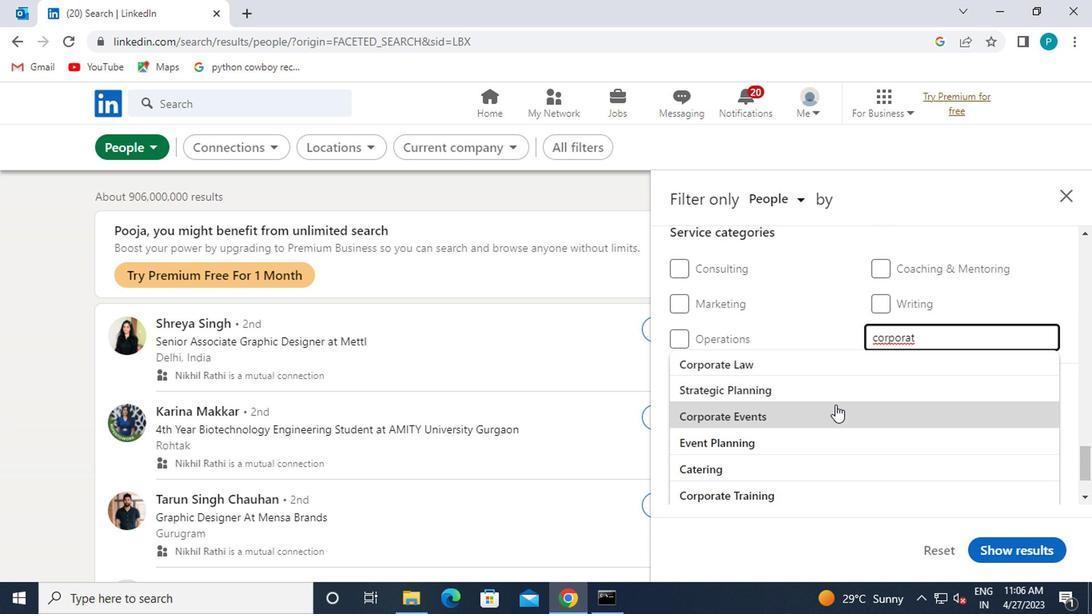 
Action: Mouse pressed left at (828, 412)
Screenshot: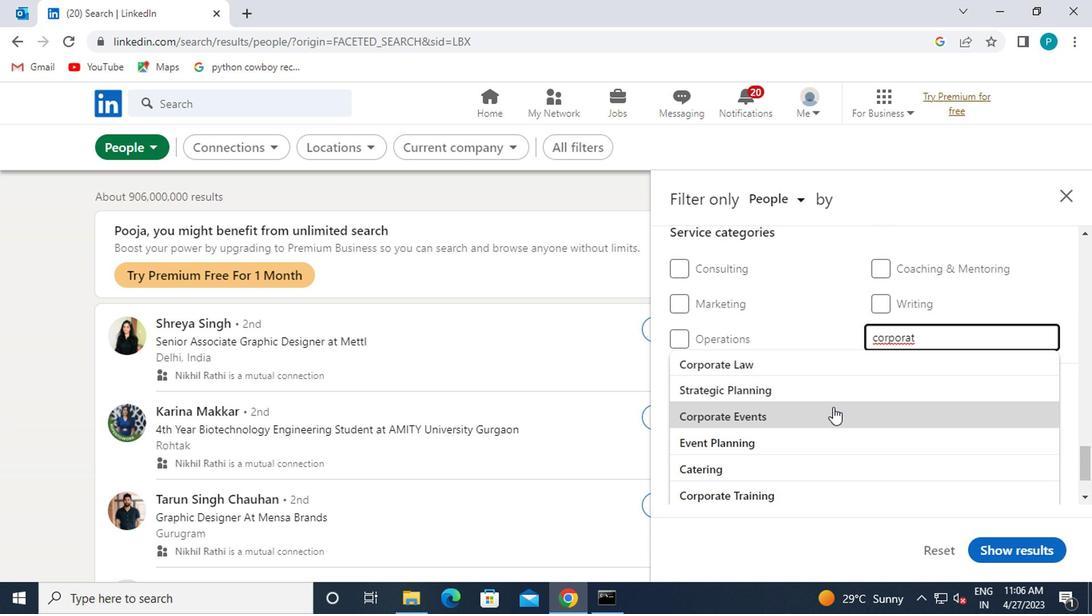 
Action: Mouse moved to (760, 396)
Screenshot: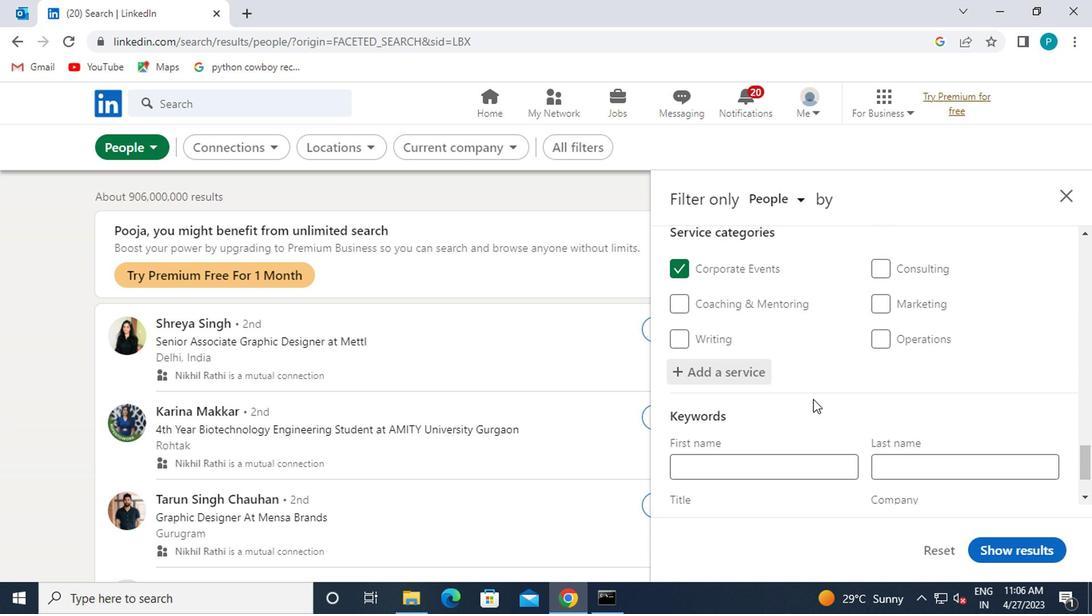
Action: Mouse scrolled (760, 395) with delta (0, 0)
Screenshot: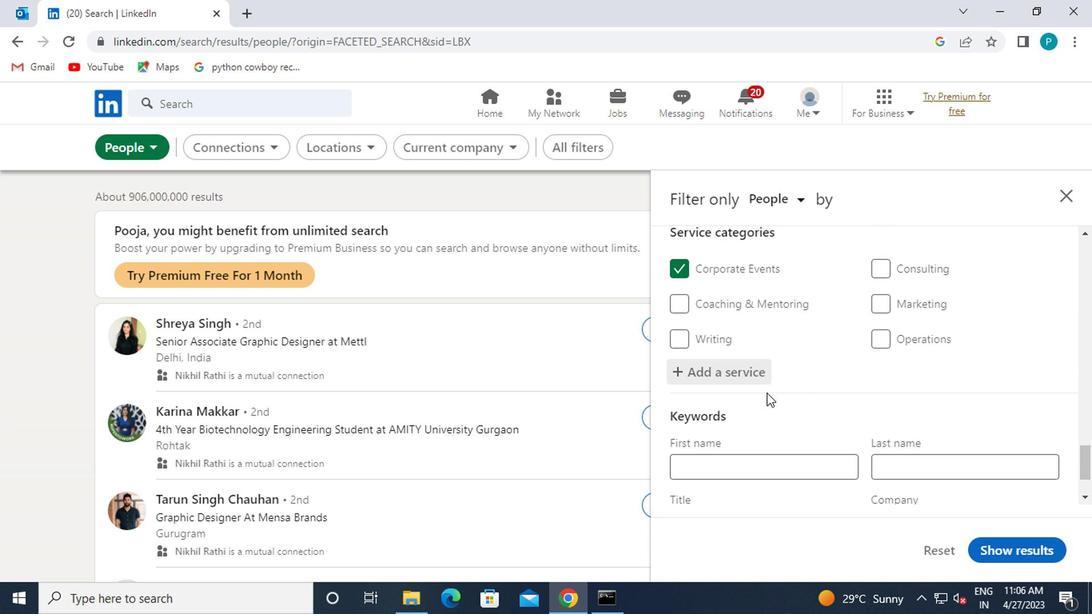
Action: Mouse moved to (716, 392)
Screenshot: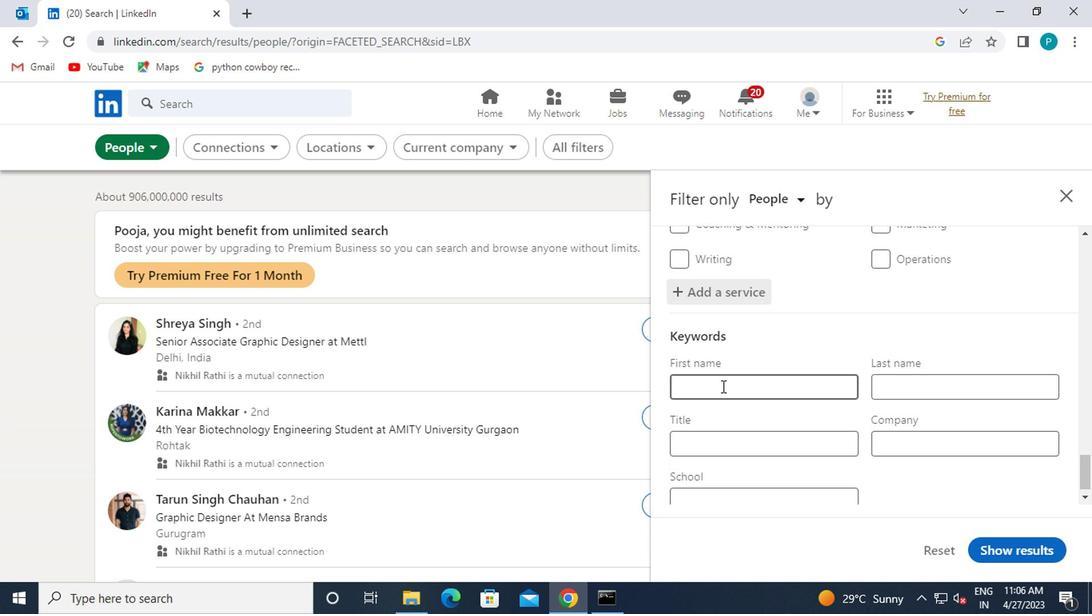 
Action: Mouse scrolled (716, 392) with delta (0, 0)
Screenshot: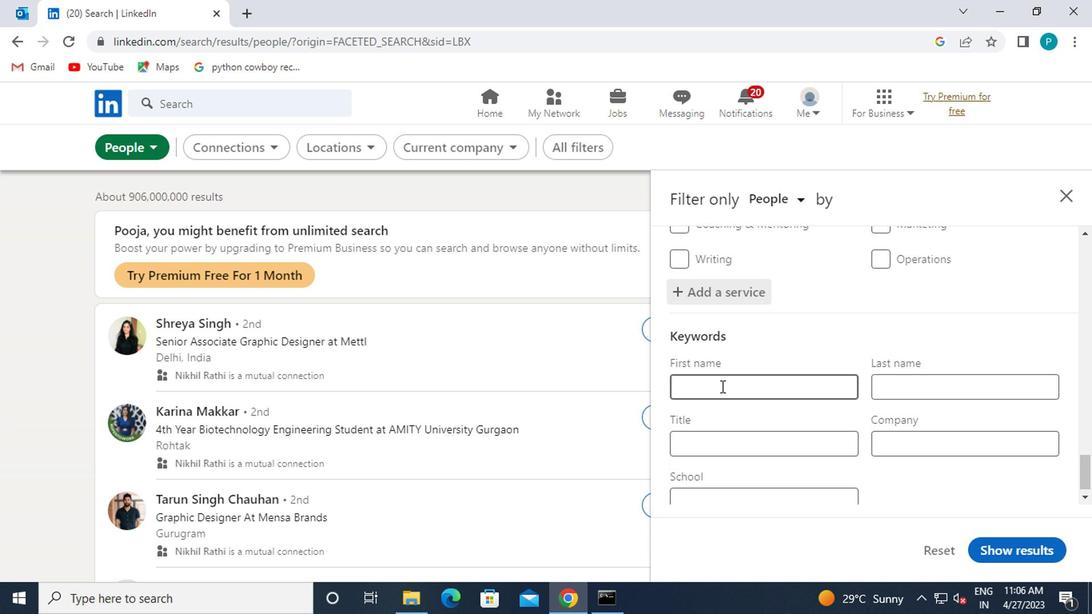 
Action: Mouse moved to (703, 445)
Screenshot: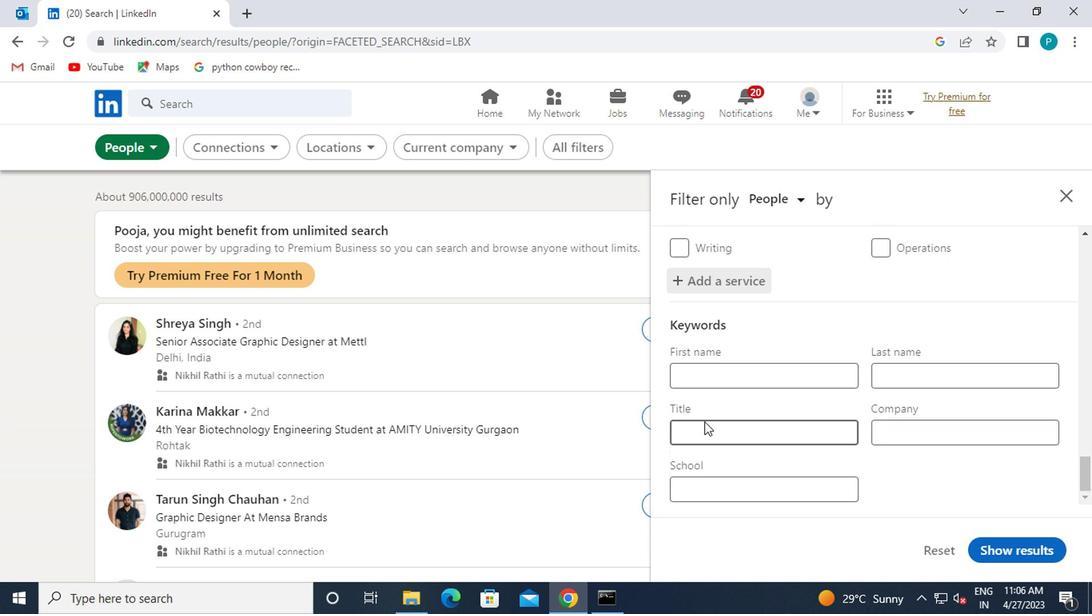 
Action: Mouse pressed left at (703, 445)
Screenshot: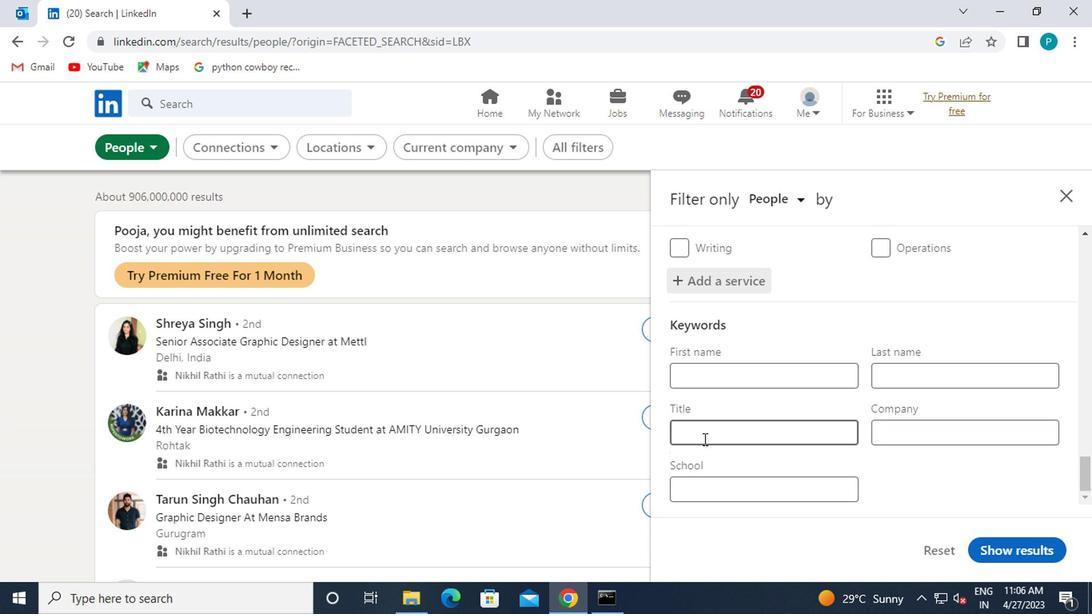 
Action: Mouse moved to (709, 445)
Screenshot: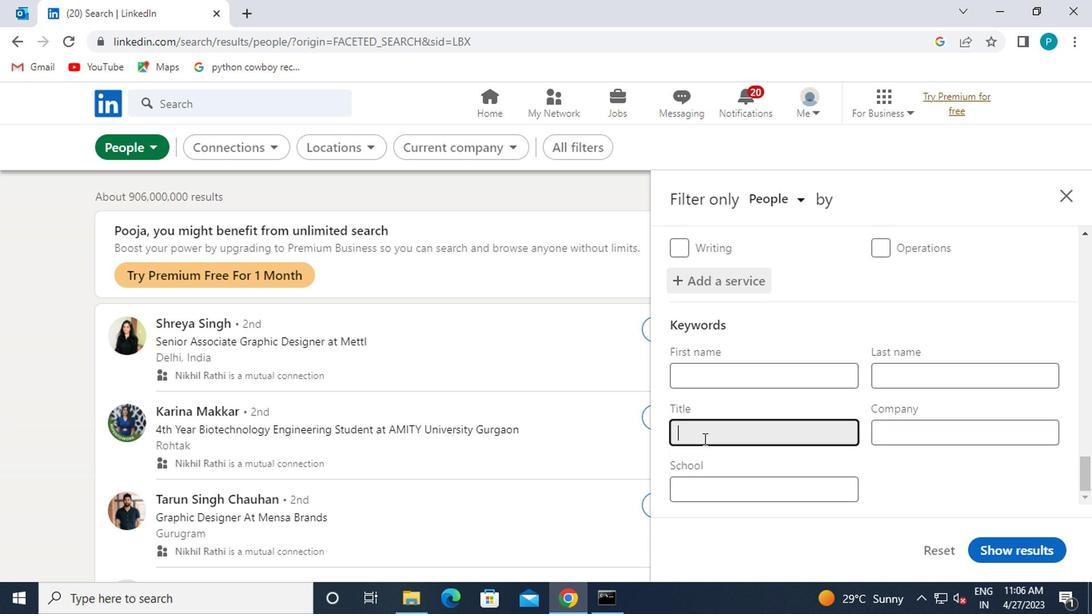 
Action: Key pressed <Key.caps_lock>D<Key.caps_lock>IRECTOR
Screenshot: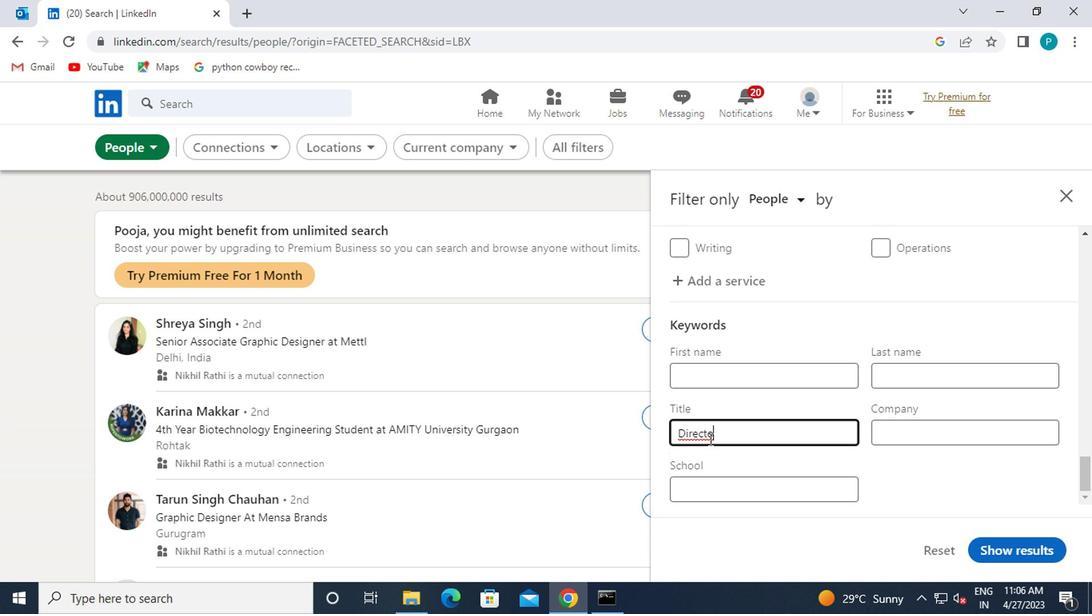 
Action: Mouse moved to (985, 548)
Screenshot: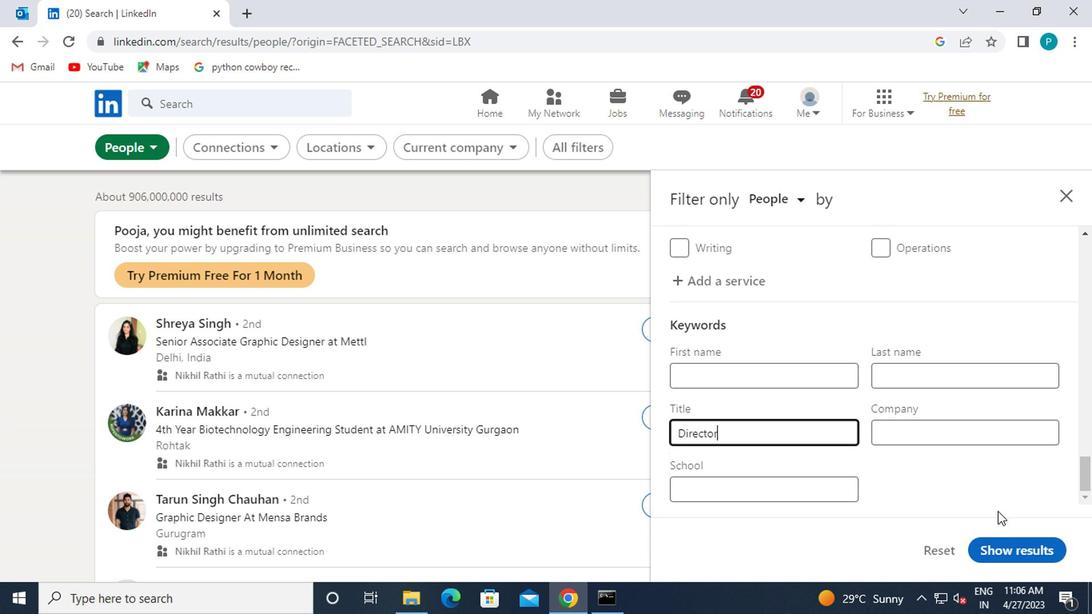 
Action: Mouse pressed left at (985, 548)
Screenshot: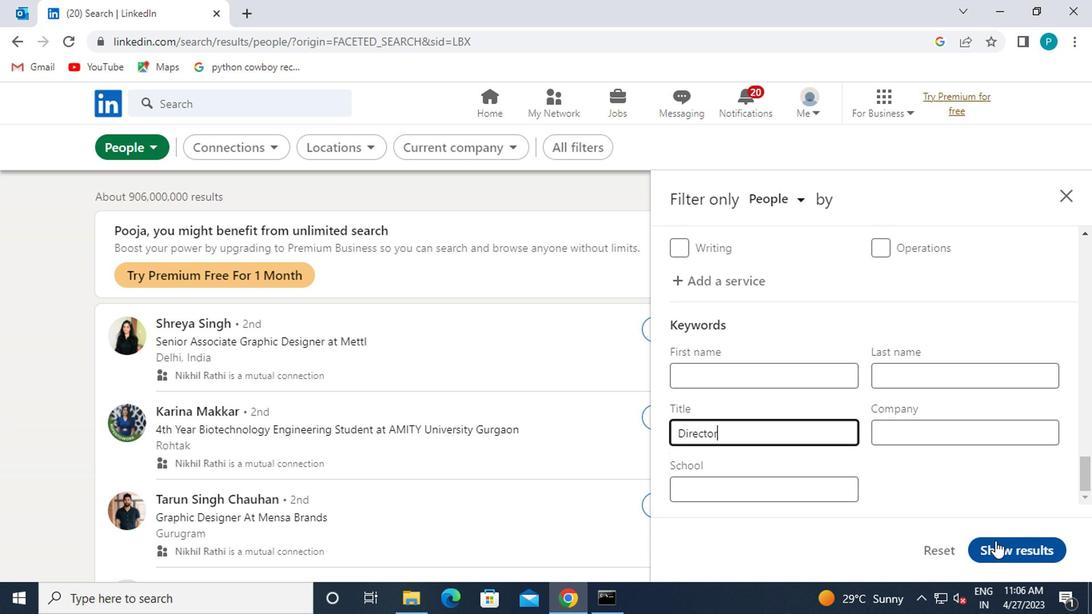 
